 Task: Find connections with filter location Mairena del Alcor with filter topic #Partnershipwith filter profile language French with filter current company J.P. Morgan with filter school Dr. Harisingh Gaur Vishwavidyalaya, Sagar with filter industry Events Services with filter service category Financial Reporting with filter keywords title Scrum Master
Action: Mouse moved to (678, 96)
Screenshot: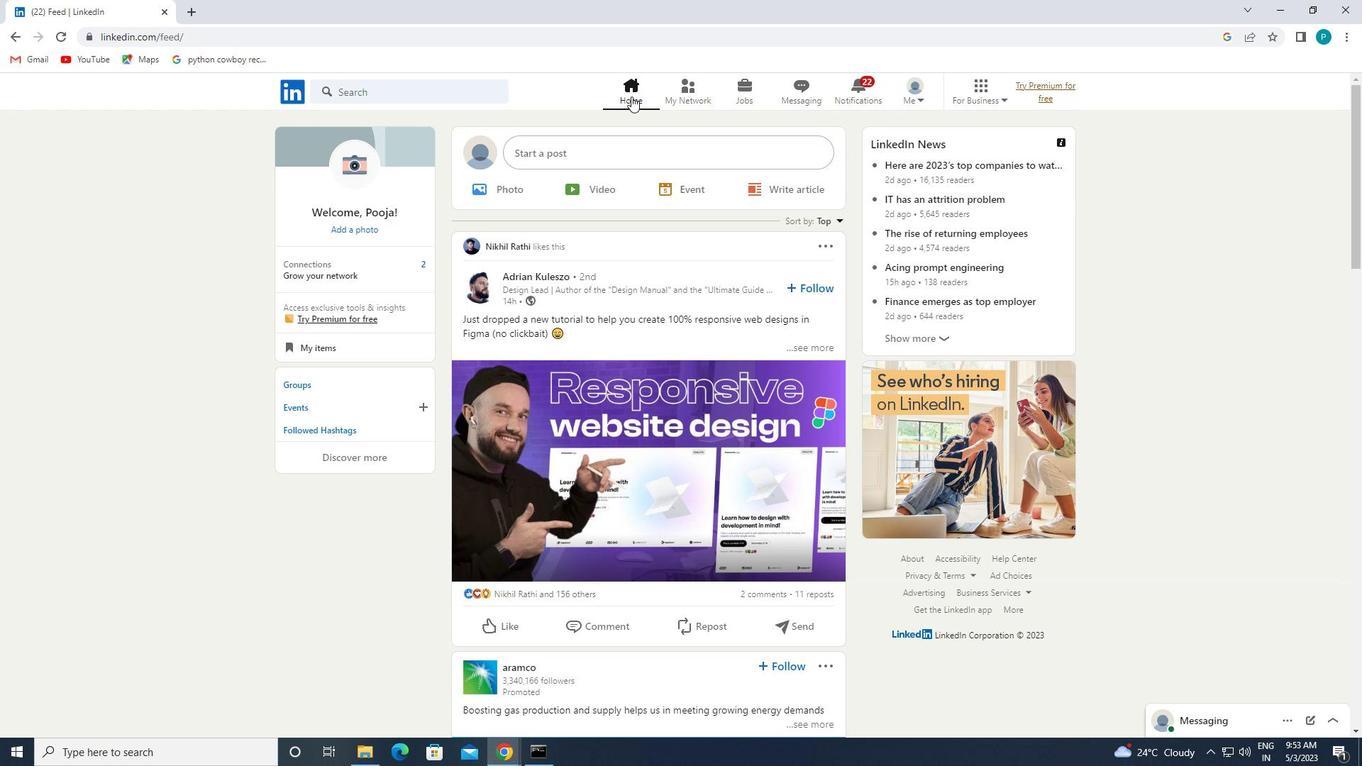 
Action: Mouse pressed left at (678, 96)
Screenshot: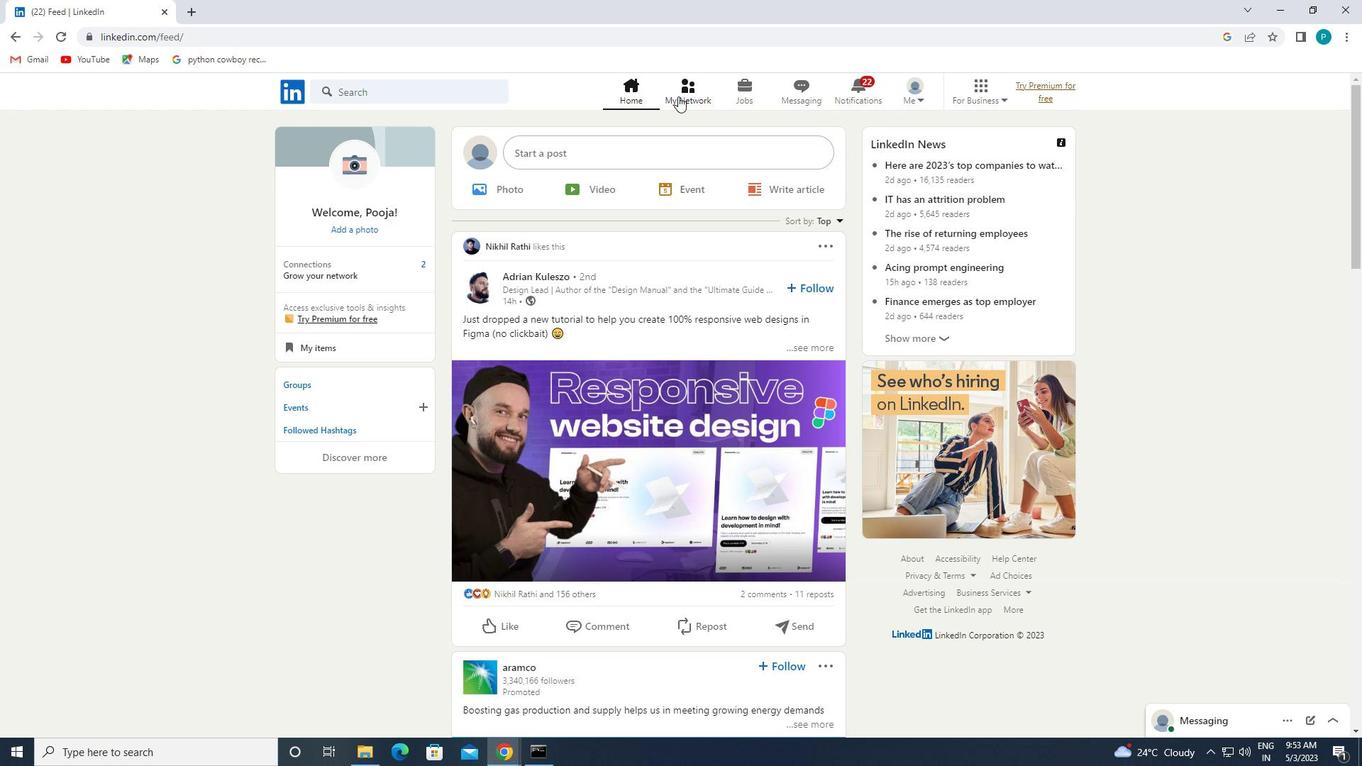 
Action: Mouse moved to (423, 160)
Screenshot: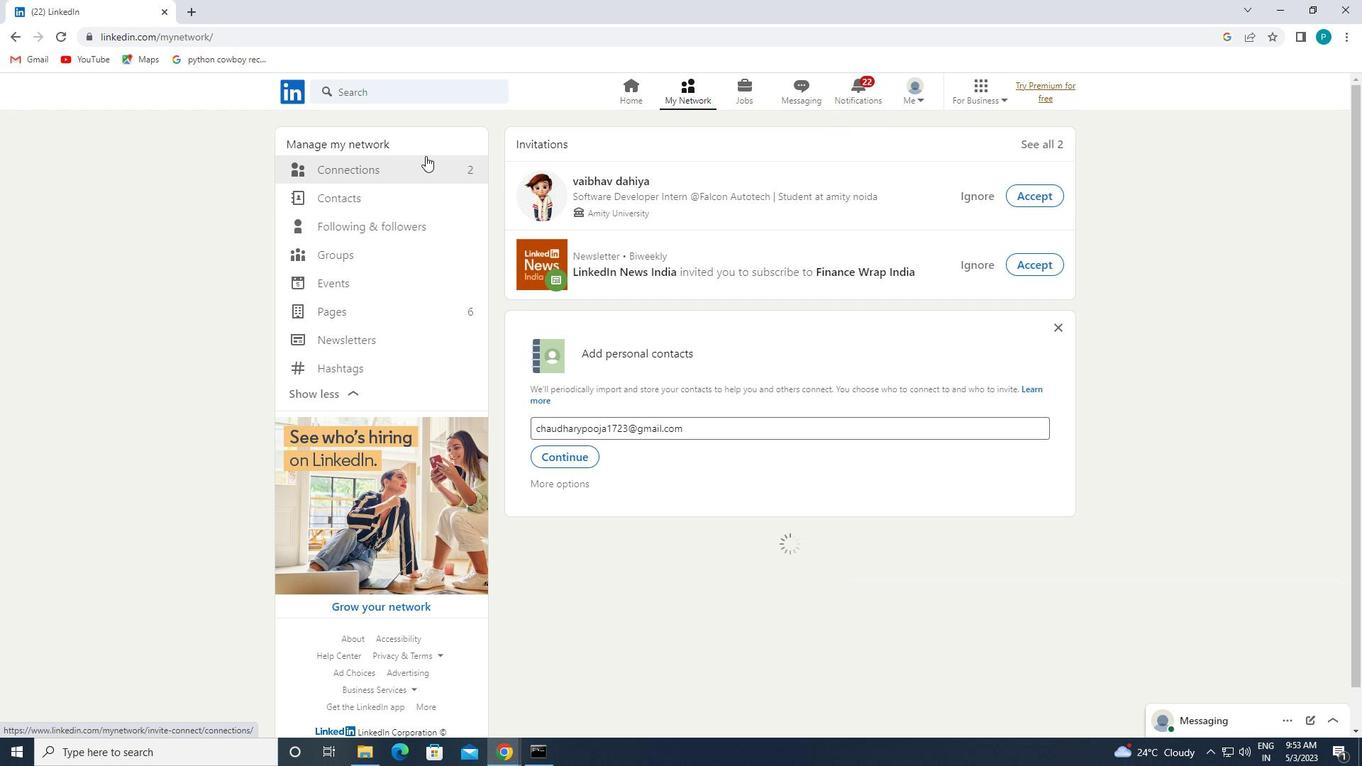 
Action: Mouse pressed left at (423, 160)
Screenshot: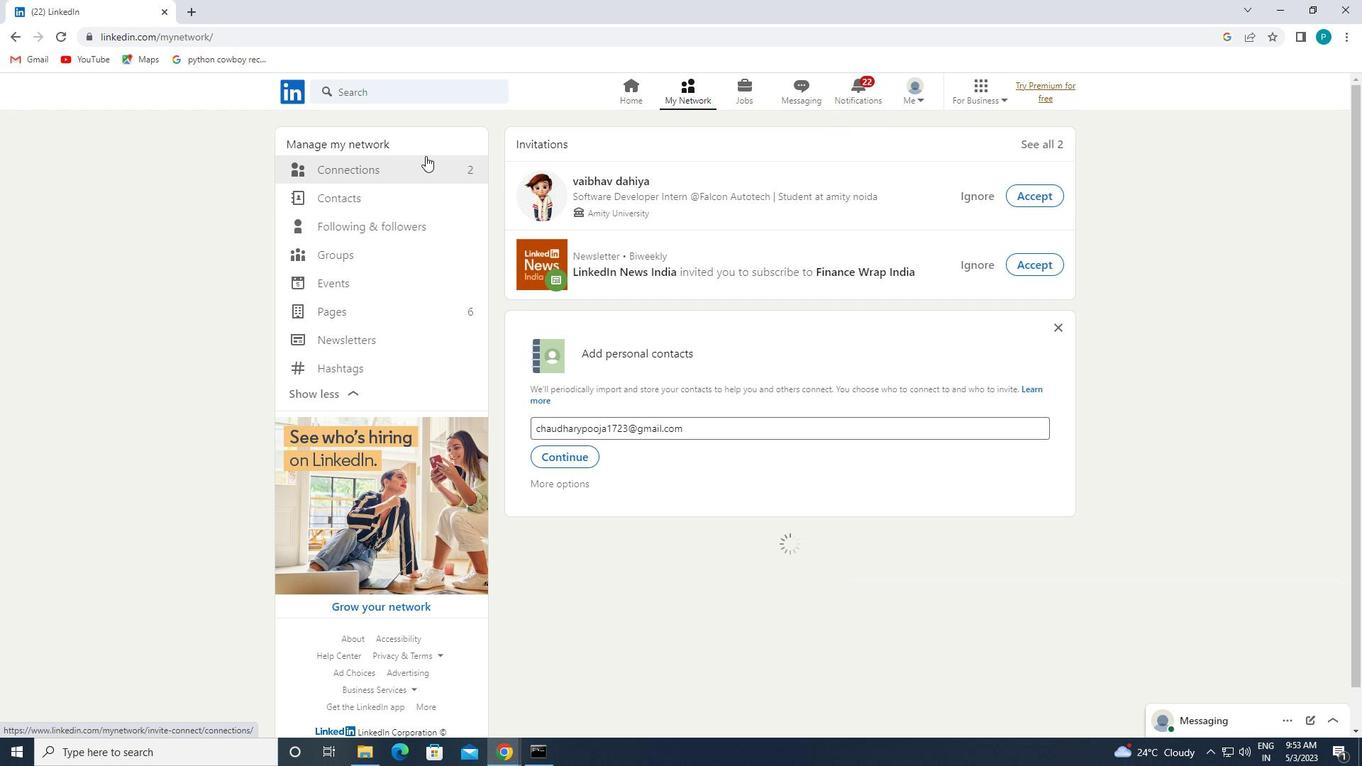 
Action: Mouse moved to (424, 169)
Screenshot: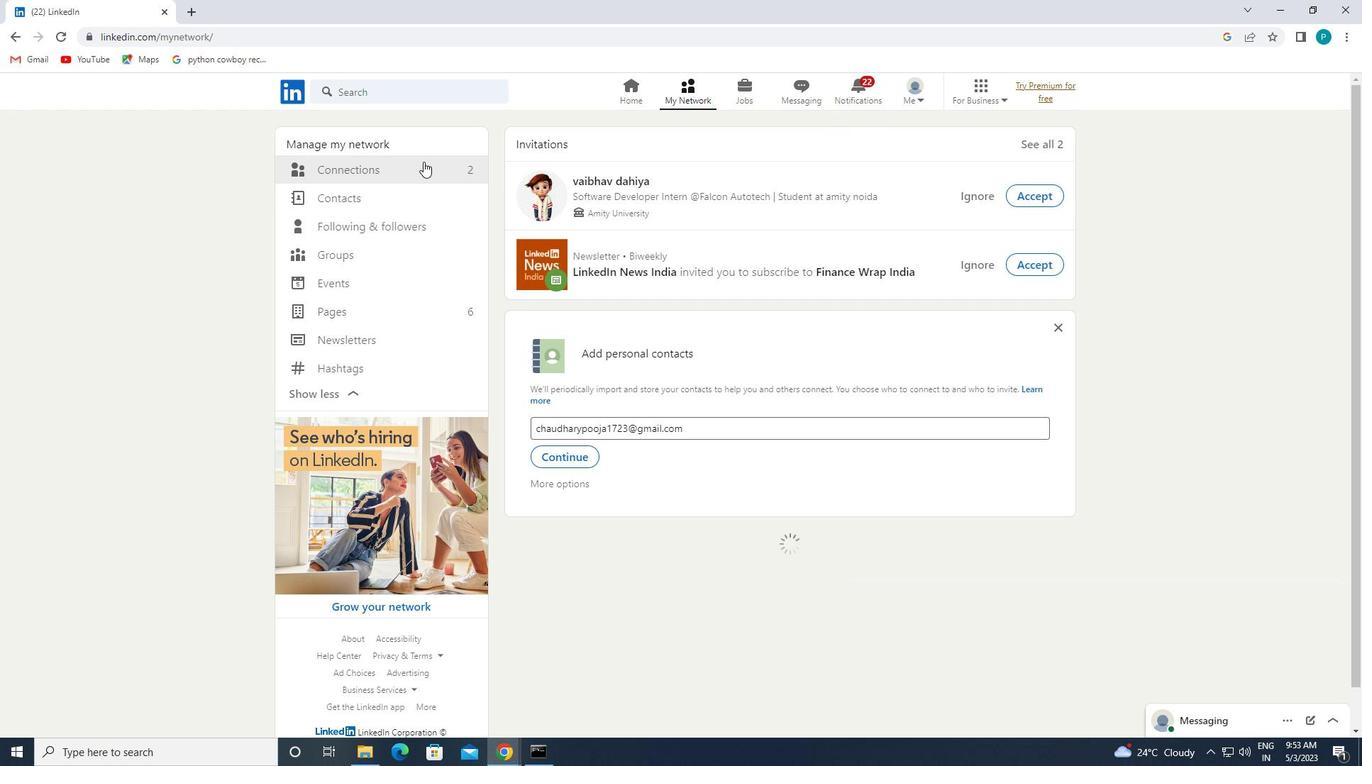 
Action: Mouse pressed left at (424, 169)
Screenshot: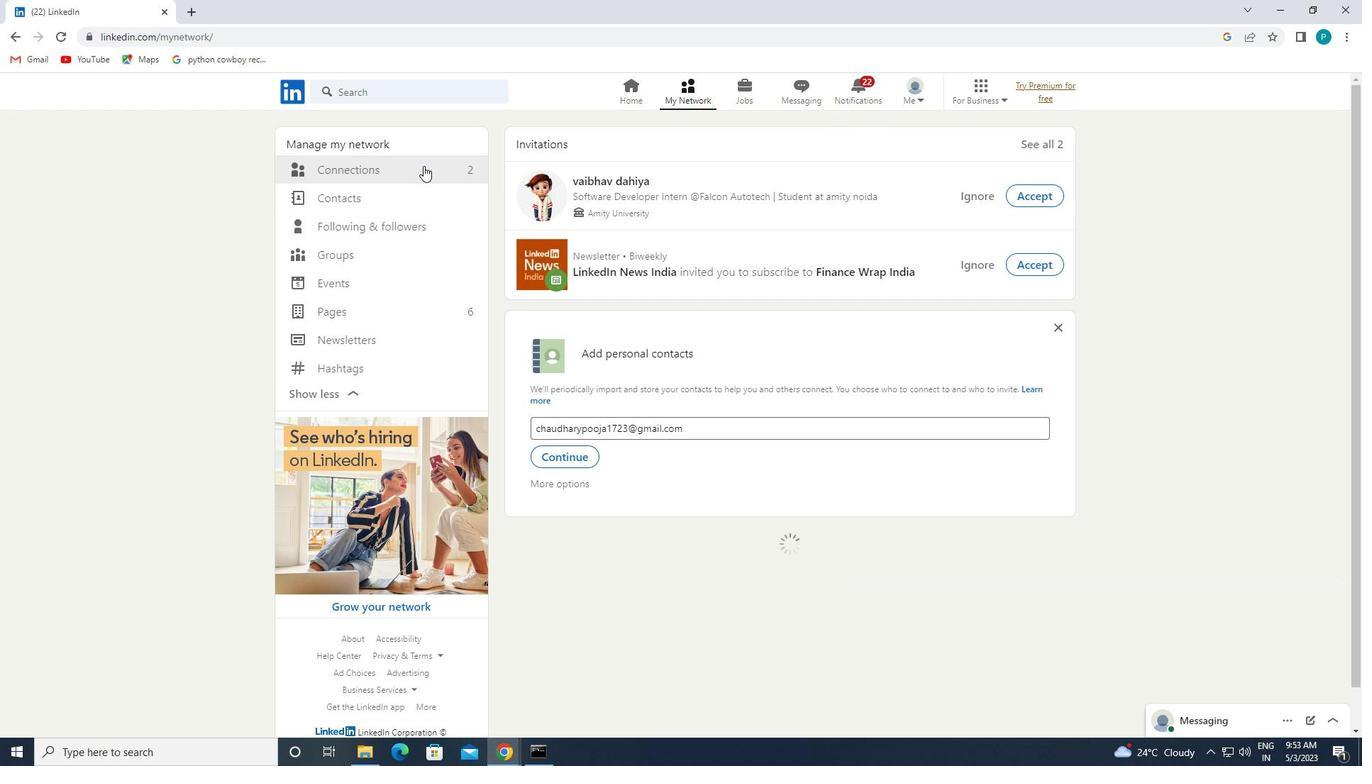 
Action: Mouse moved to (788, 177)
Screenshot: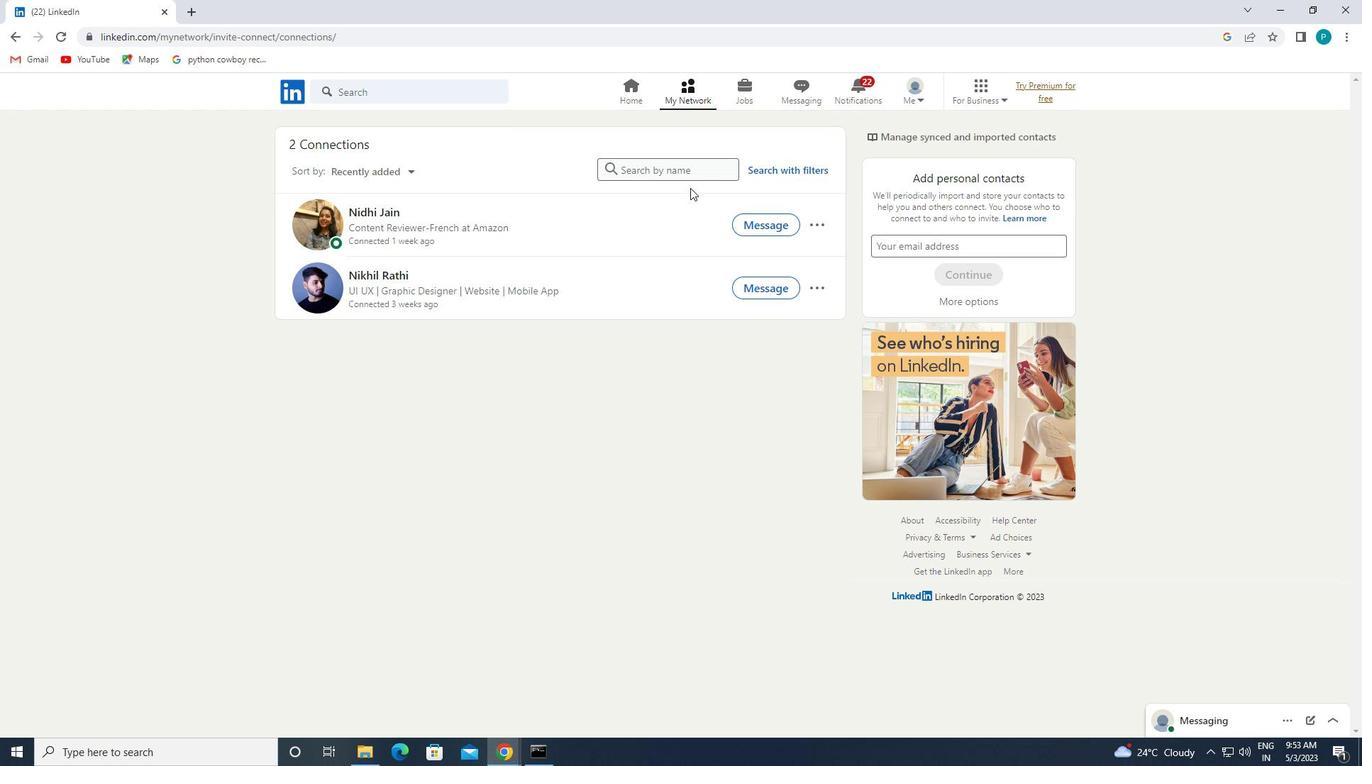 
Action: Mouse pressed left at (788, 177)
Screenshot: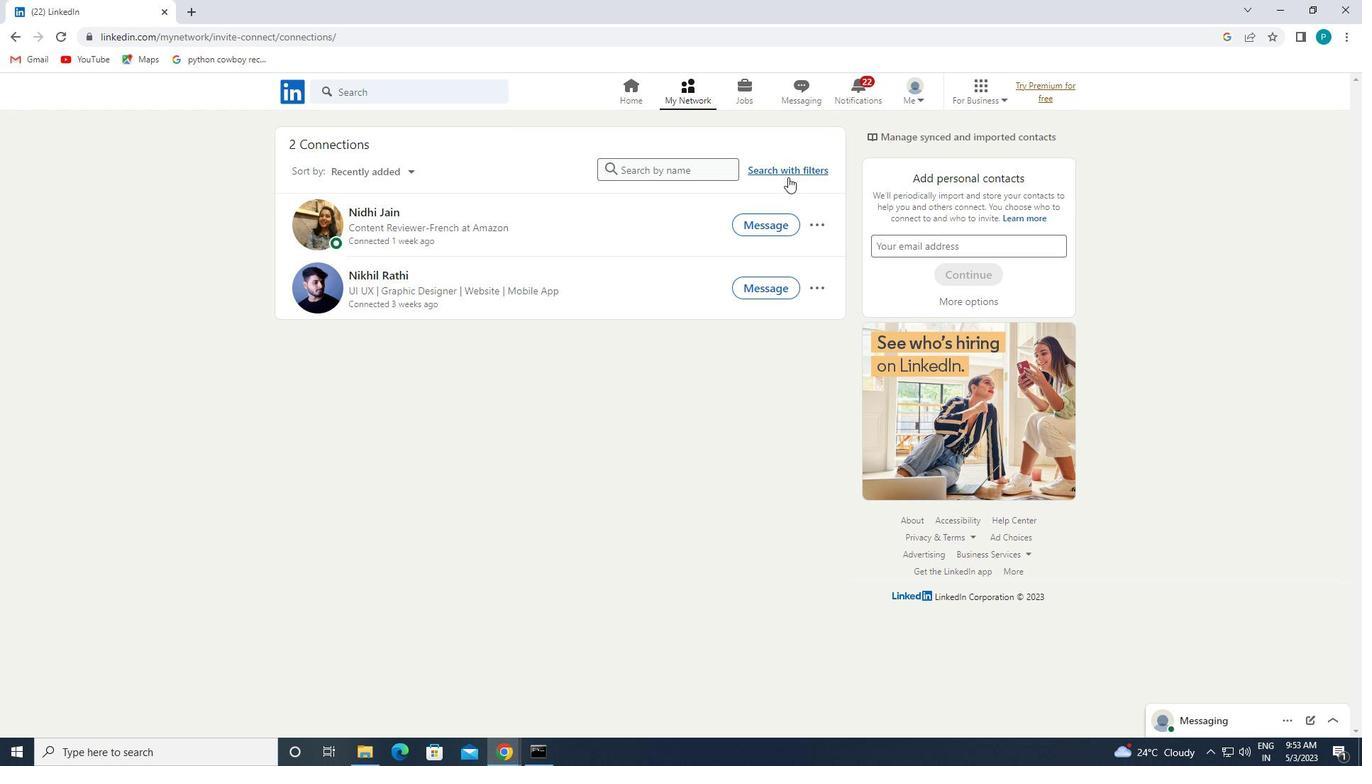 
Action: Mouse moved to (720, 135)
Screenshot: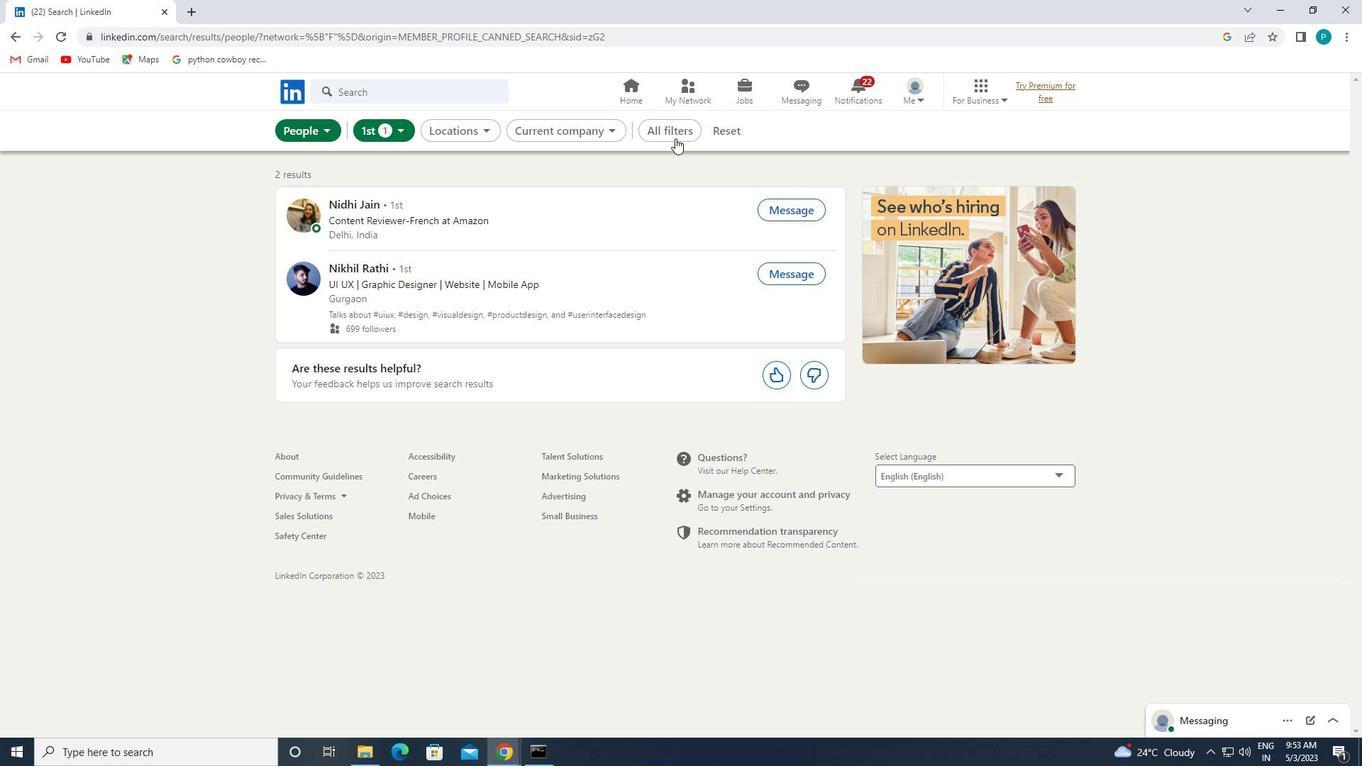 
Action: Mouse pressed left at (720, 135)
Screenshot: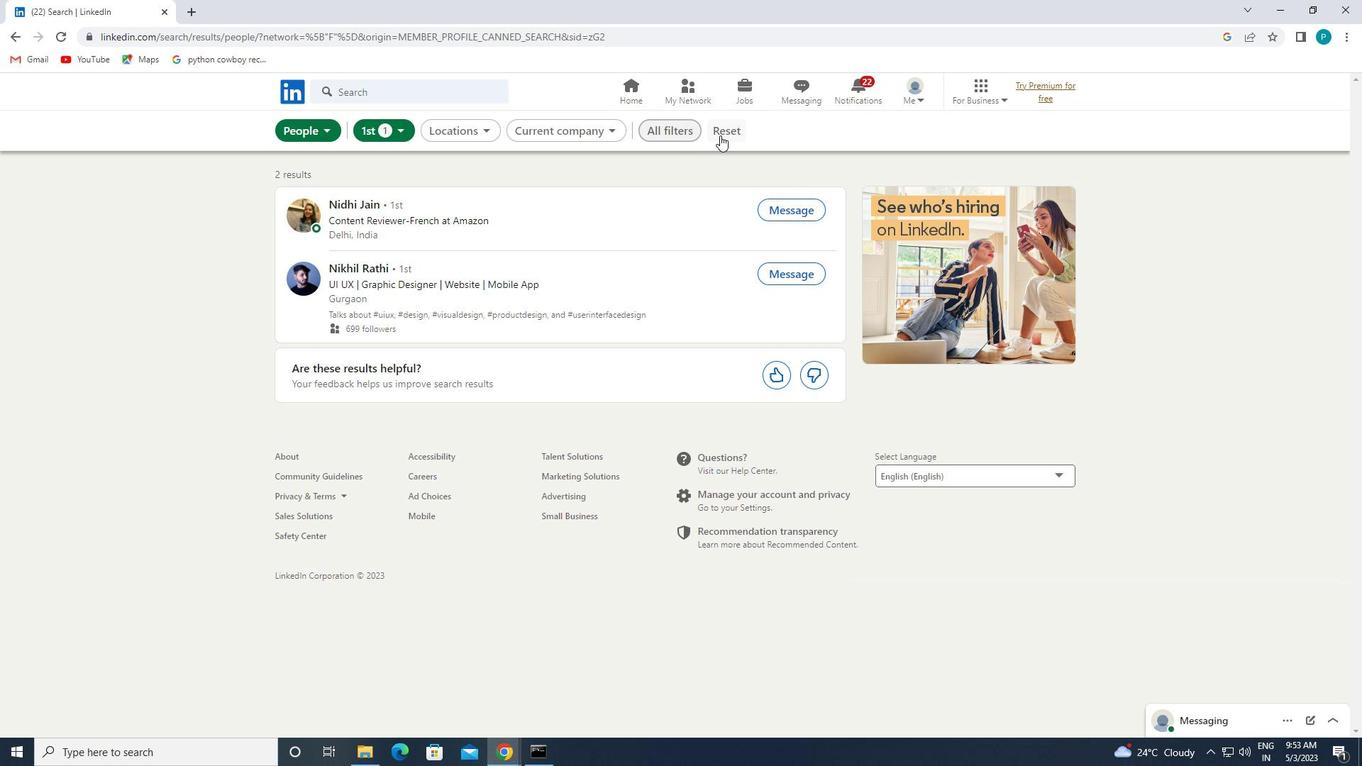 
Action: Mouse pressed left at (720, 135)
Screenshot: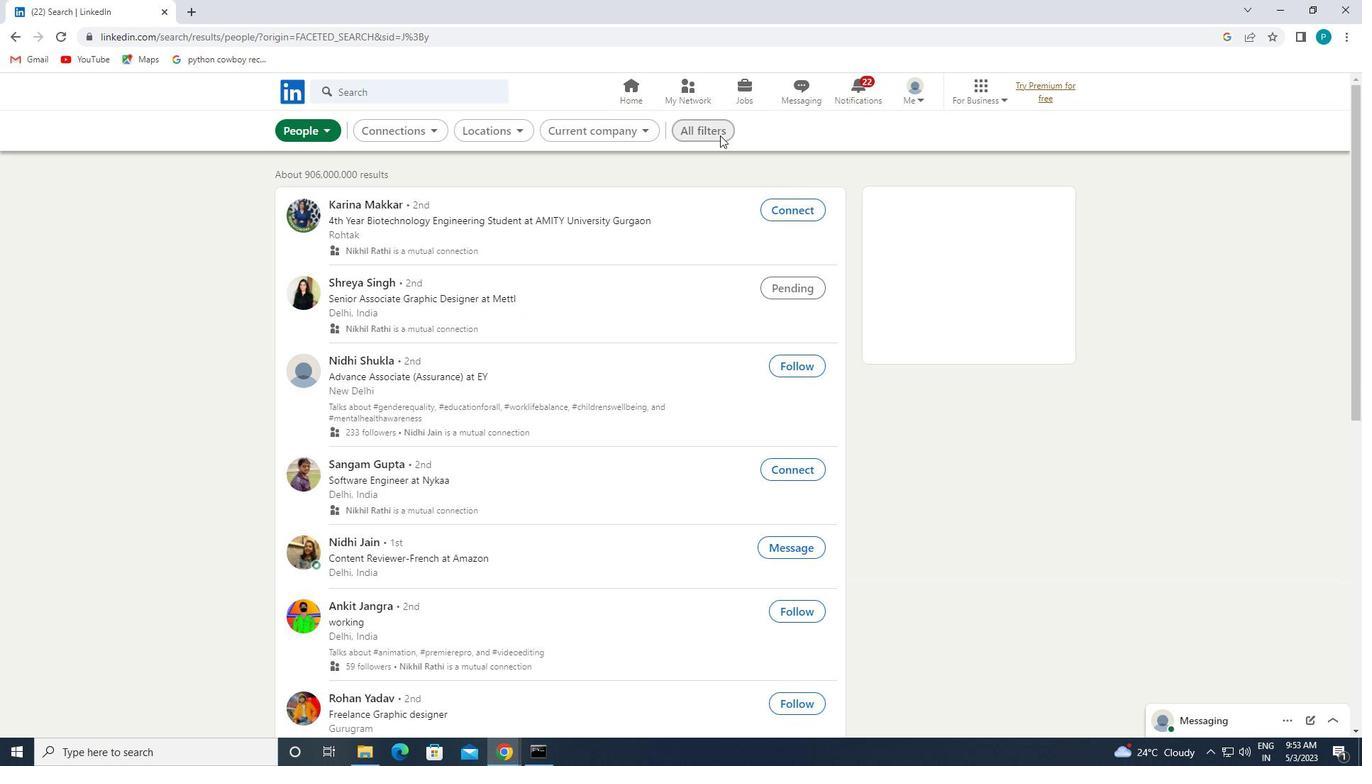
Action: Mouse moved to (1317, 454)
Screenshot: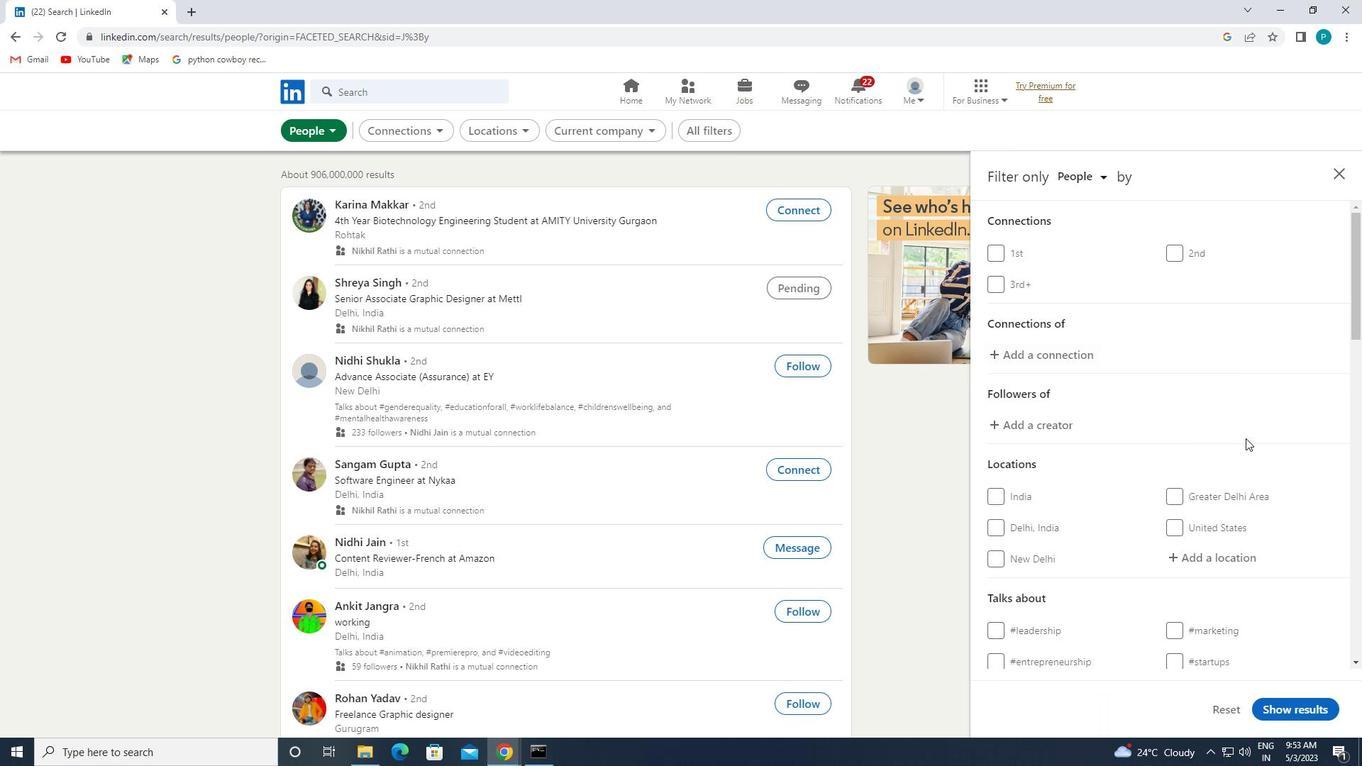 
Action: Mouse scrolled (1317, 454) with delta (0, 0)
Screenshot: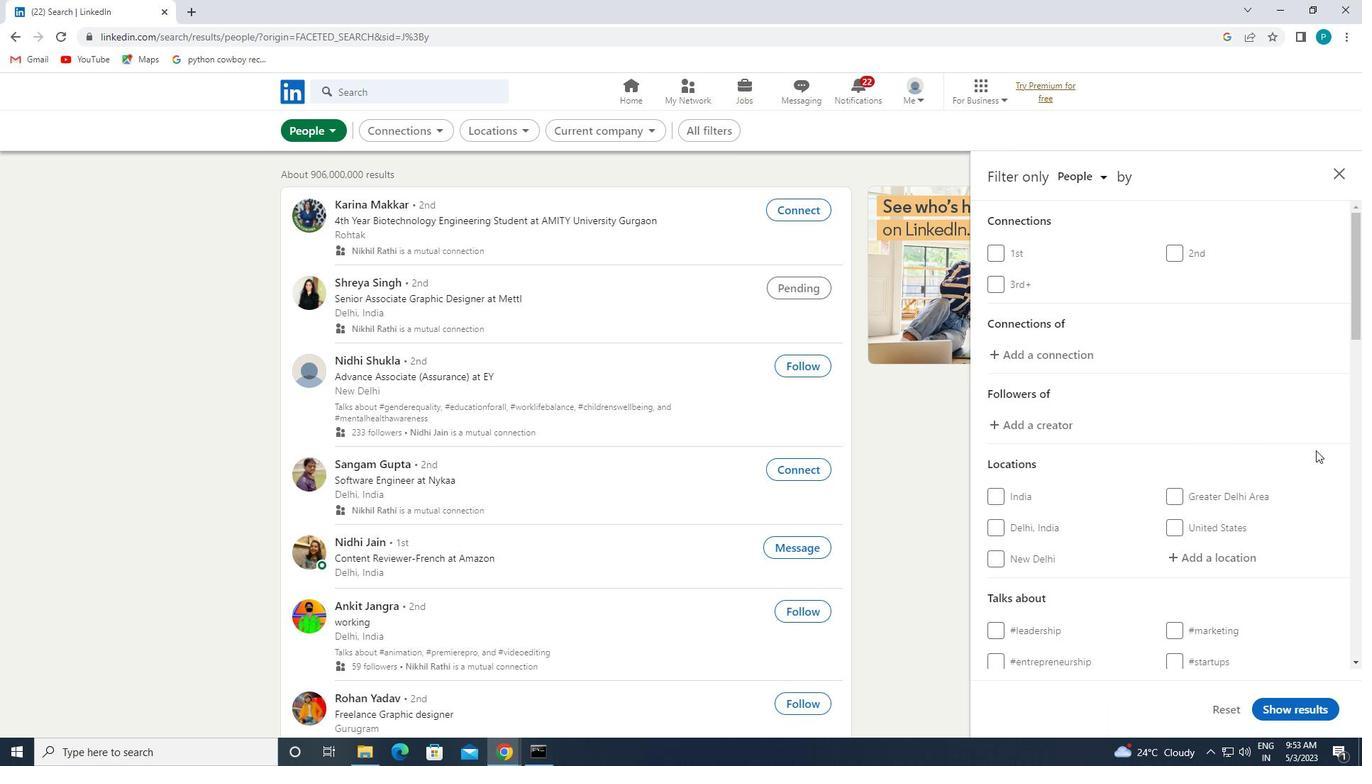 
Action: Mouse scrolled (1317, 454) with delta (0, 0)
Screenshot: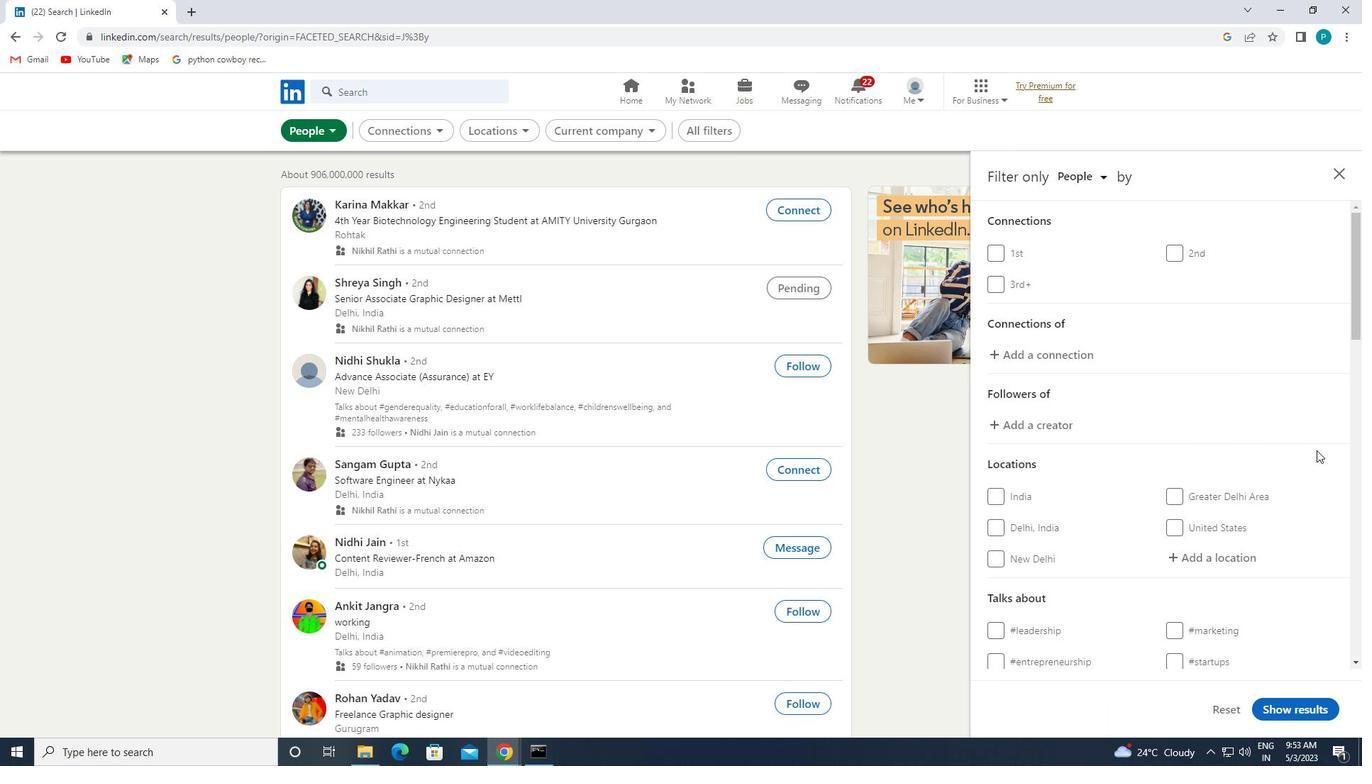 
Action: Mouse moved to (1230, 419)
Screenshot: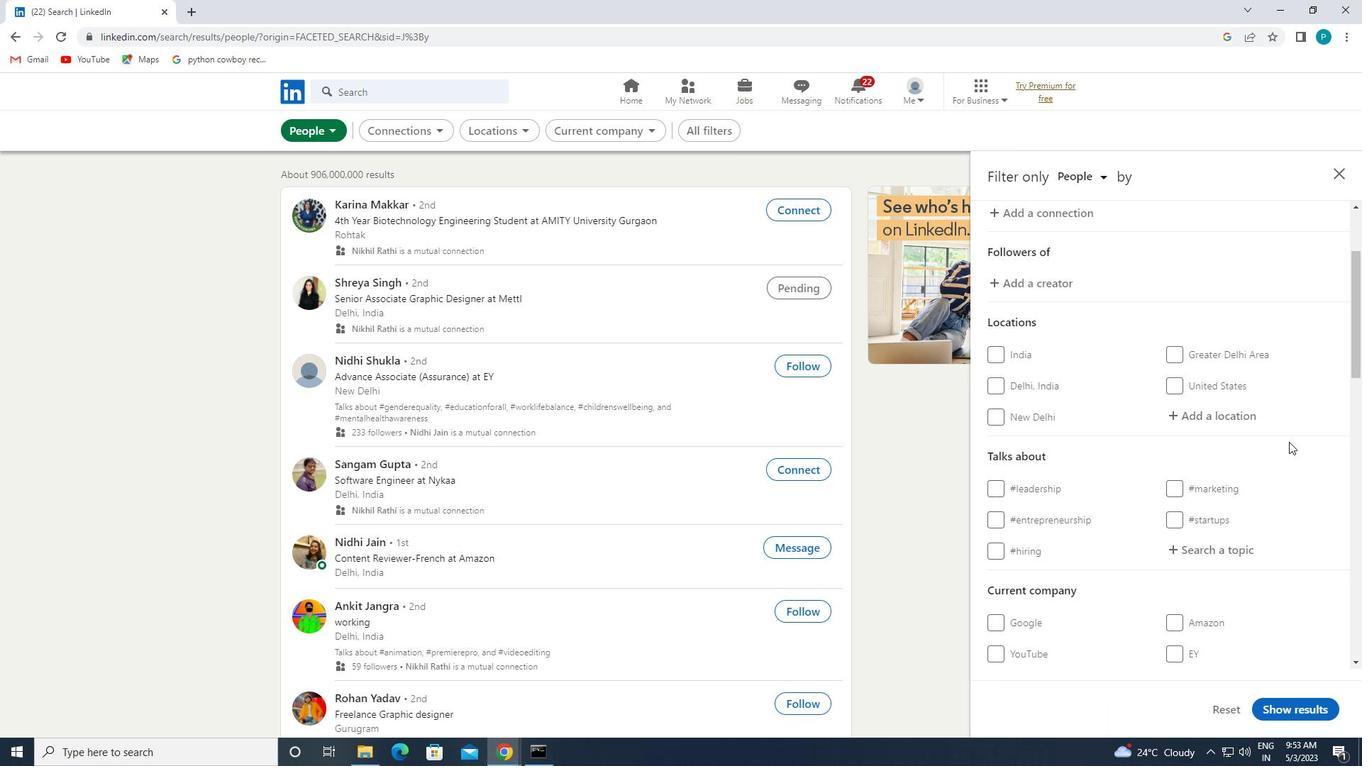 
Action: Mouse pressed left at (1230, 419)
Screenshot: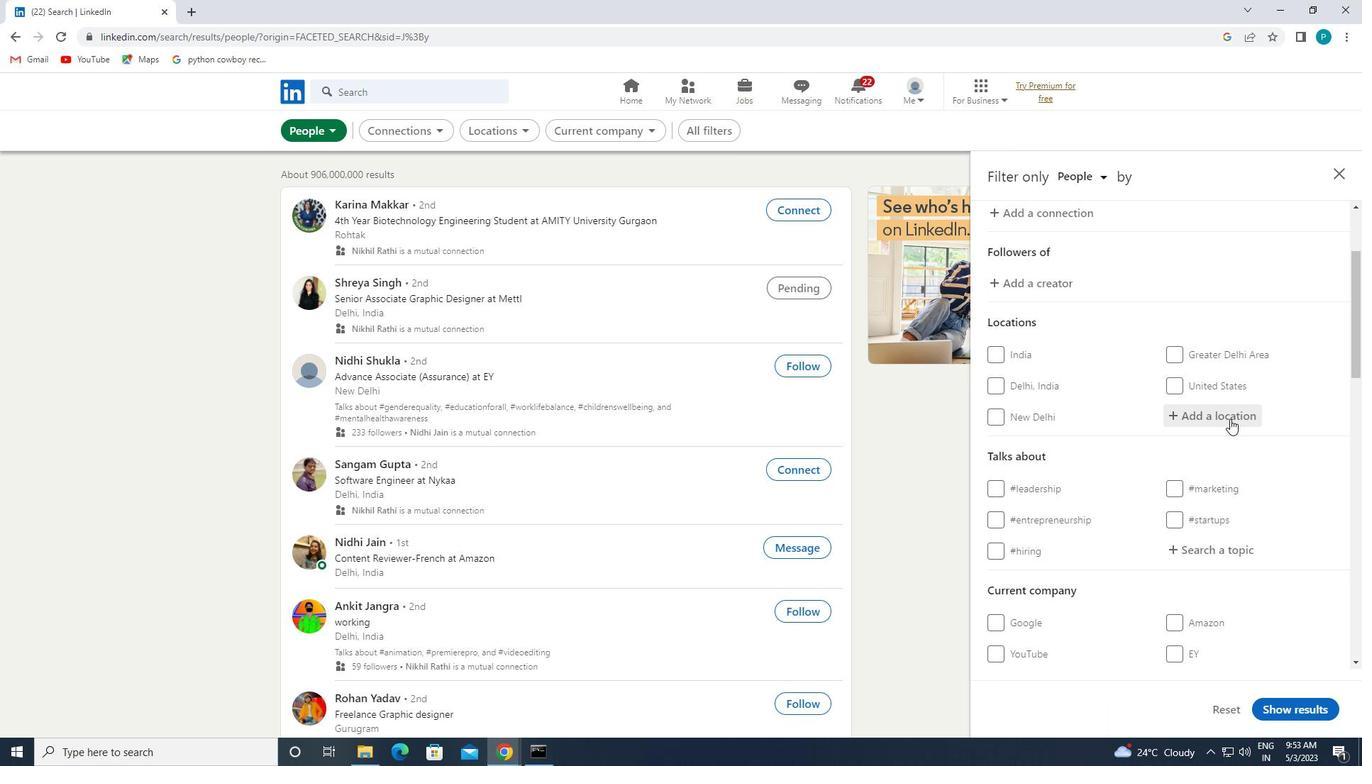 
Action: Mouse moved to (1228, 418)
Screenshot: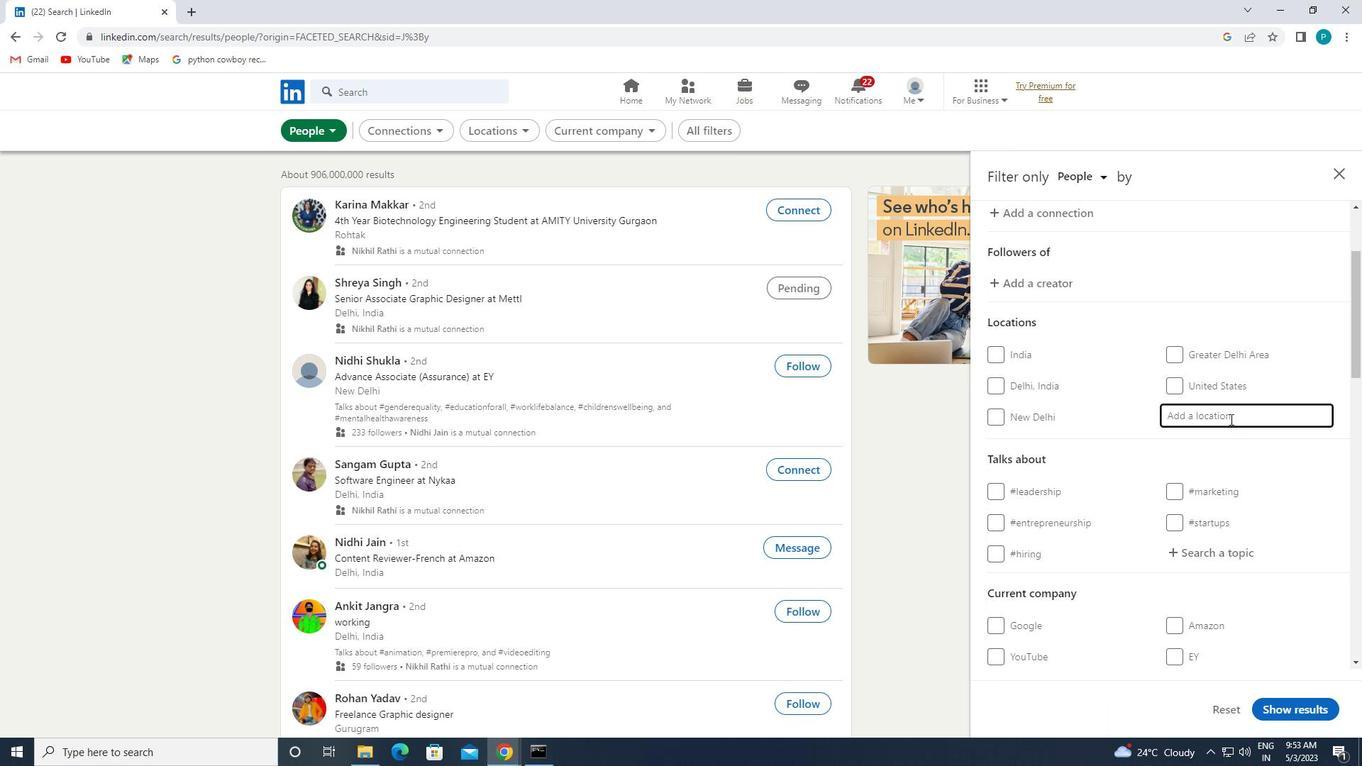 
Action: Key pressed <Key.caps_lock>m<Key.caps_lock>ar<Key.backspace><Key.backspace><Key.backspace>m<Key.caps_lock>aire
Screenshot: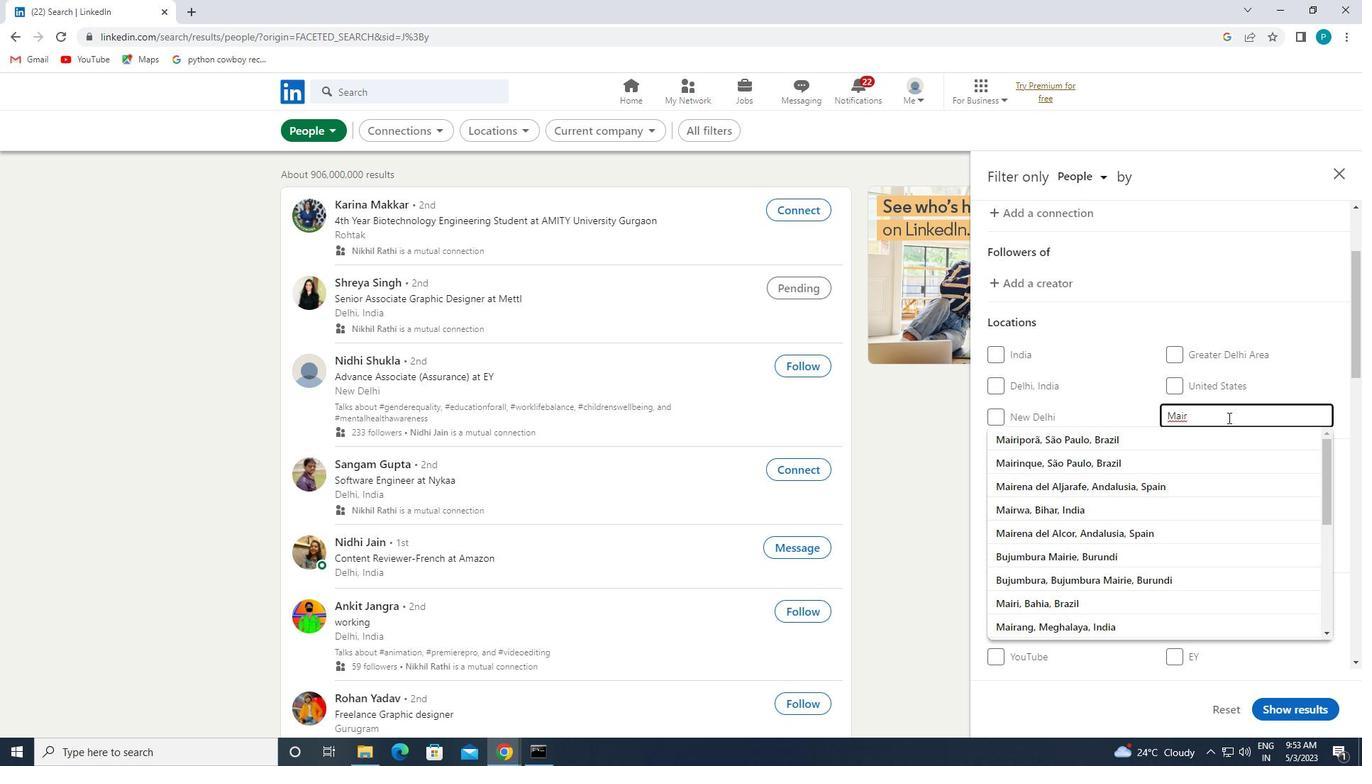 
Action: Mouse moved to (1167, 458)
Screenshot: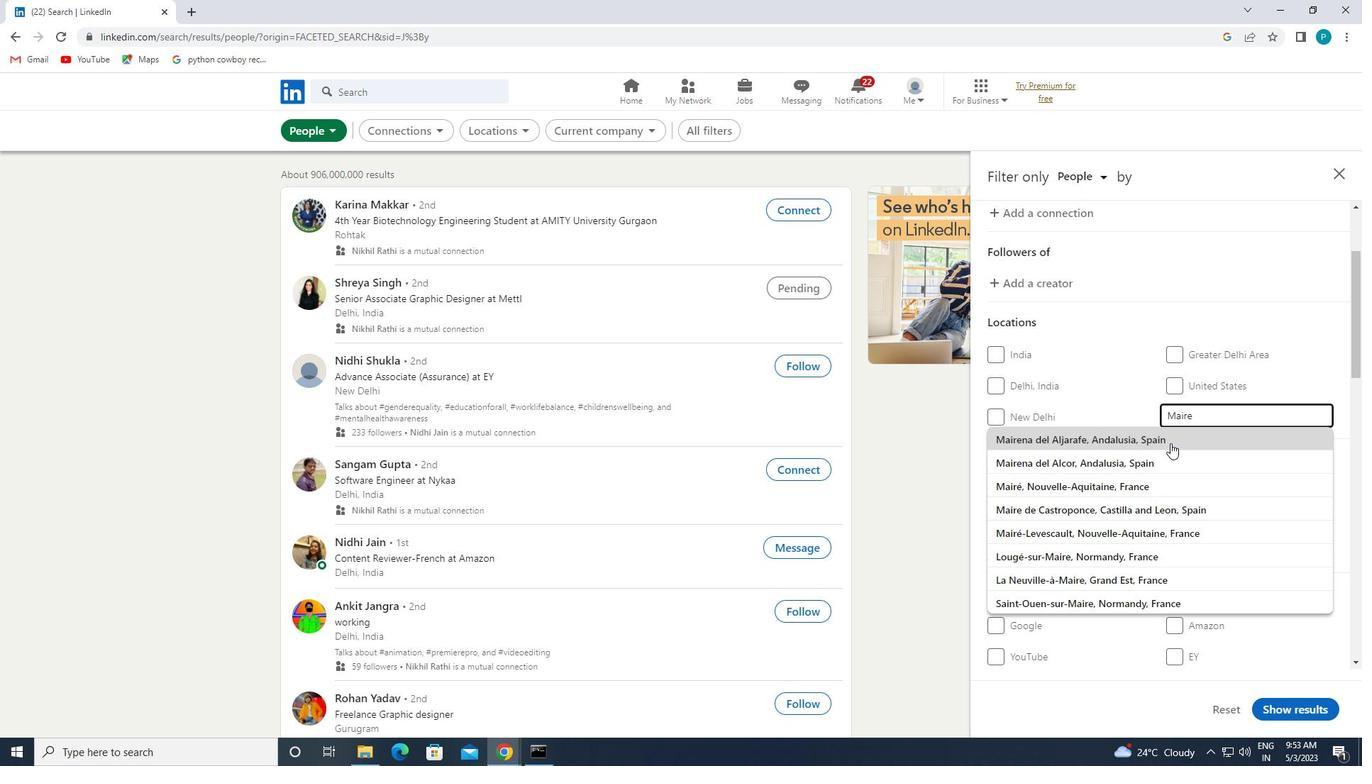 
Action: Mouse pressed left at (1167, 458)
Screenshot: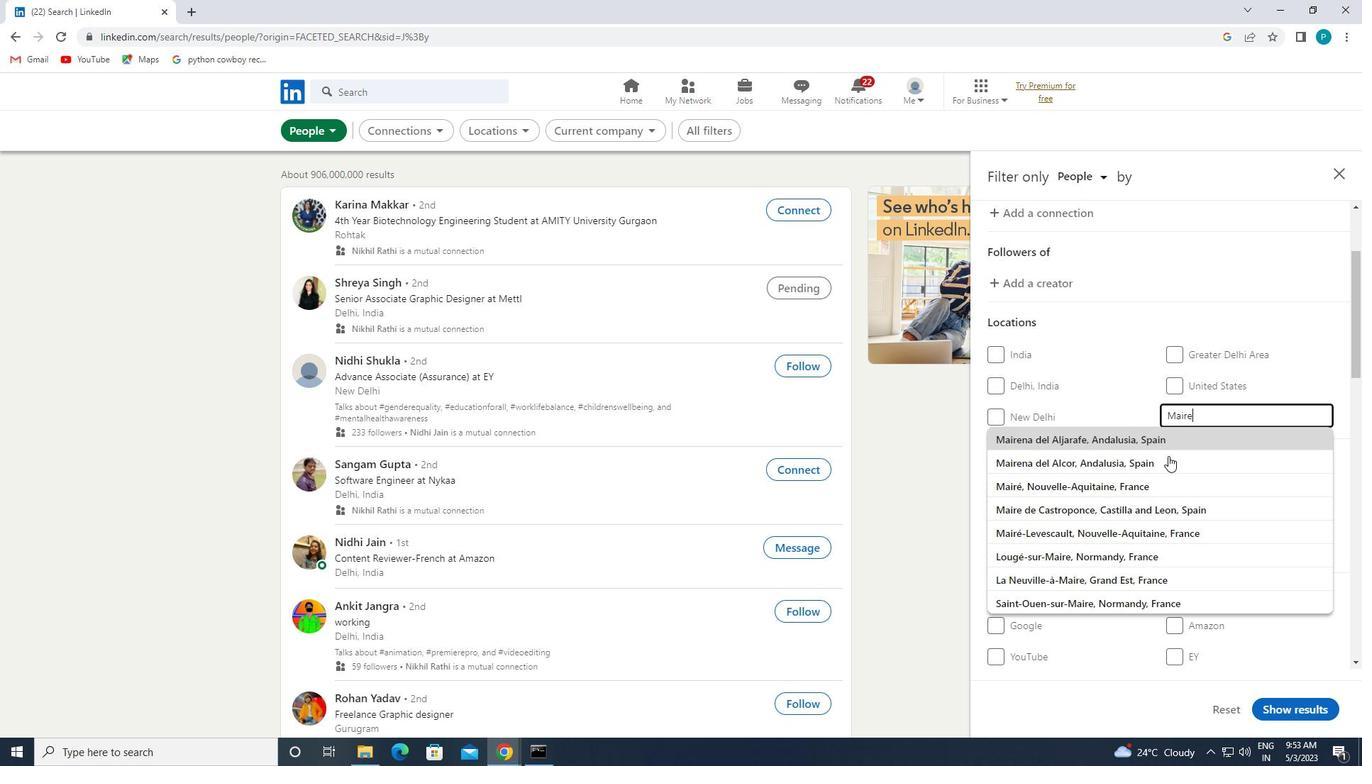 
Action: Mouse moved to (1170, 471)
Screenshot: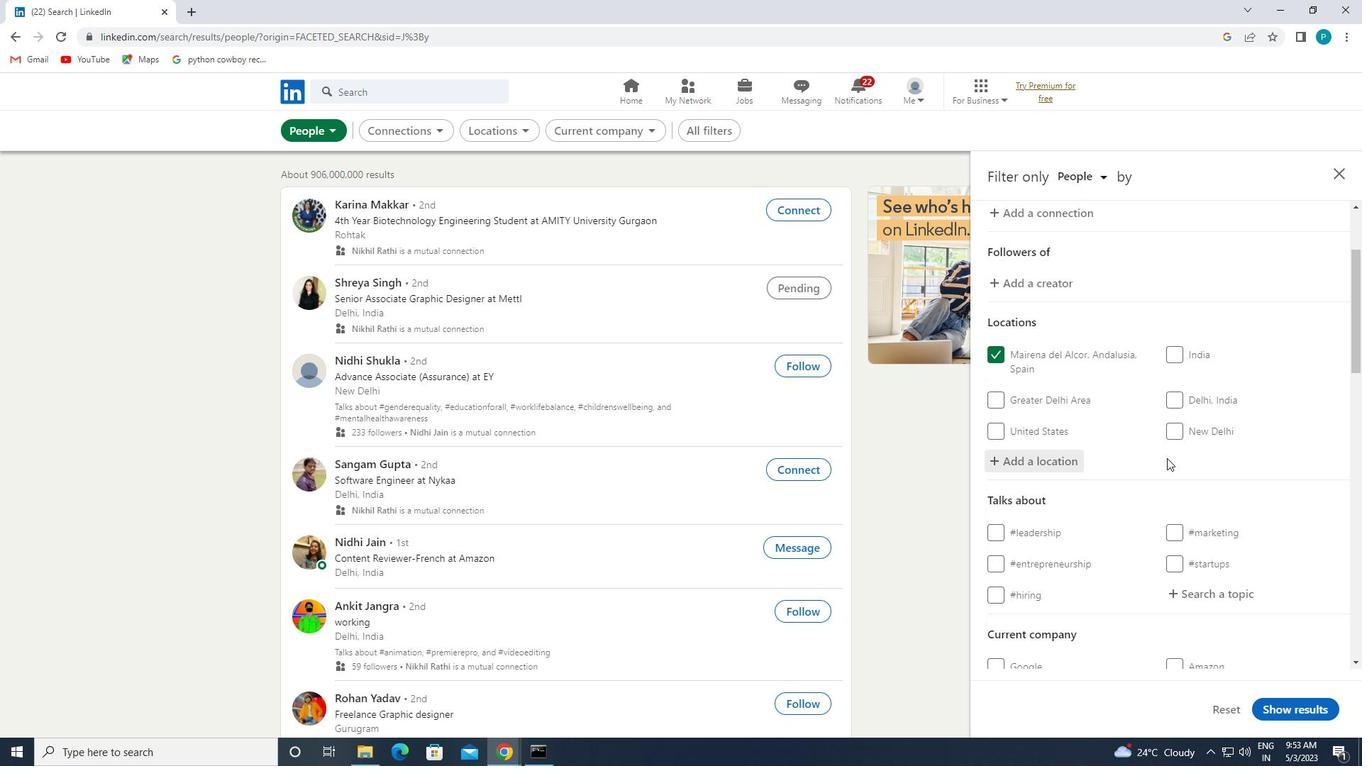 
Action: Mouse scrolled (1170, 471) with delta (0, 0)
Screenshot: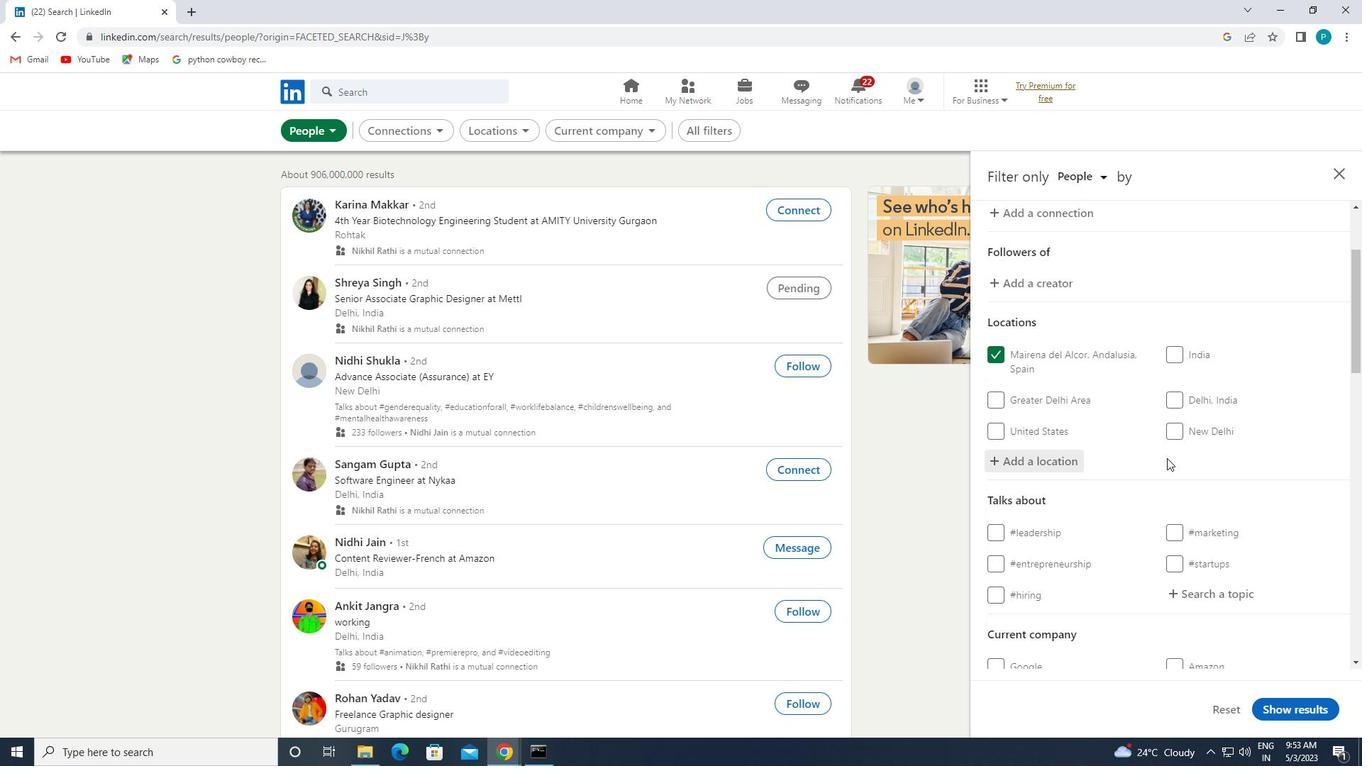 
Action: Mouse moved to (1171, 474)
Screenshot: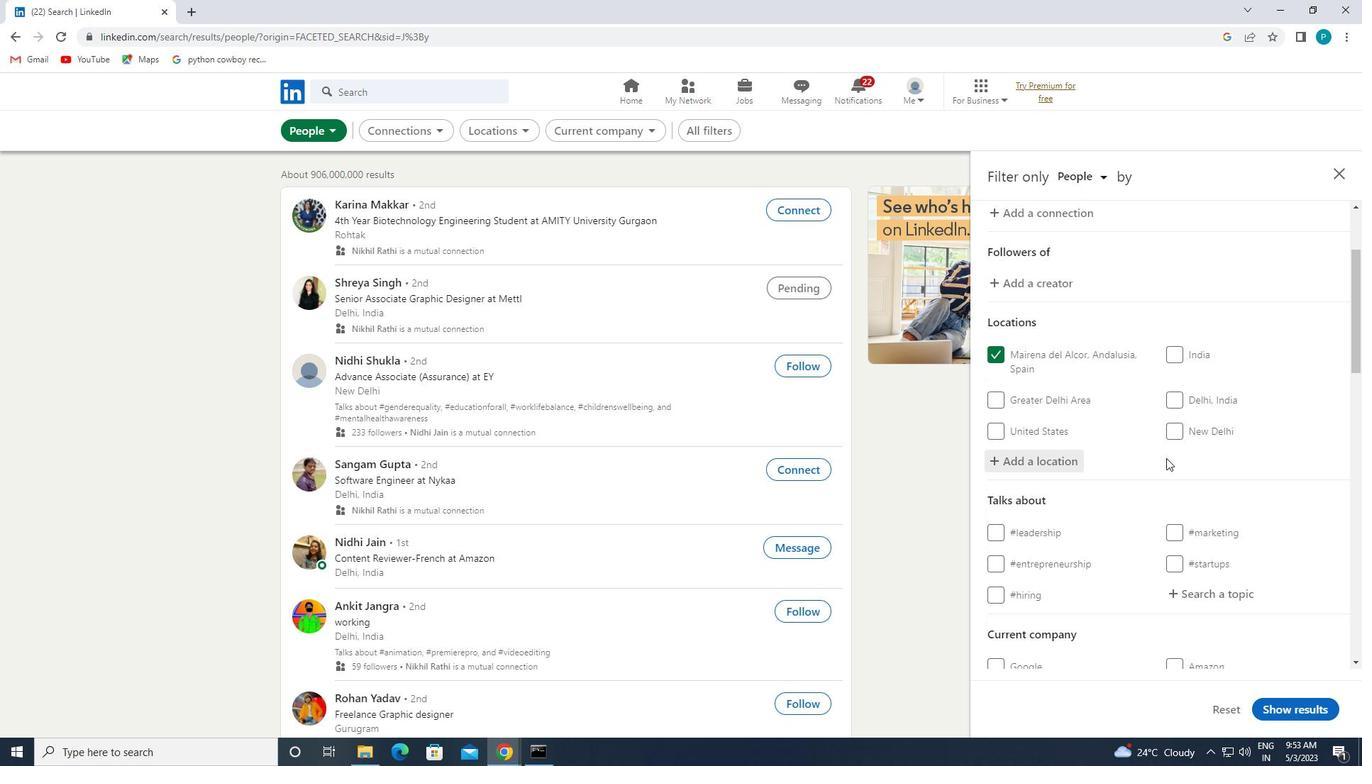 
Action: Mouse scrolled (1171, 473) with delta (0, 0)
Screenshot: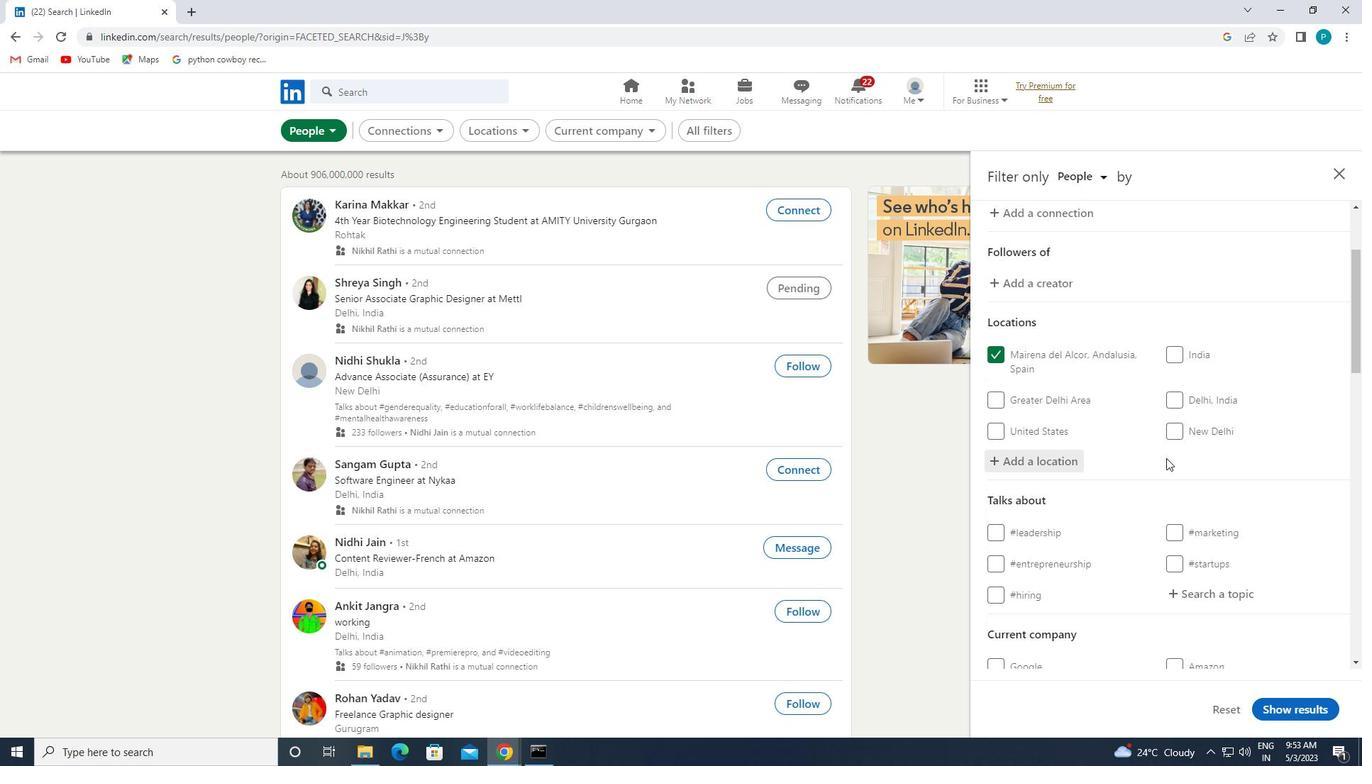 
Action: Mouse moved to (1179, 462)
Screenshot: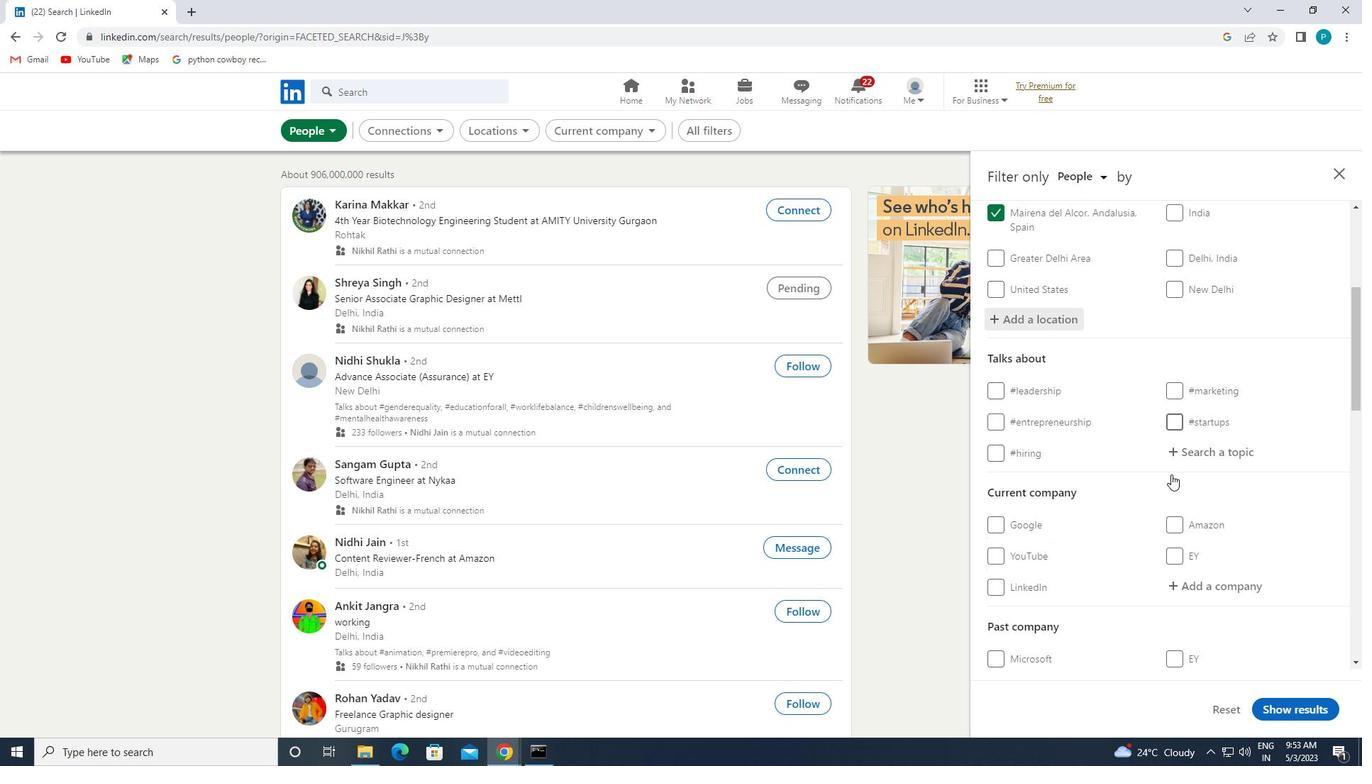 
Action: Mouse pressed left at (1179, 462)
Screenshot: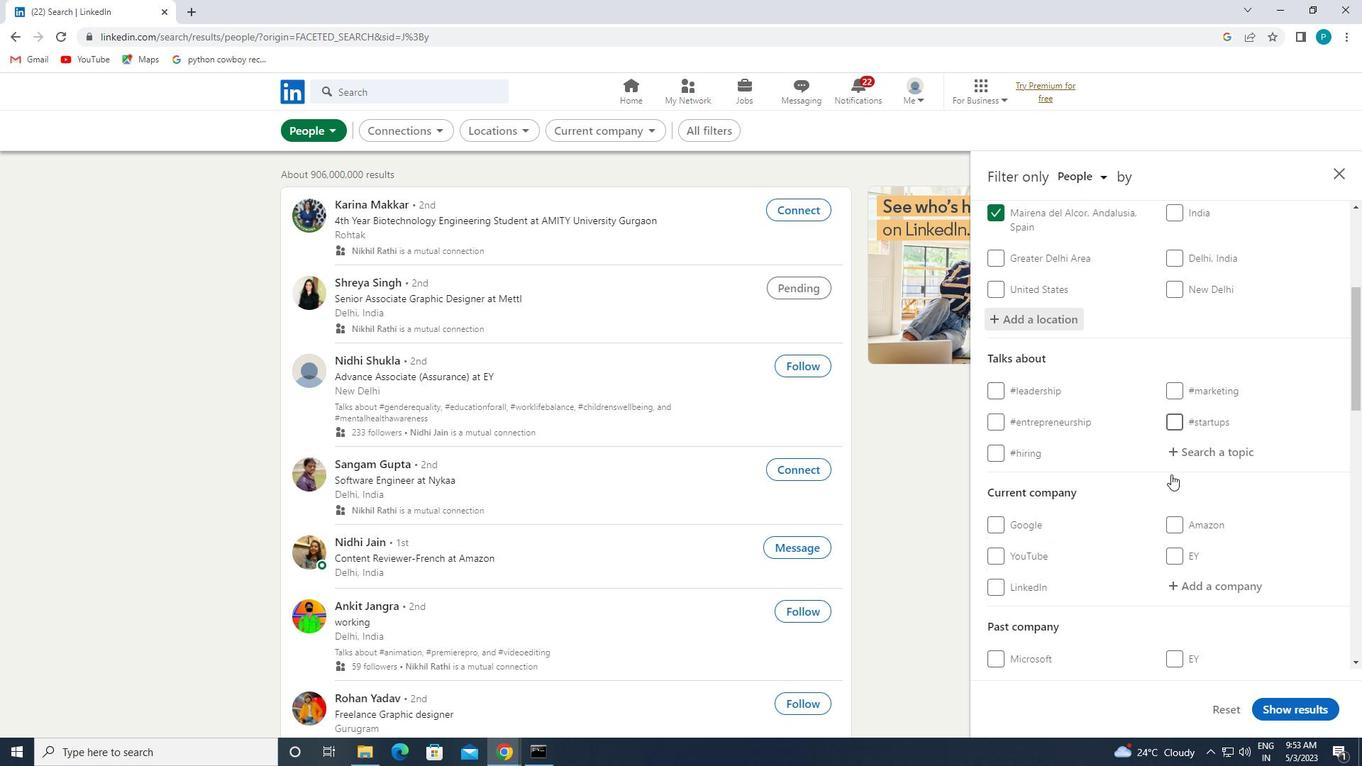 
Action: Mouse scrolled (1179, 461) with delta (0, 0)
Screenshot: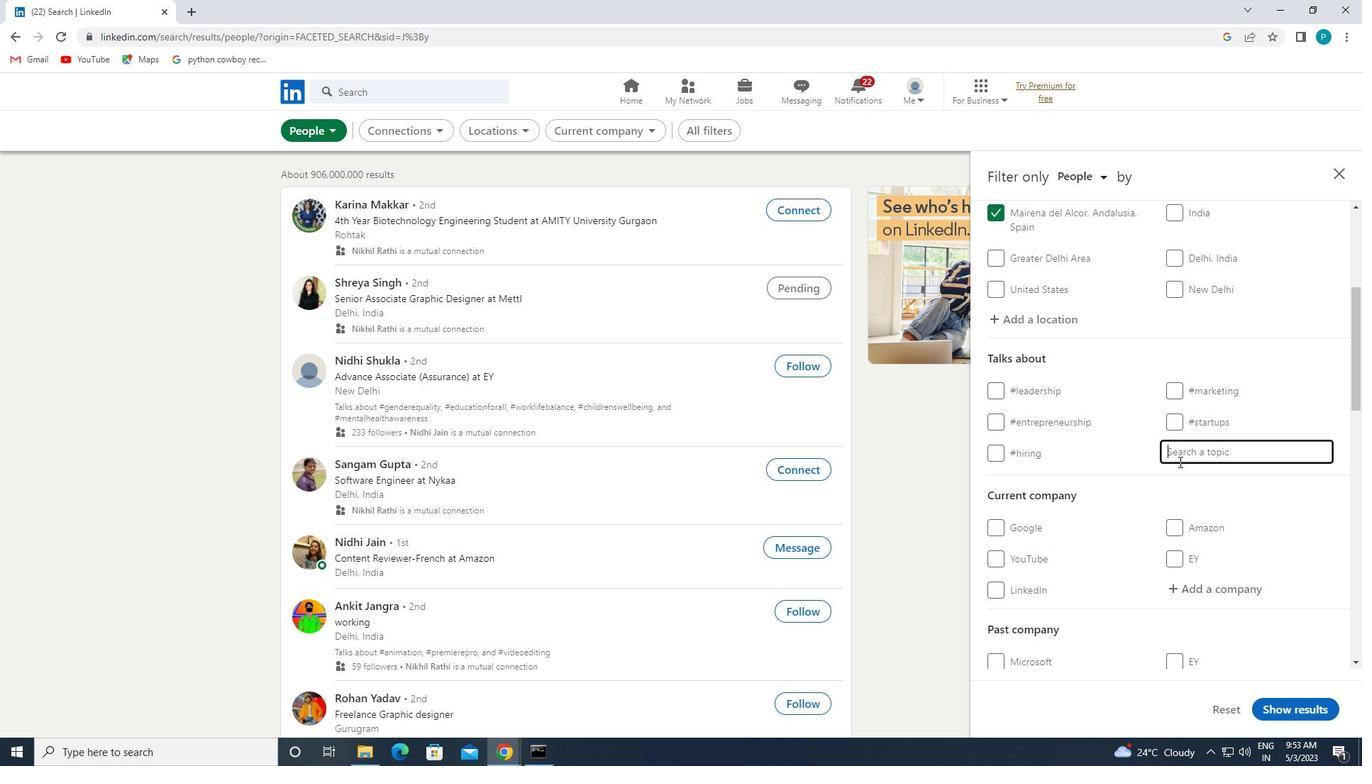 
Action: Key pressed <Key.shift><Key.shift><Key.shift><Key.shift>#<Key.caps_lock>P<Key.caps_lock>ARTNERSHIP
Screenshot: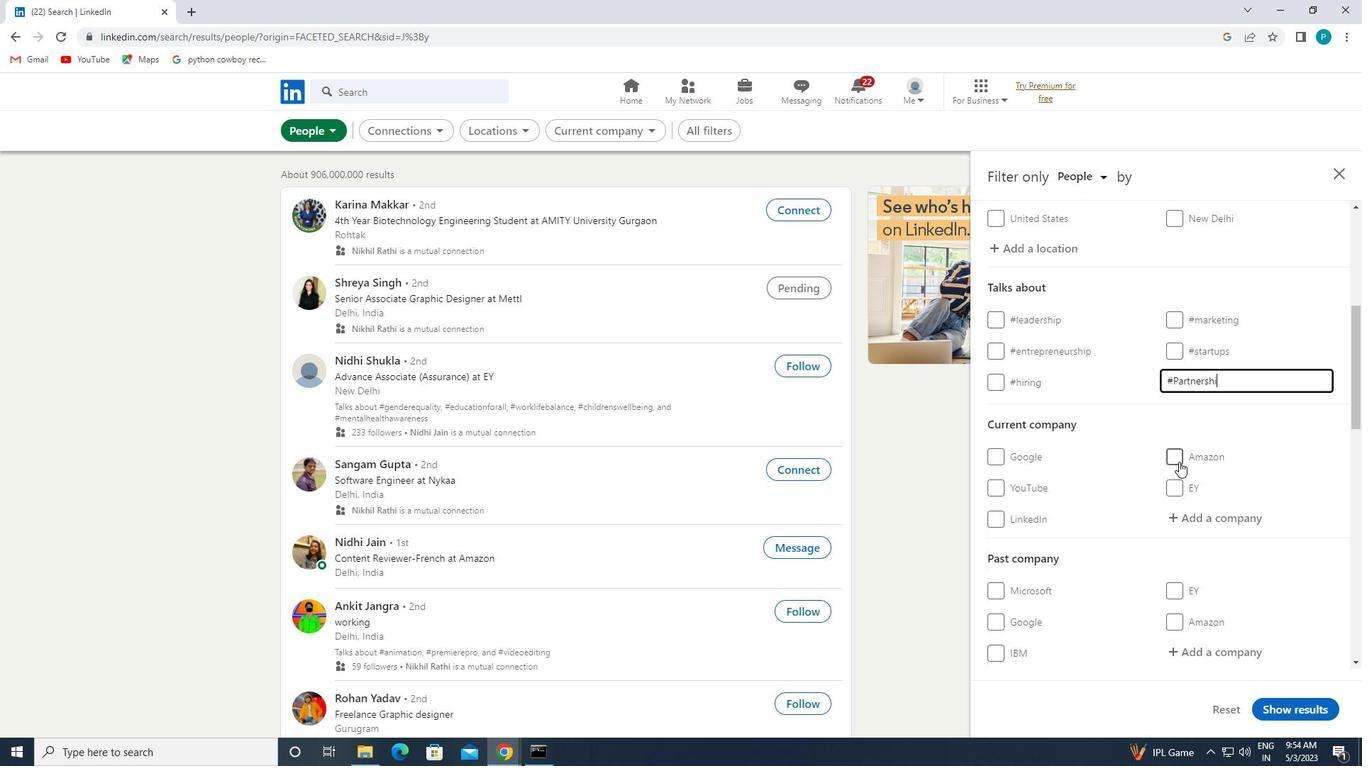 
Action: Mouse moved to (1118, 429)
Screenshot: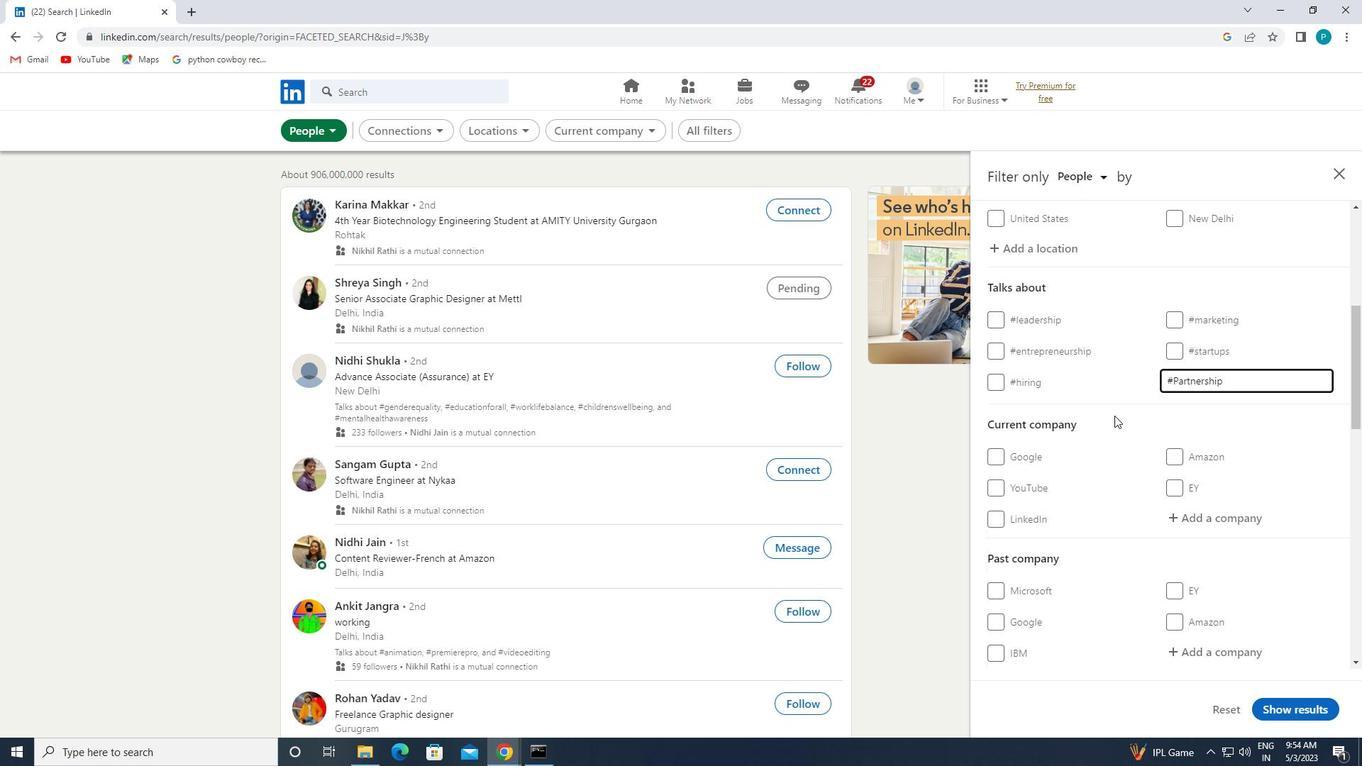 
Action: Mouse scrolled (1118, 428) with delta (0, 0)
Screenshot: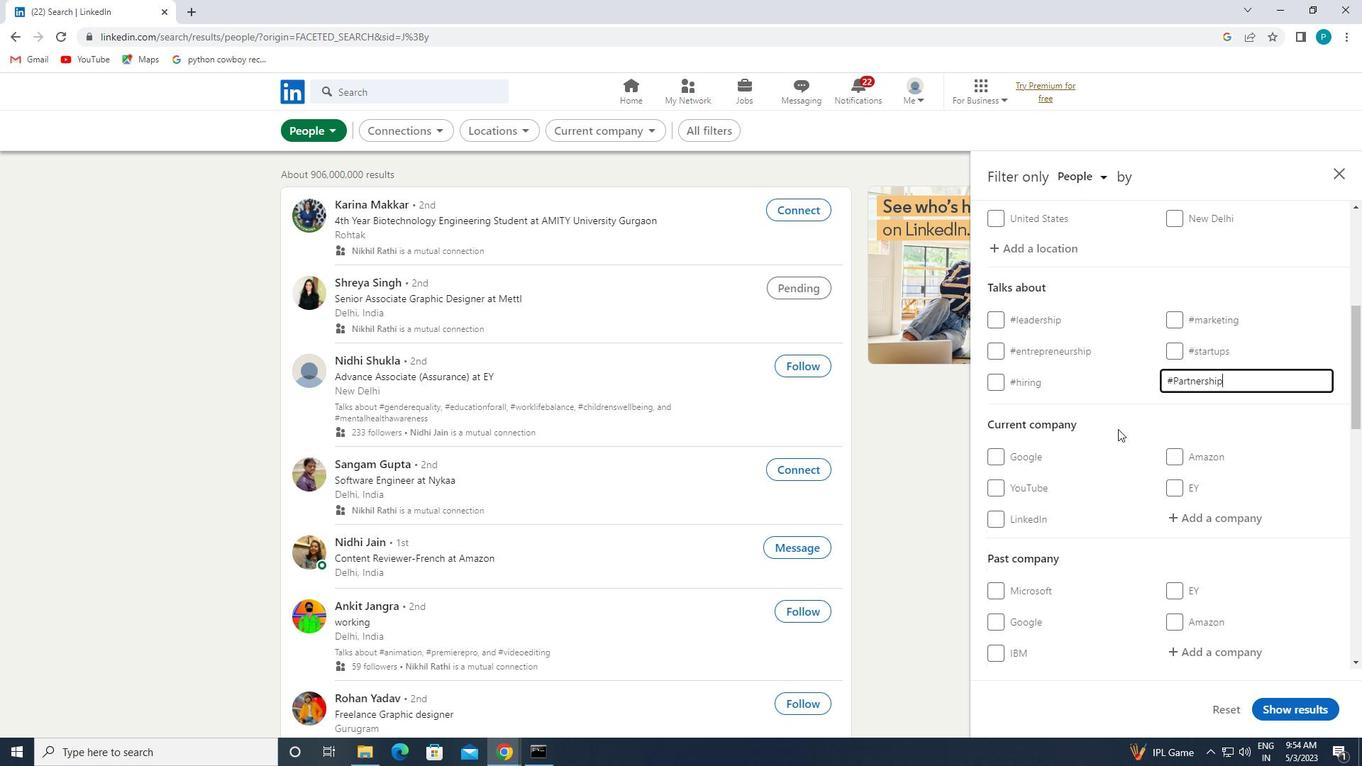 
Action: Mouse scrolled (1118, 428) with delta (0, 0)
Screenshot: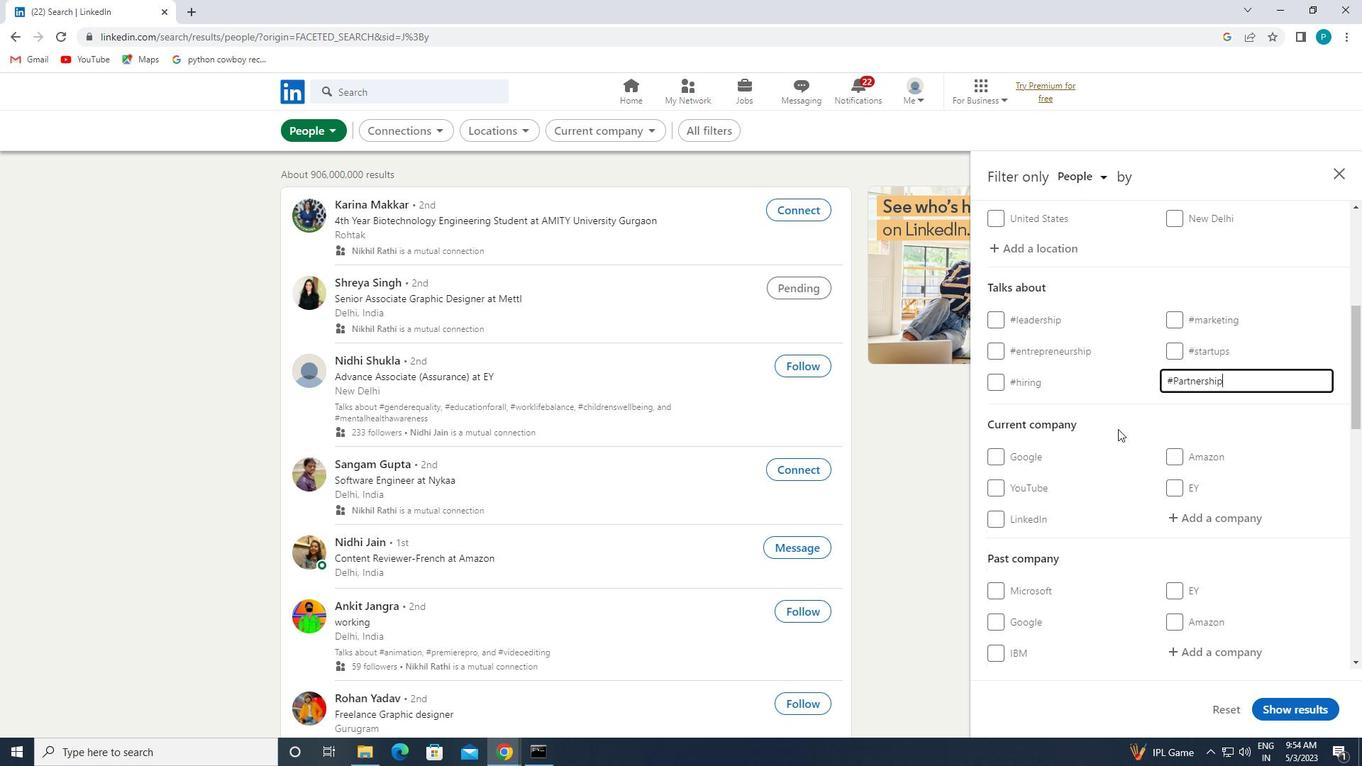 
Action: Mouse scrolled (1118, 428) with delta (0, 0)
Screenshot: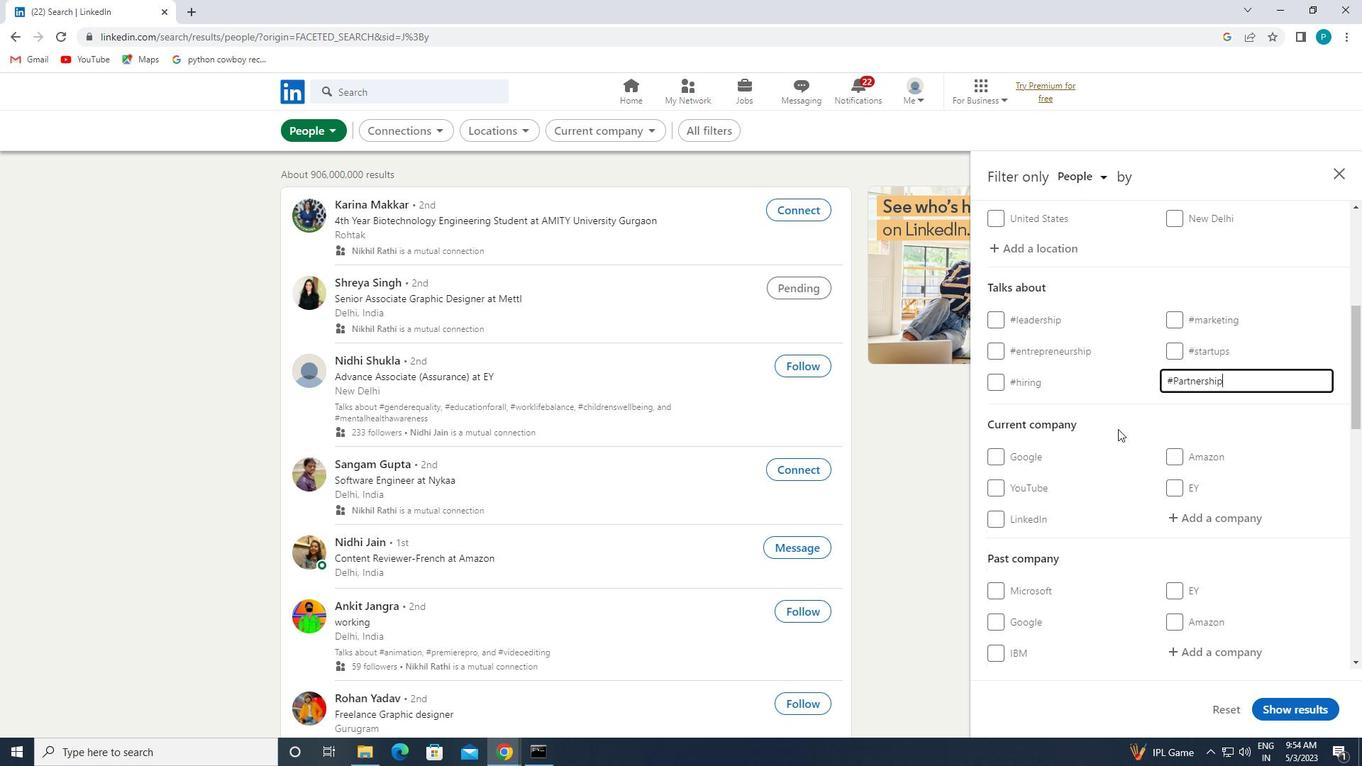 
Action: Mouse scrolled (1118, 428) with delta (0, 0)
Screenshot: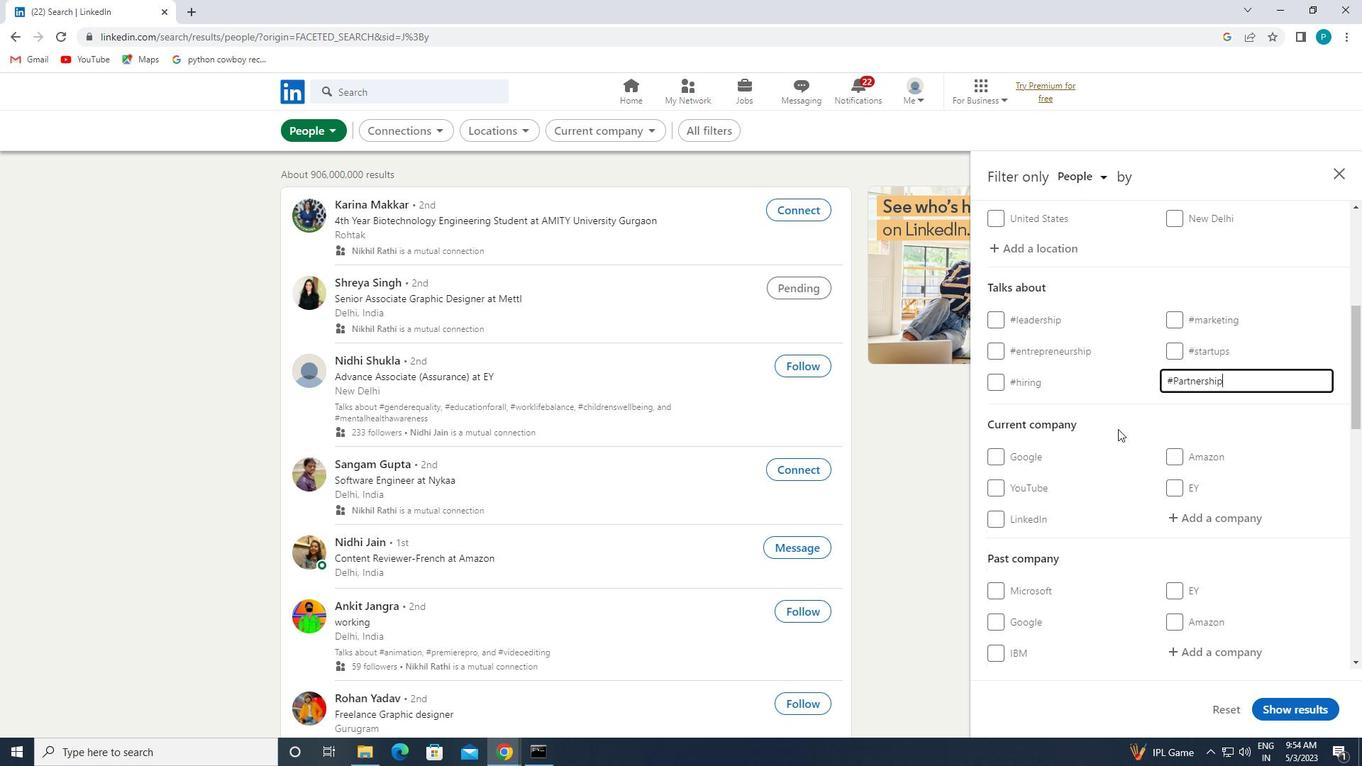 
Action: Mouse scrolled (1118, 428) with delta (0, 0)
Screenshot: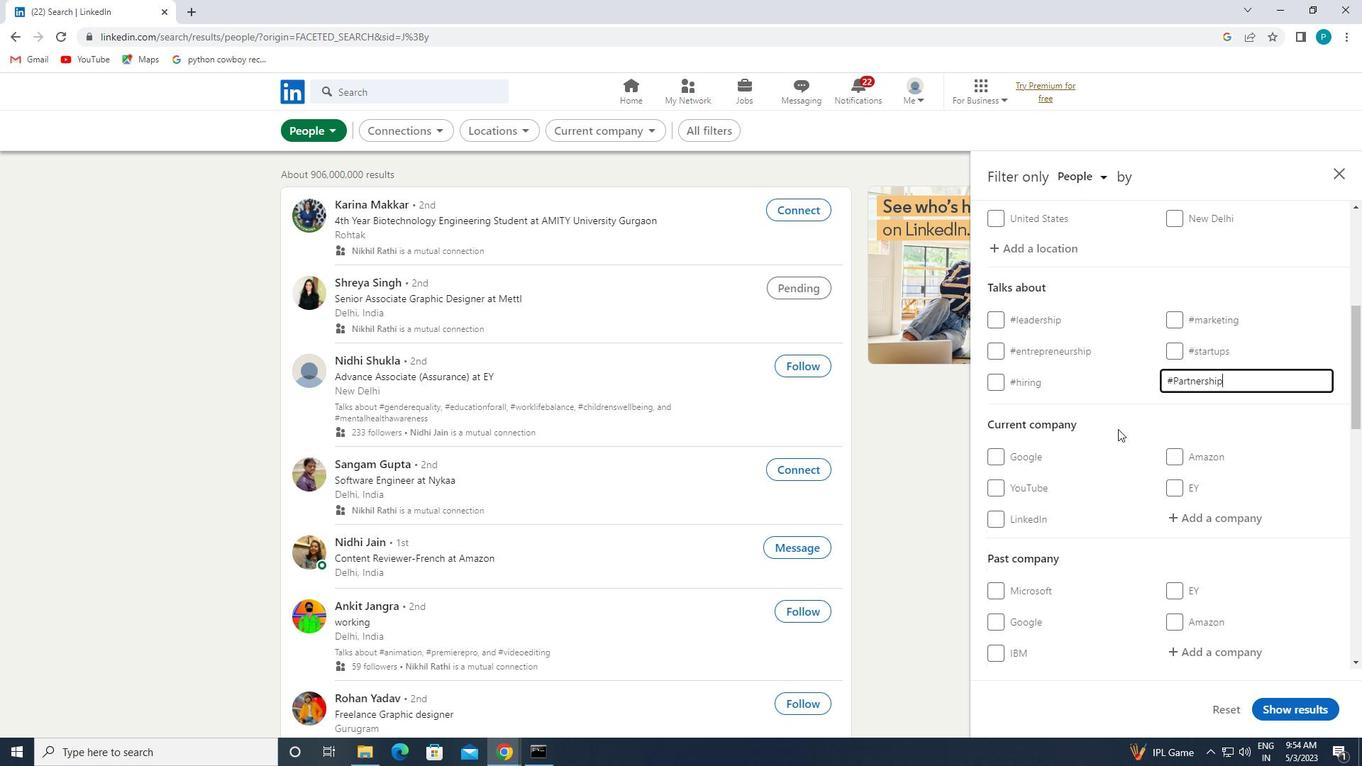 
Action: Mouse moved to (1119, 450)
Screenshot: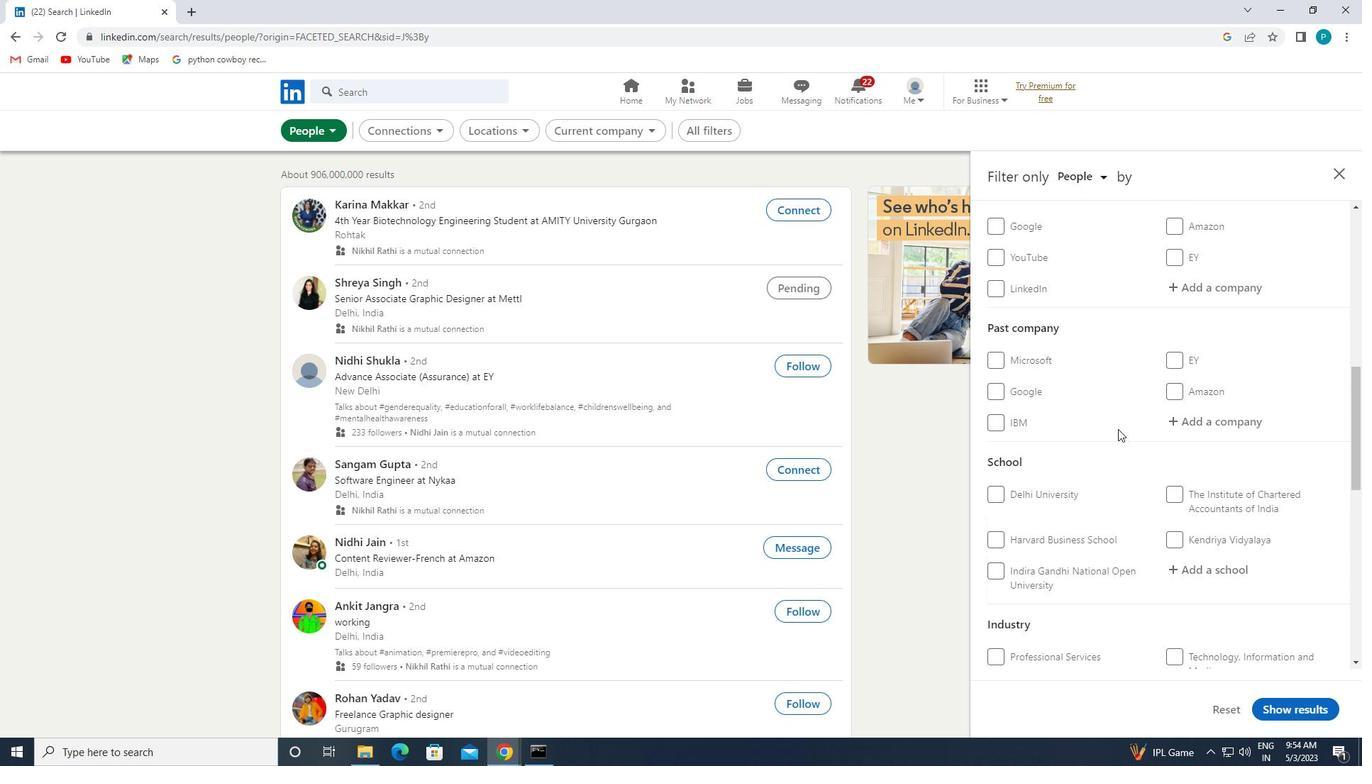 
Action: Mouse scrolled (1119, 449) with delta (0, 0)
Screenshot: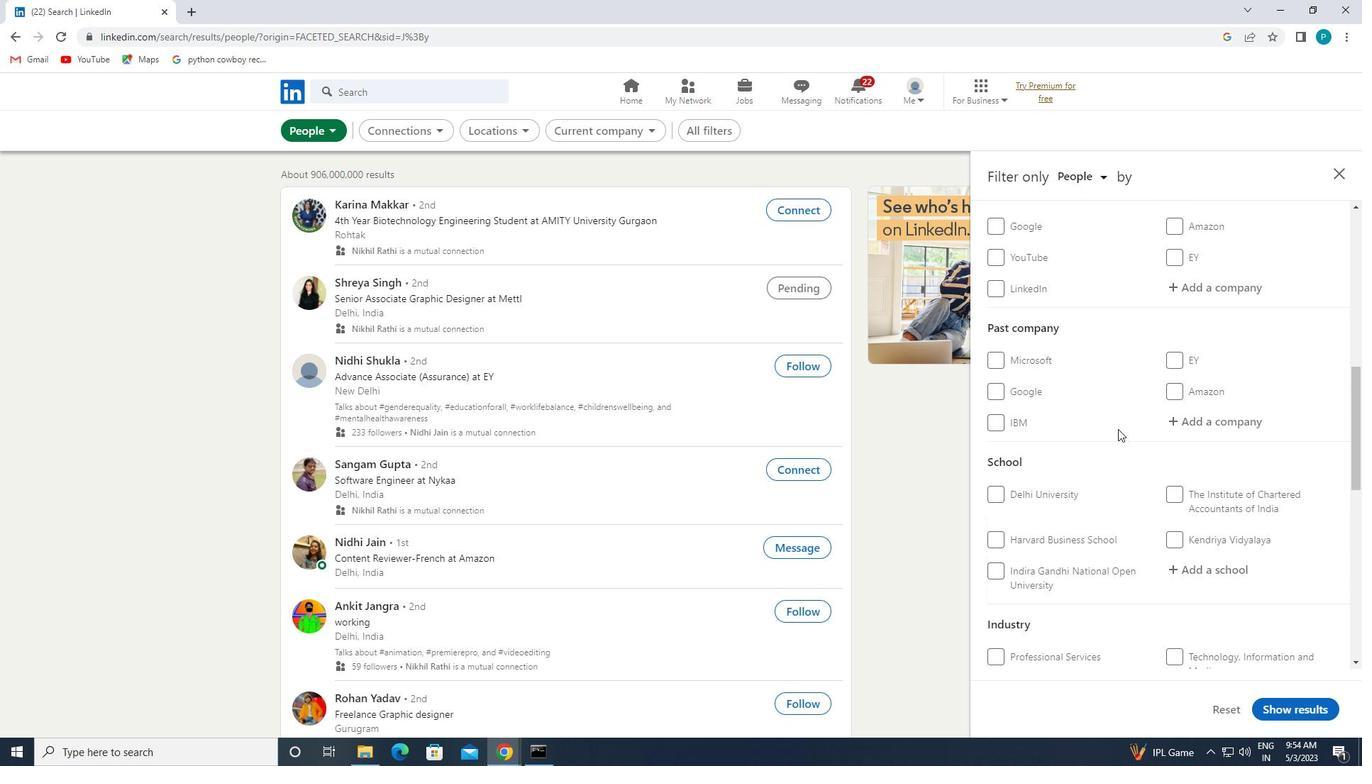 
Action: Mouse moved to (1119, 459)
Screenshot: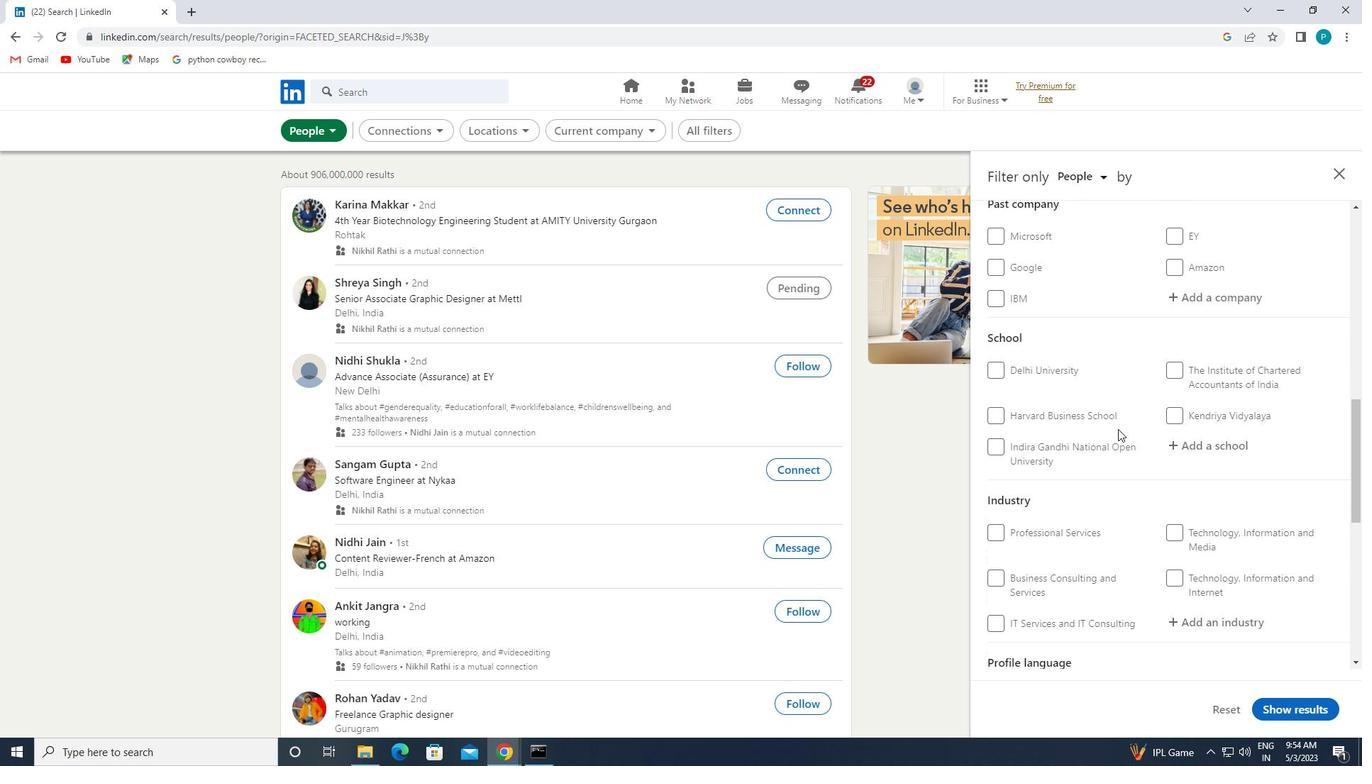 
Action: Mouse scrolled (1119, 459) with delta (0, 0)
Screenshot: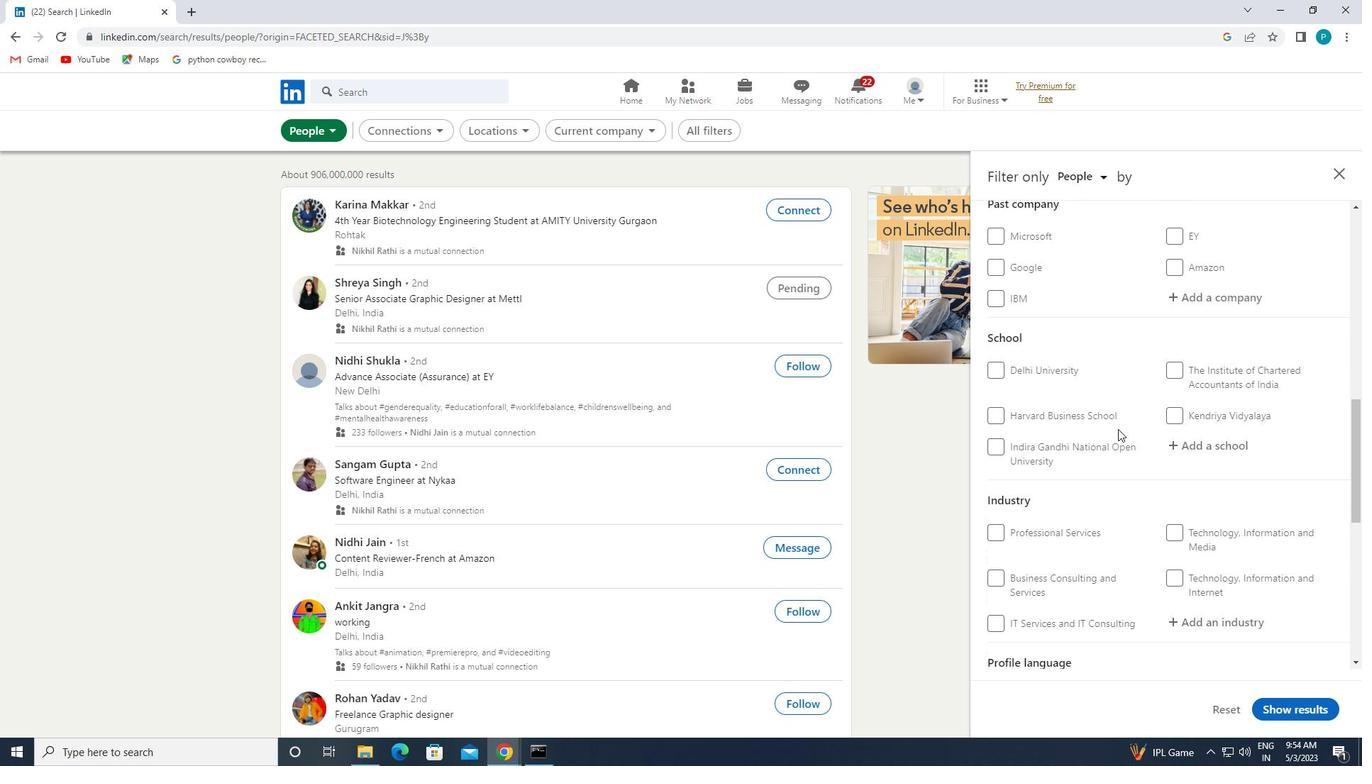 
Action: Mouse moved to (1121, 520)
Screenshot: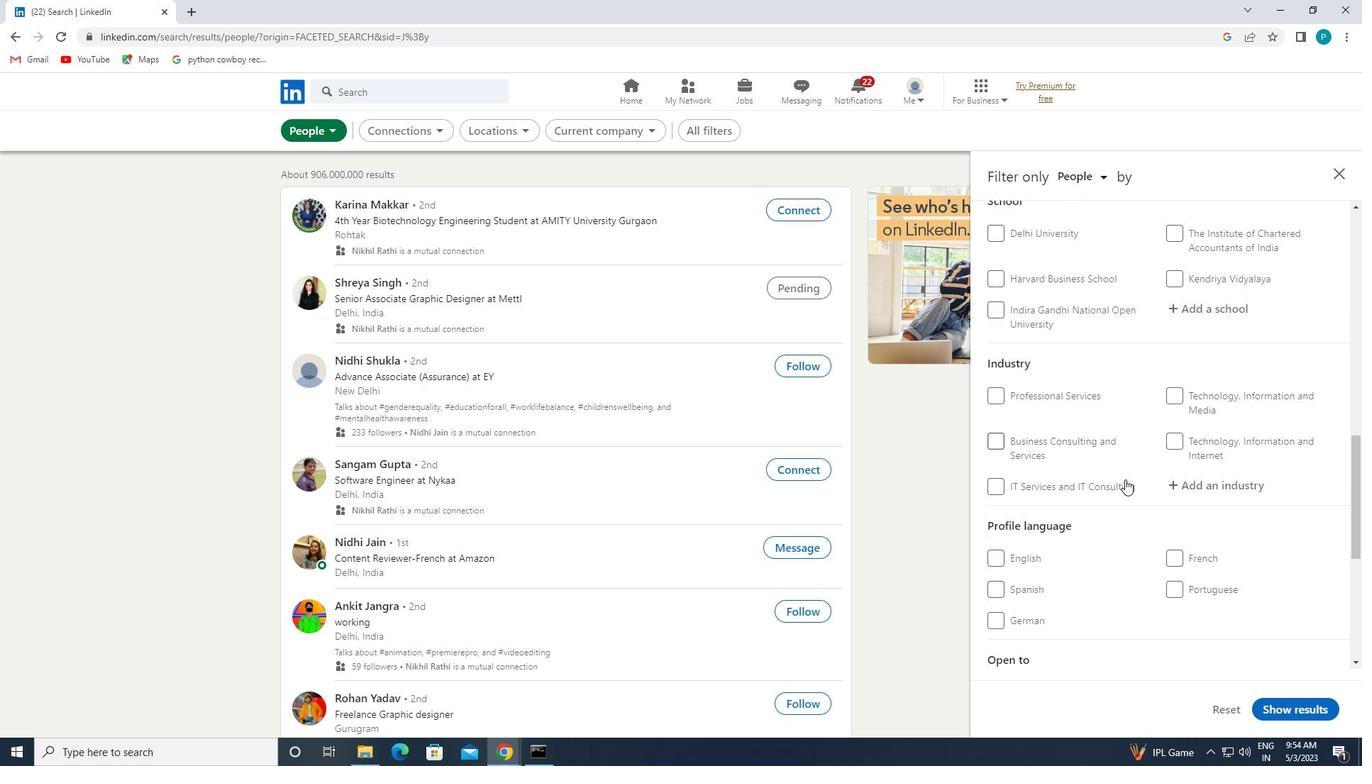 
Action: Mouse scrolled (1121, 519) with delta (0, 0)
Screenshot: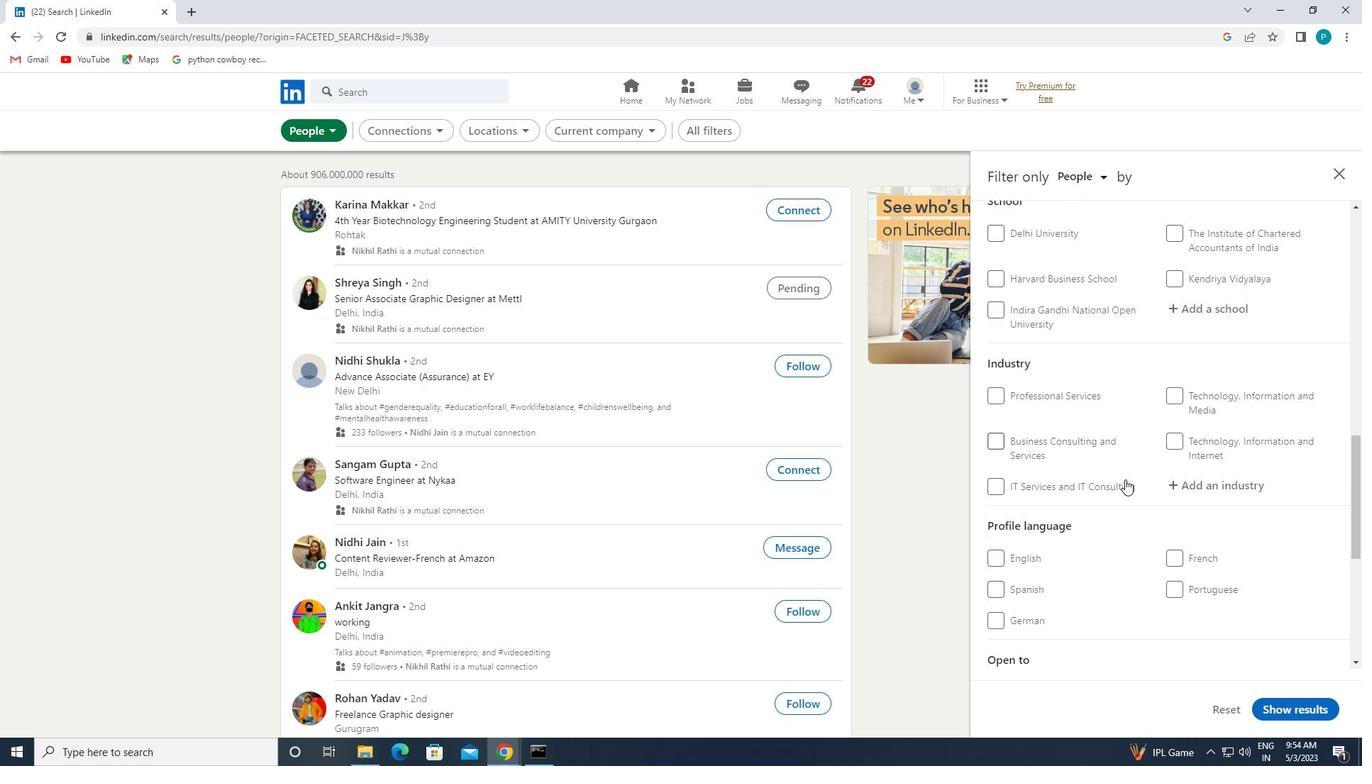 
Action: Mouse scrolled (1121, 519) with delta (0, 0)
Screenshot: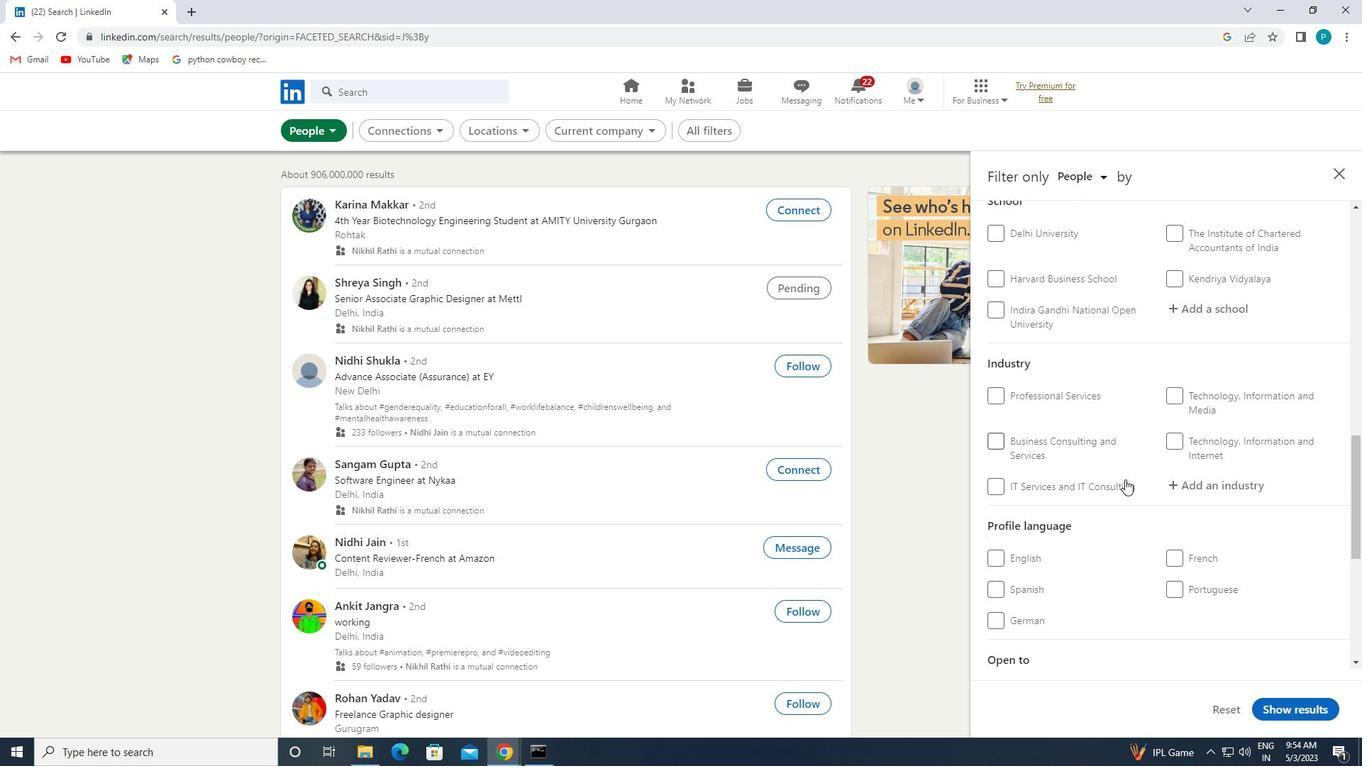 
Action: Mouse moved to (1176, 419)
Screenshot: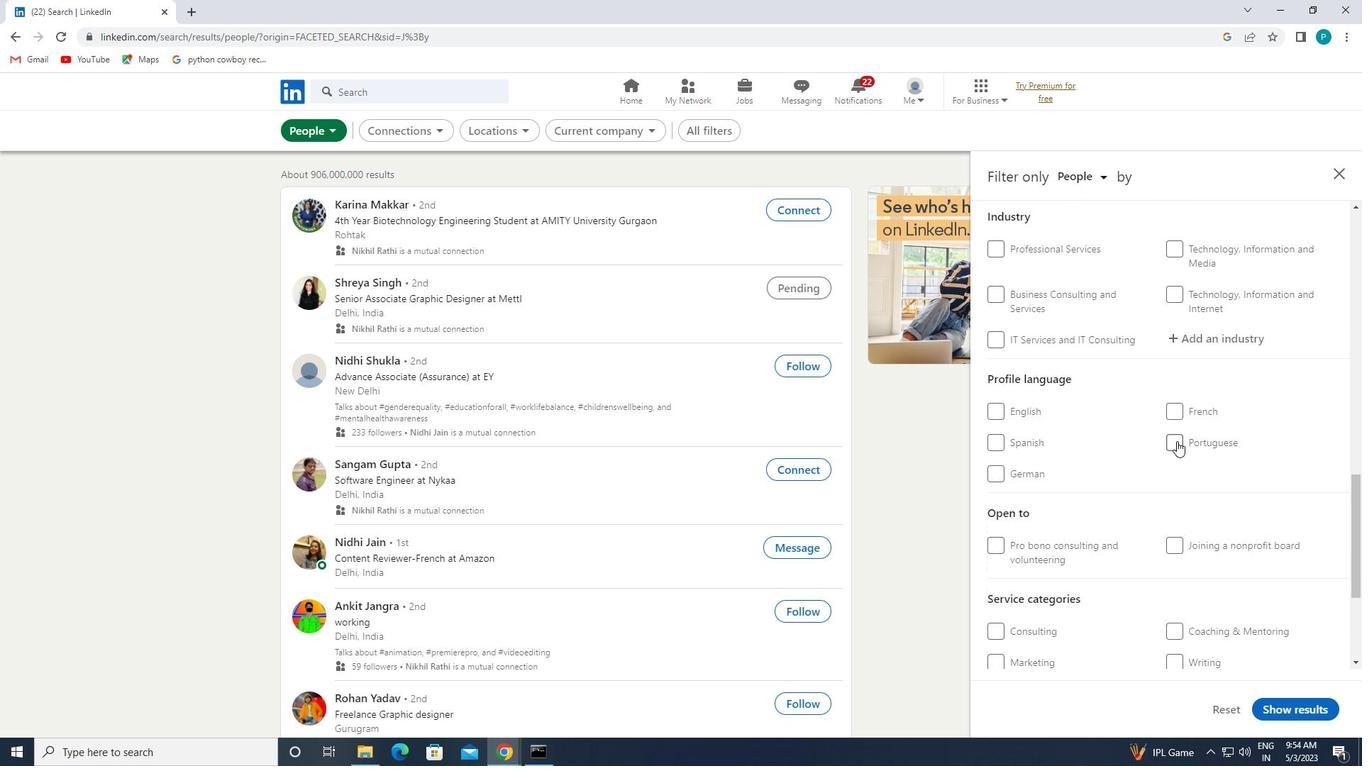 
Action: Mouse pressed left at (1176, 419)
Screenshot: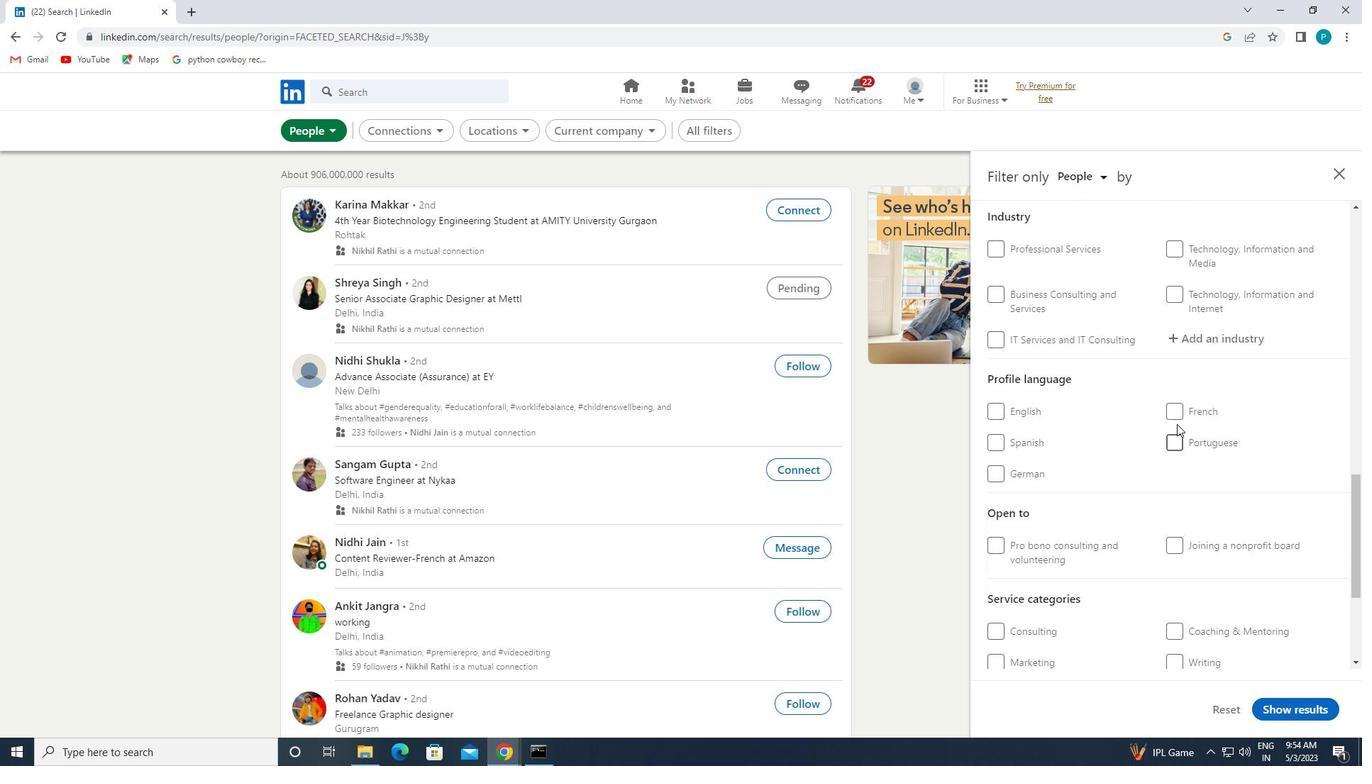 
Action: Mouse moved to (1204, 426)
Screenshot: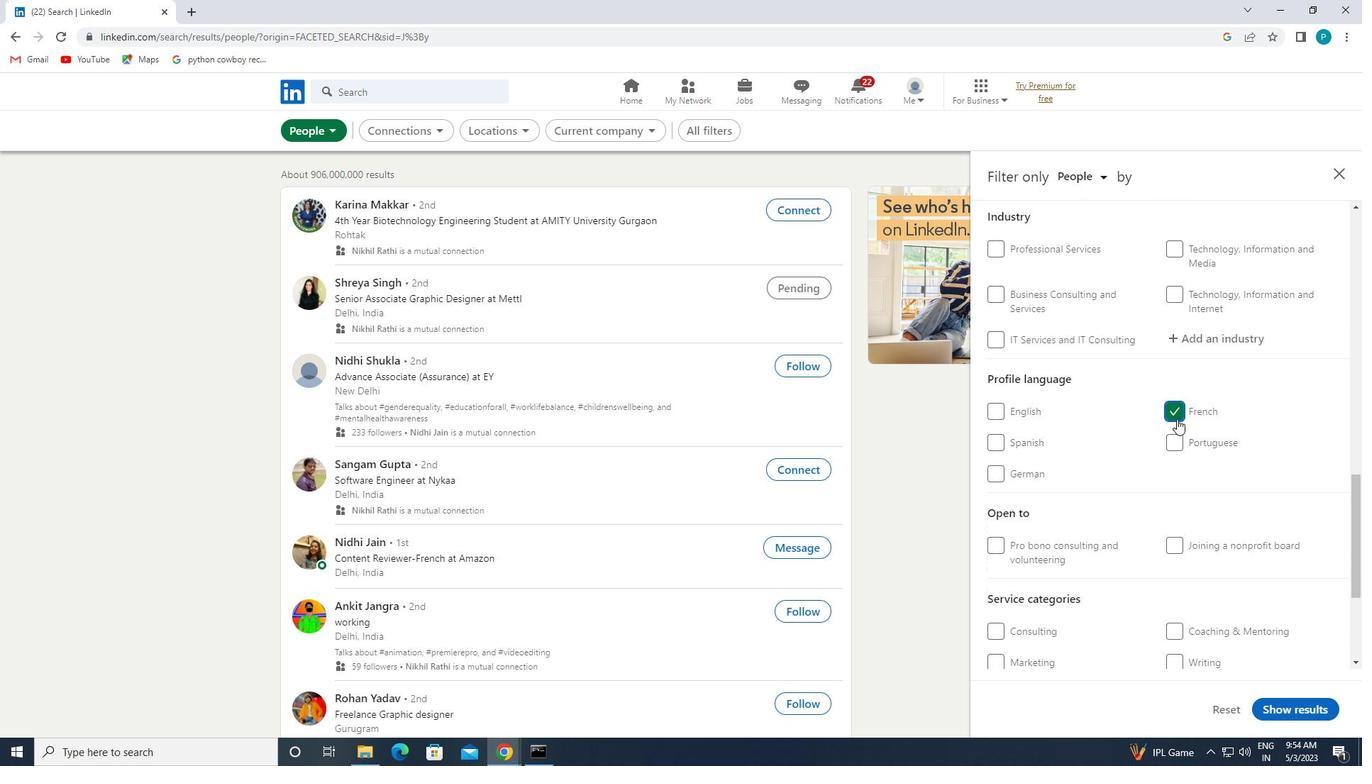 
Action: Mouse scrolled (1204, 427) with delta (0, 0)
Screenshot: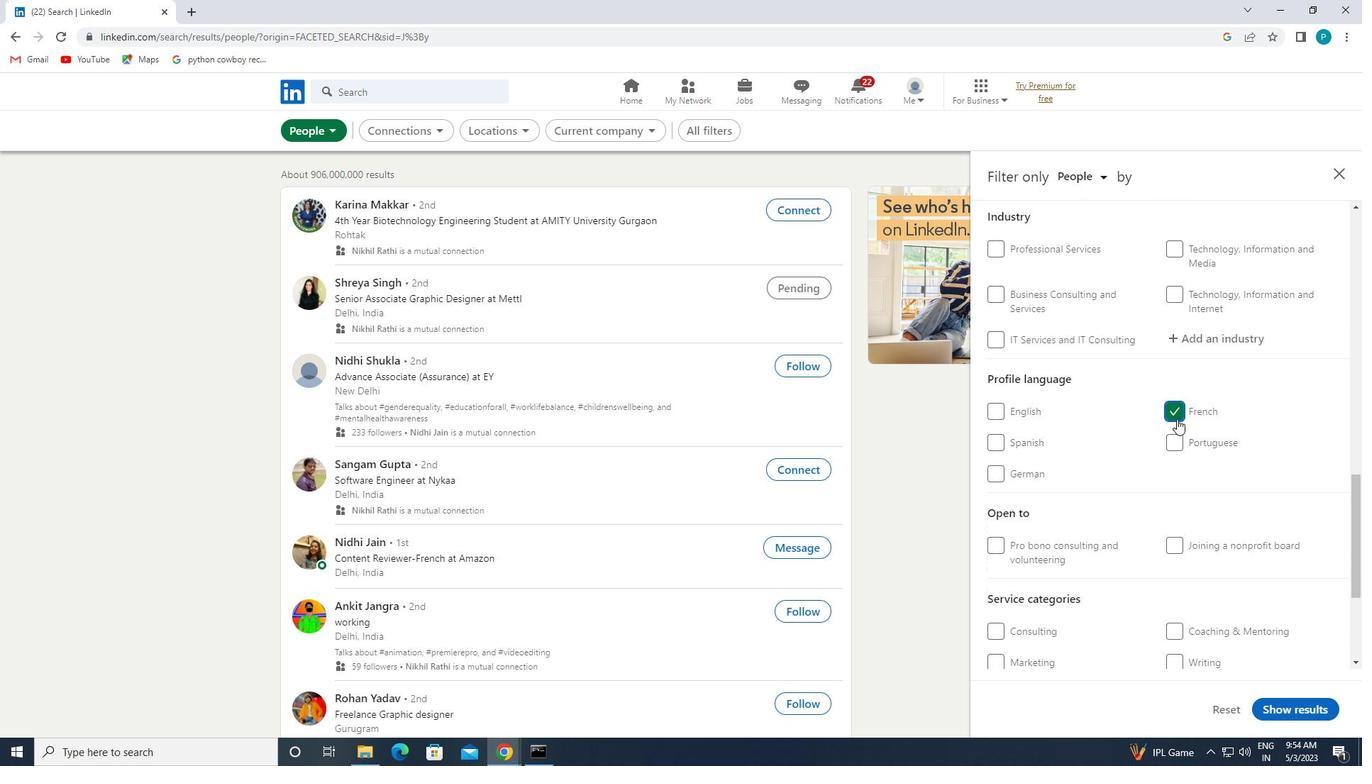
Action: Mouse scrolled (1204, 427) with delta (0, 0)
Screenshot: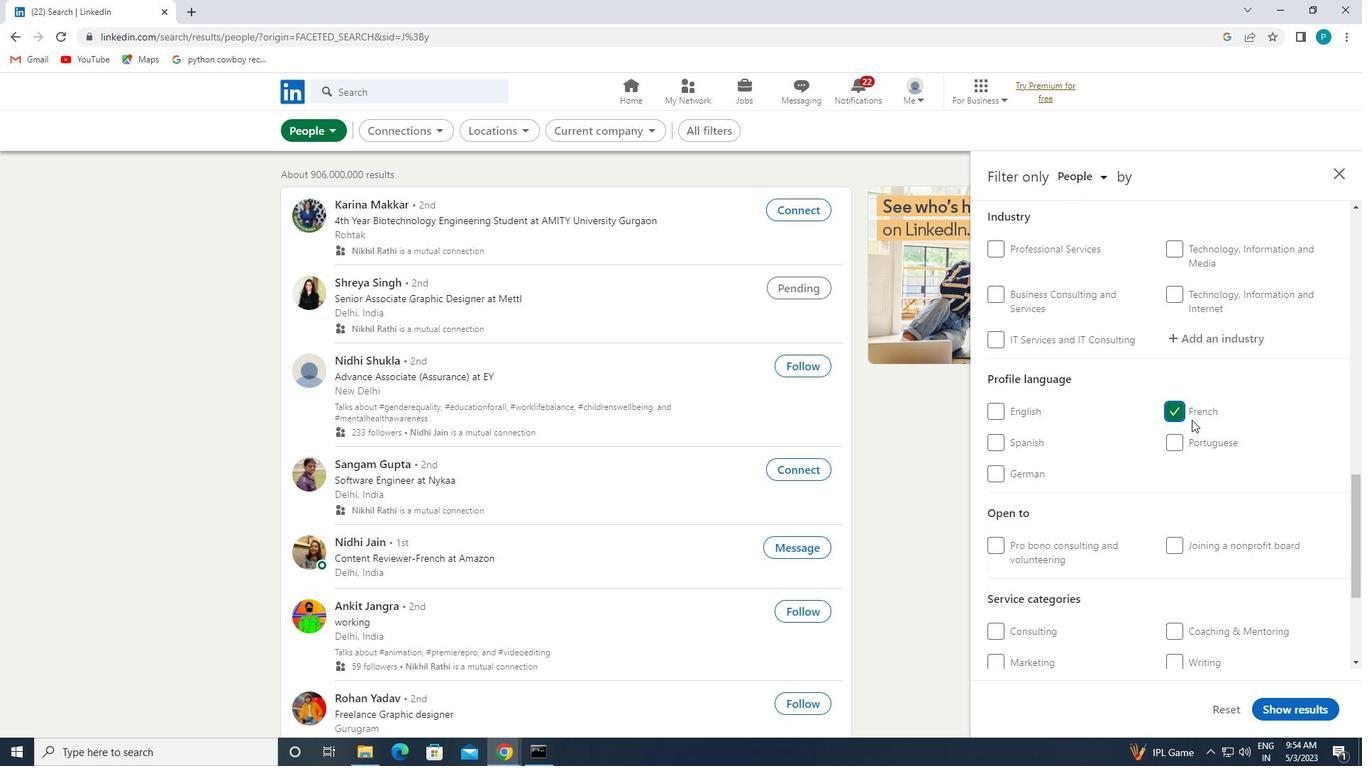 
Action: Mouse scrolled (1204, 427) with delta (0, 0)
Screenshot: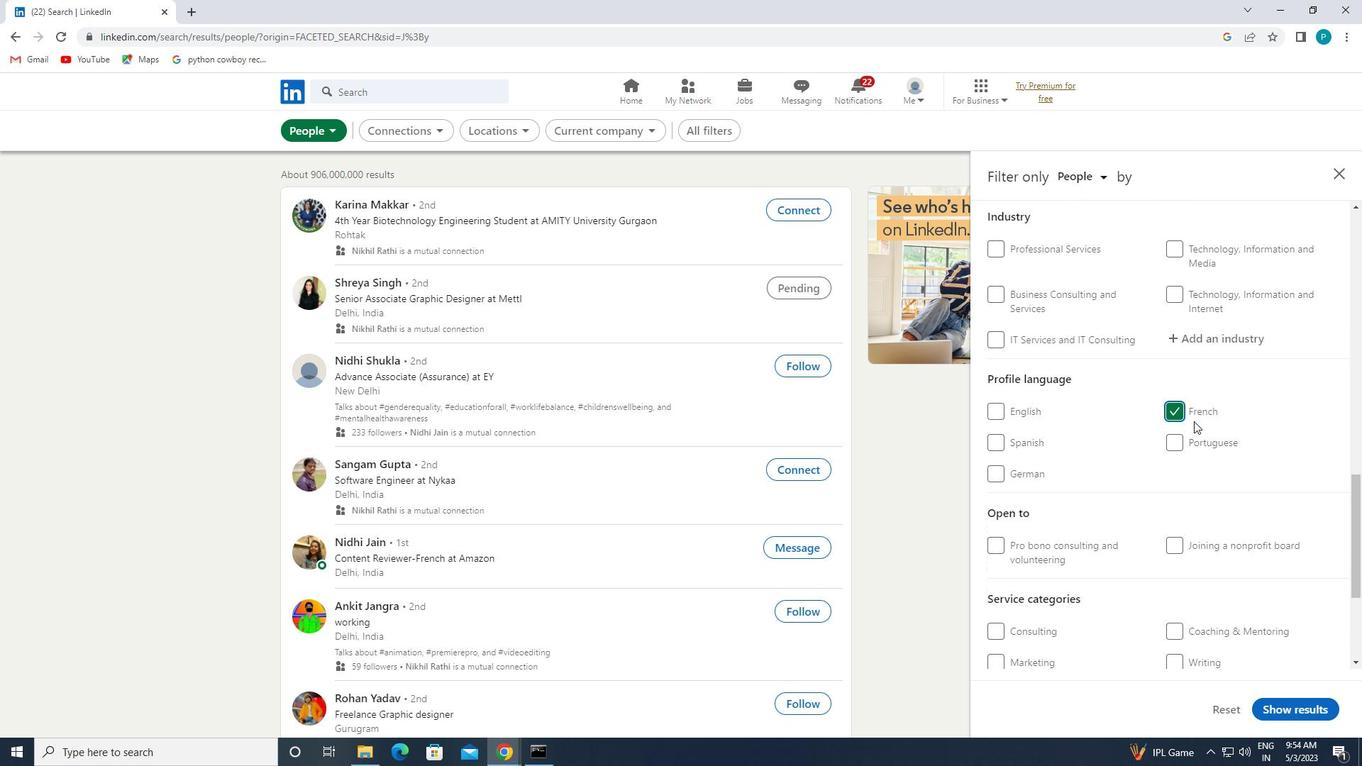 
Action: Mouse scrolled (1204, 427) with delta (0, 0)
Screenshot: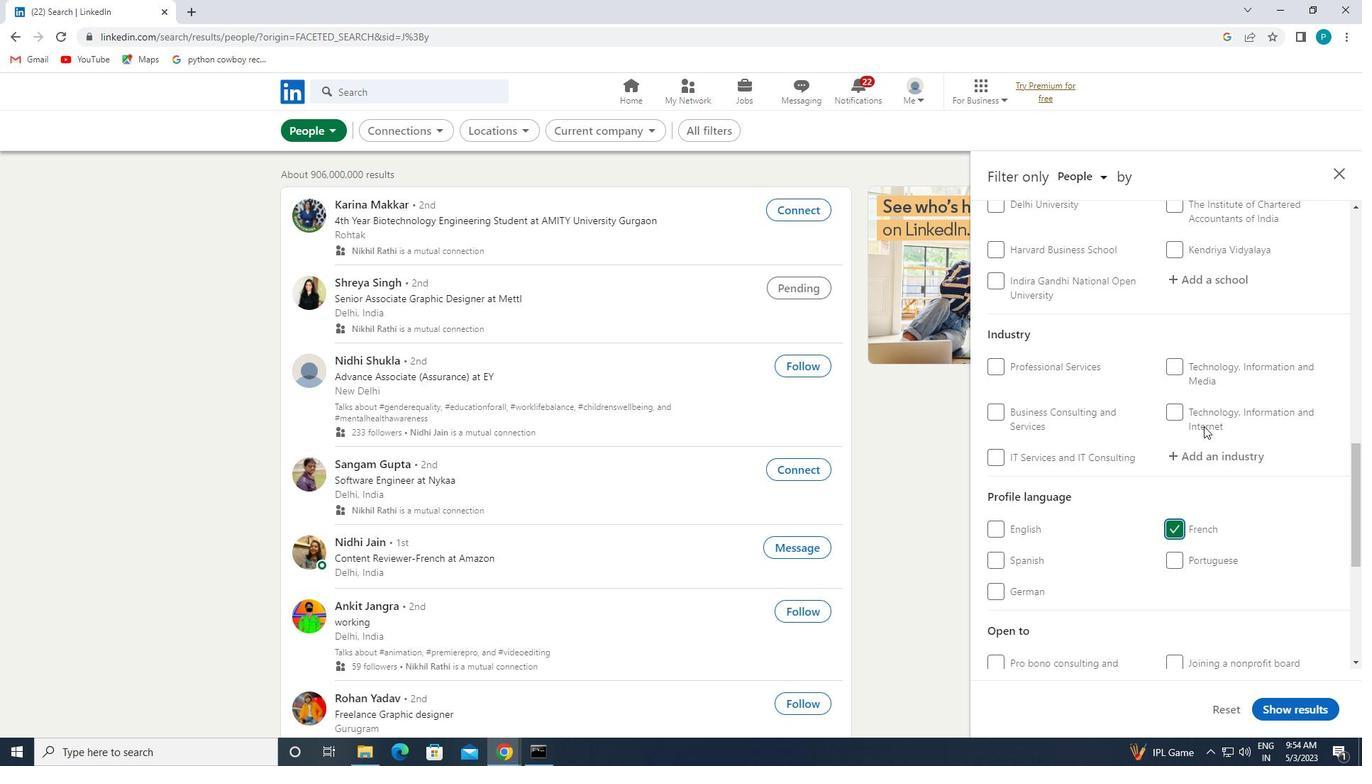 
Action: Mouse scrolled (1204, 427) with delta (0, 0)
Screenshot: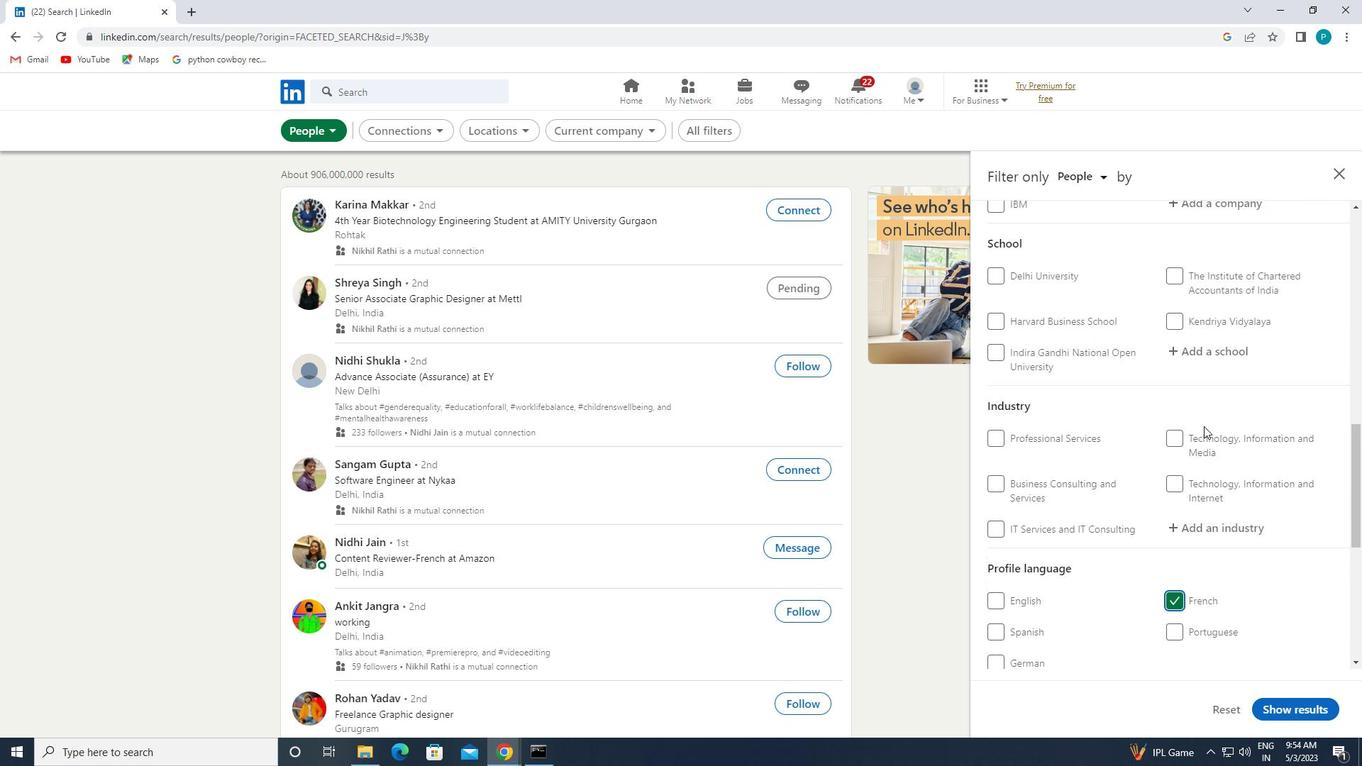 
Action: Mouse scrolled (1204, 427) with delta (0, 0)
Screenshot: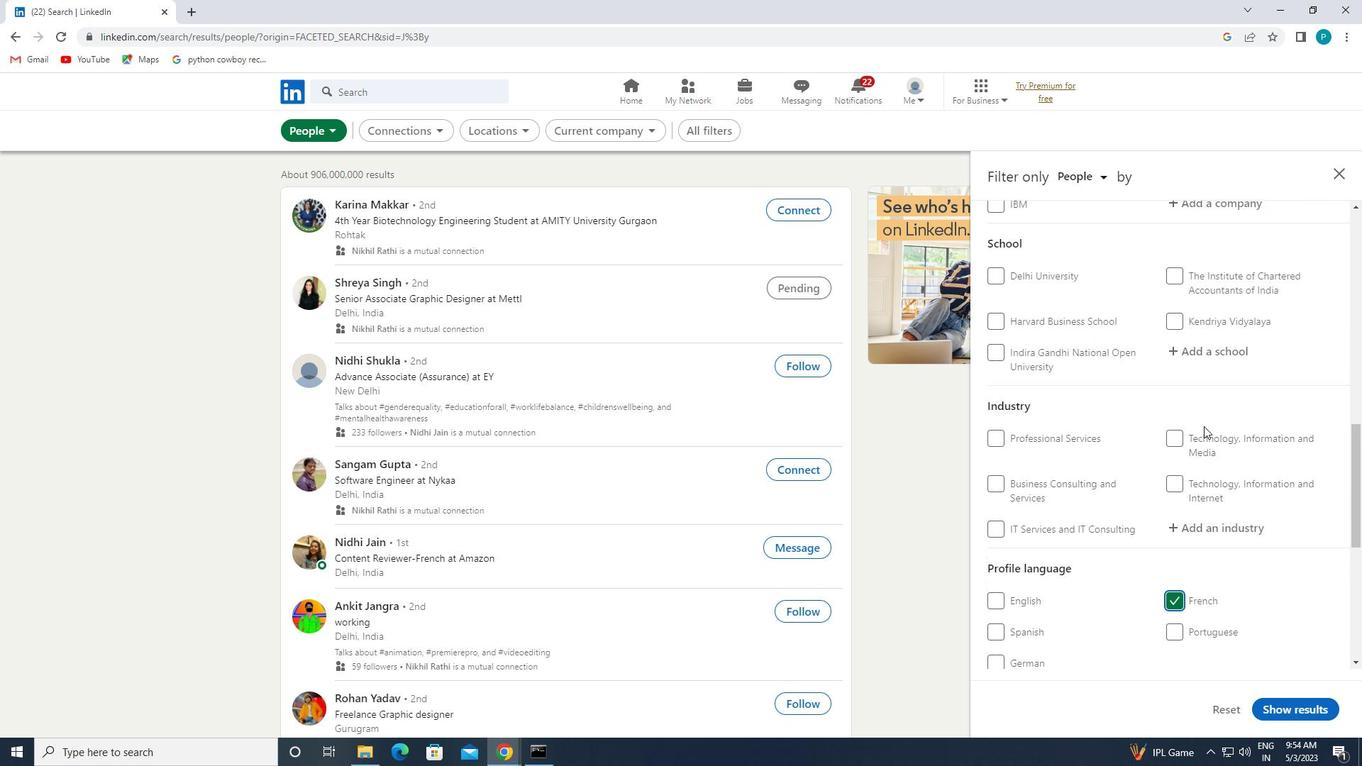 
Action: Mouse moved to (1180, 295)
Screenshot: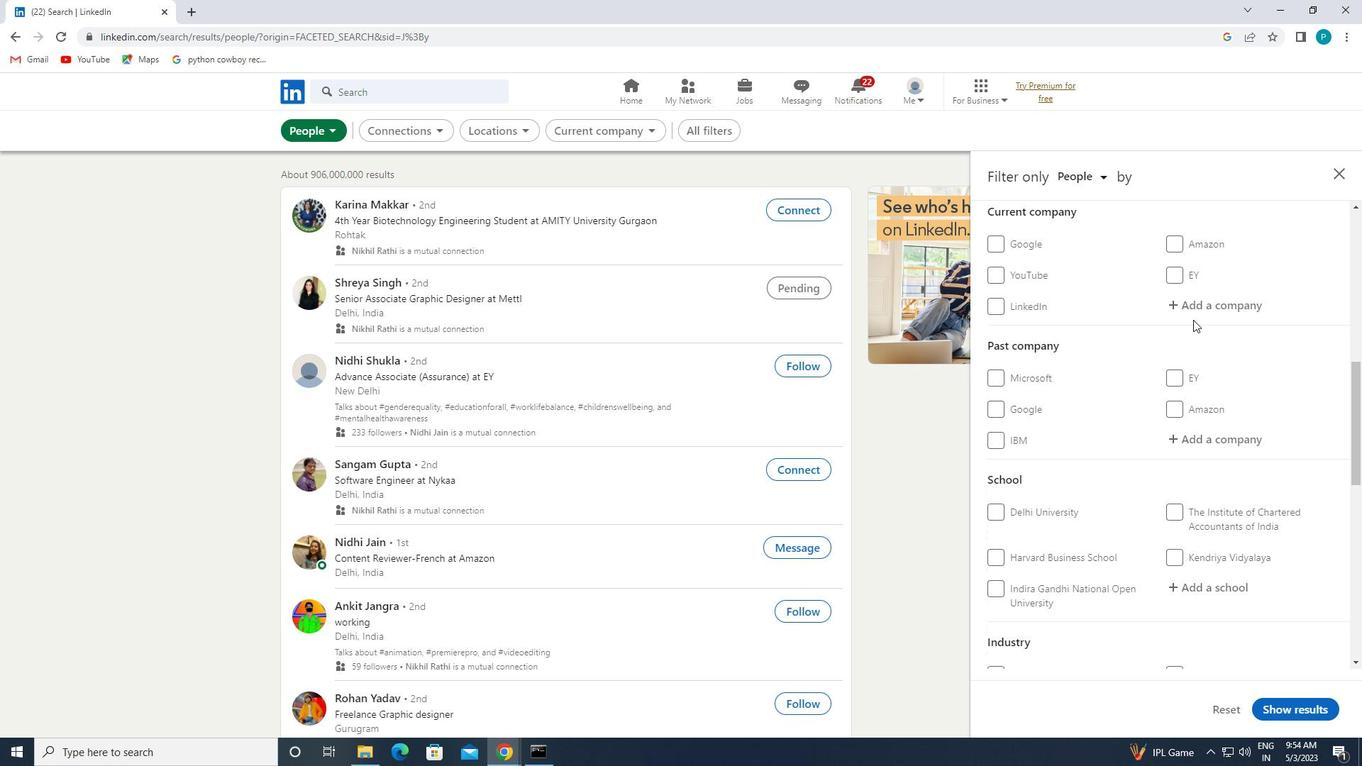 
Action: Mouse pressed left at (1180, 295)
Screenshot: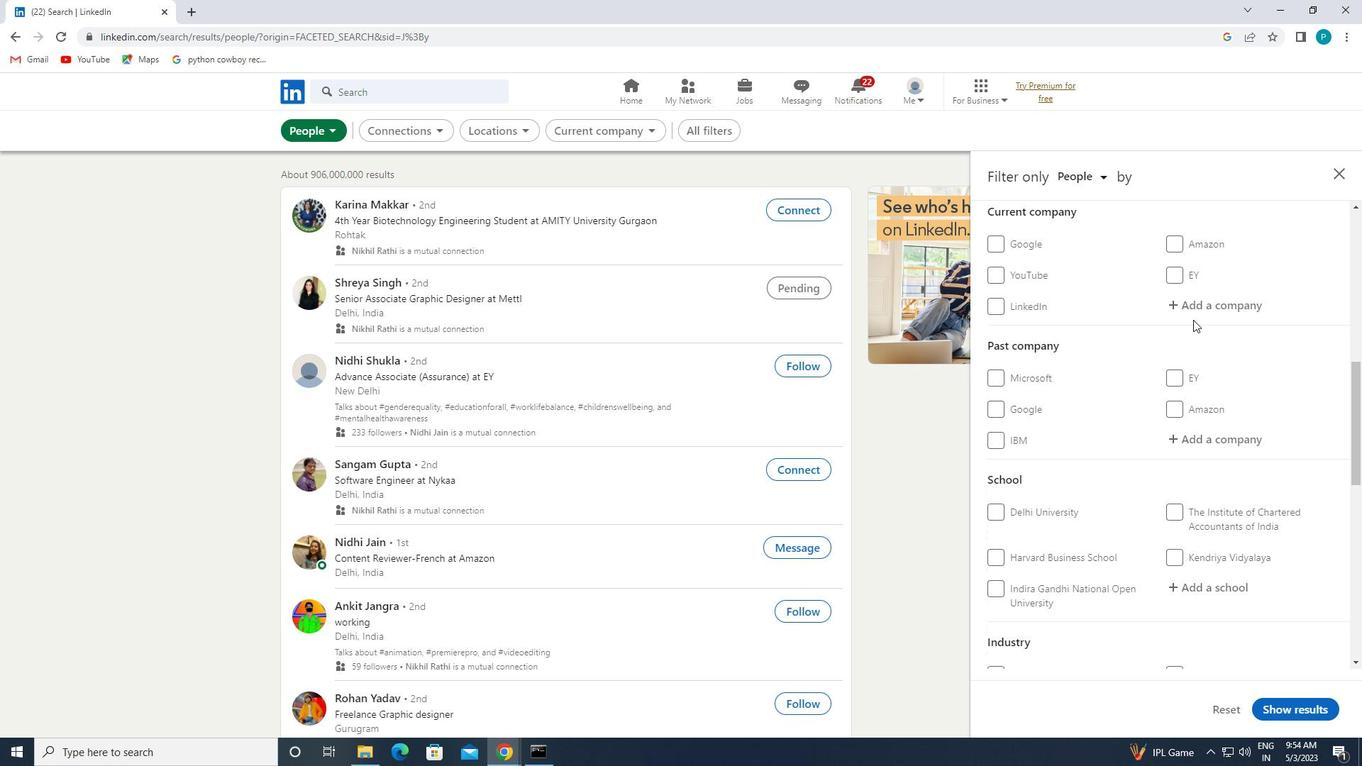 
Action: Mouse moved to (1180, 295)
Screenshot: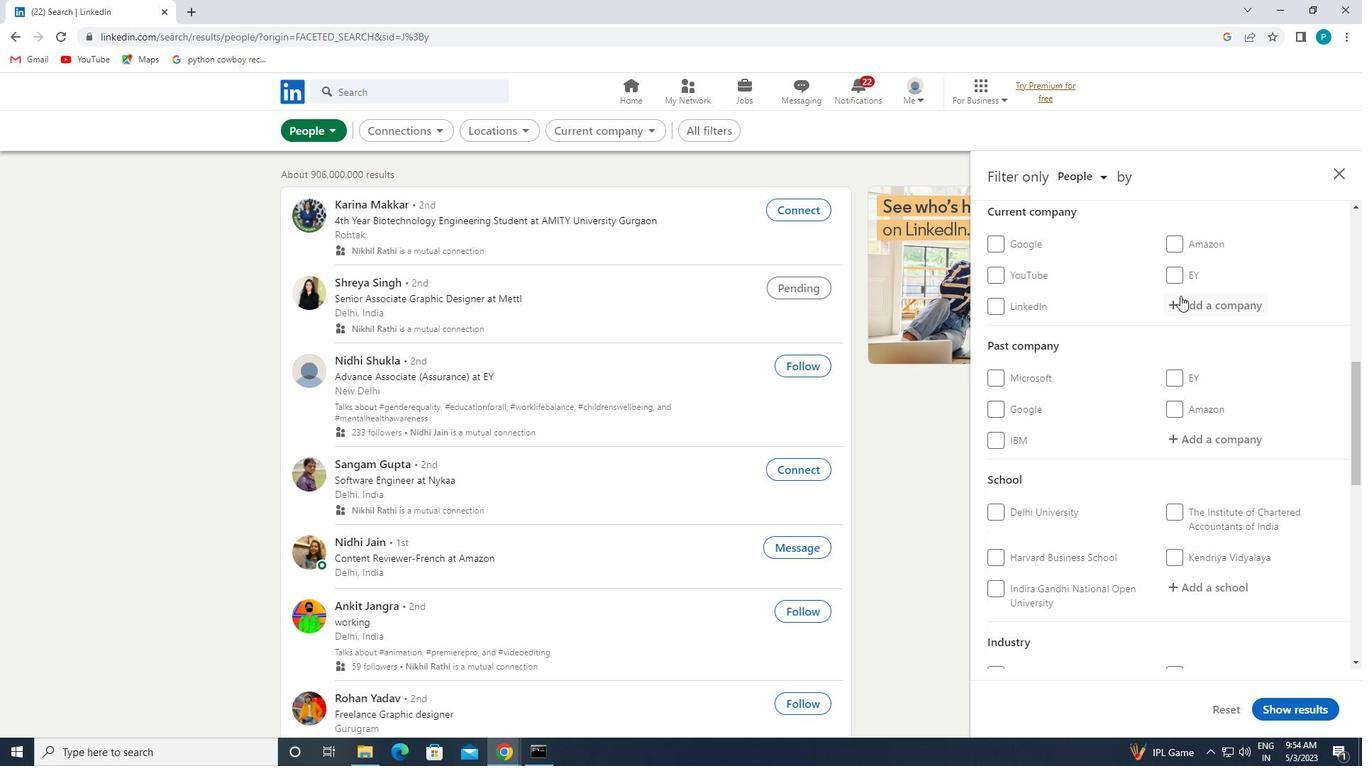 
Action: Key pressed <Key.caps_lock>J.P
Screenshot: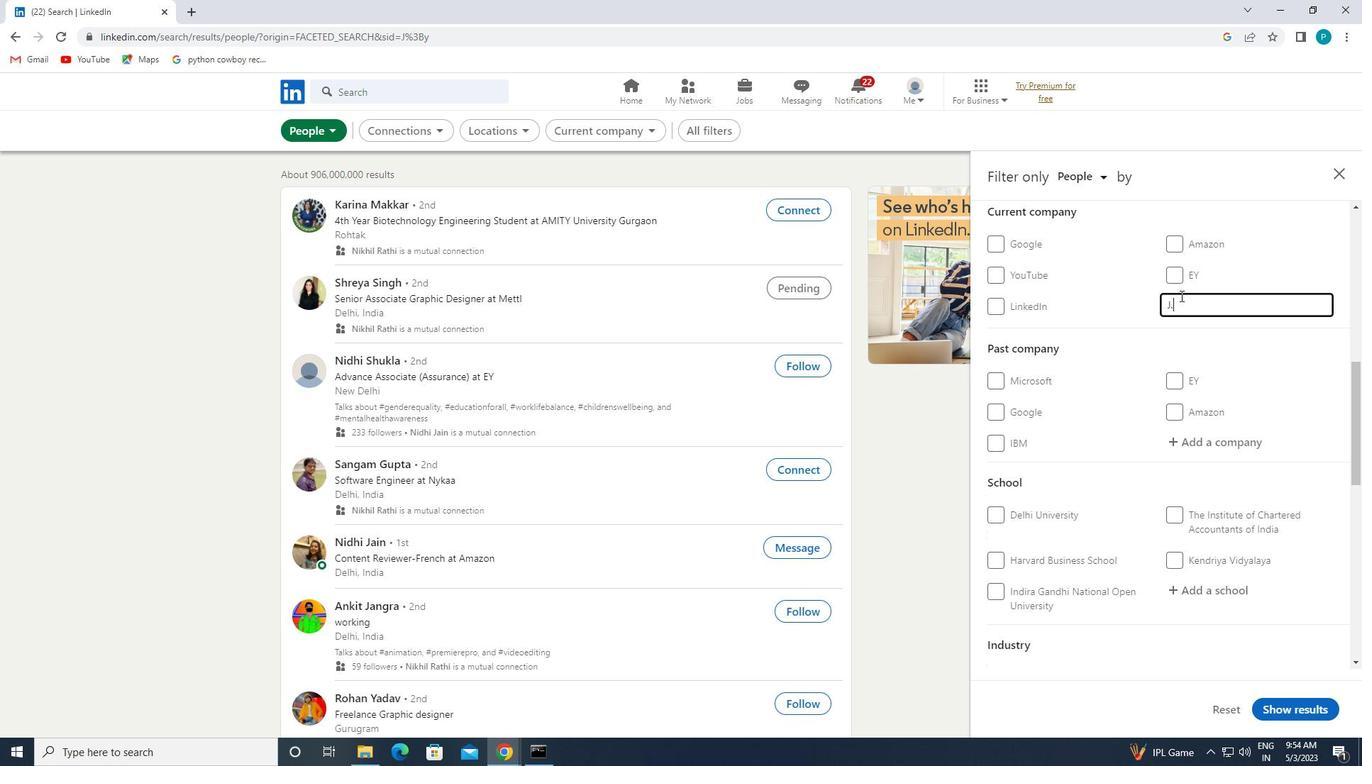 
Action: Mouse moved to (1158, 333)
Screenshot: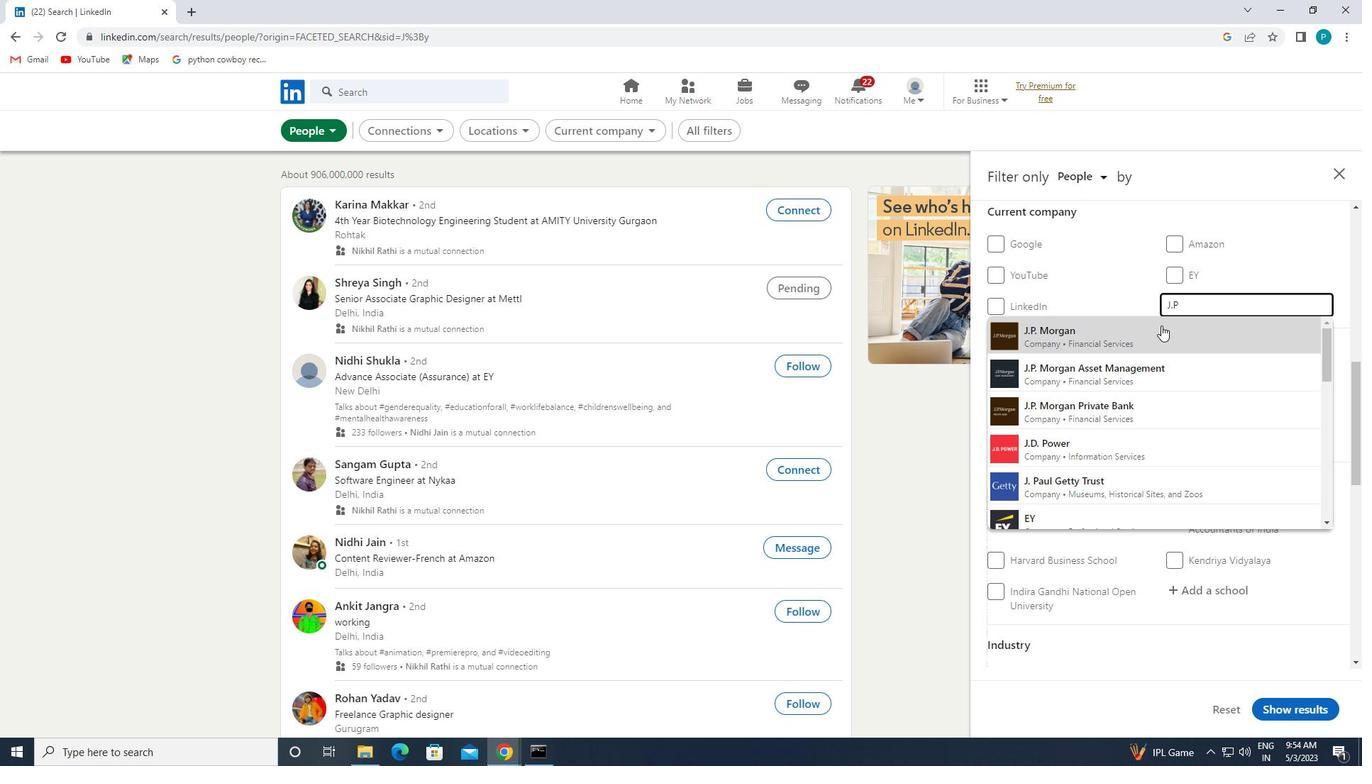 
Action: Mouse pressed left at (1158, 333)
Screenshot: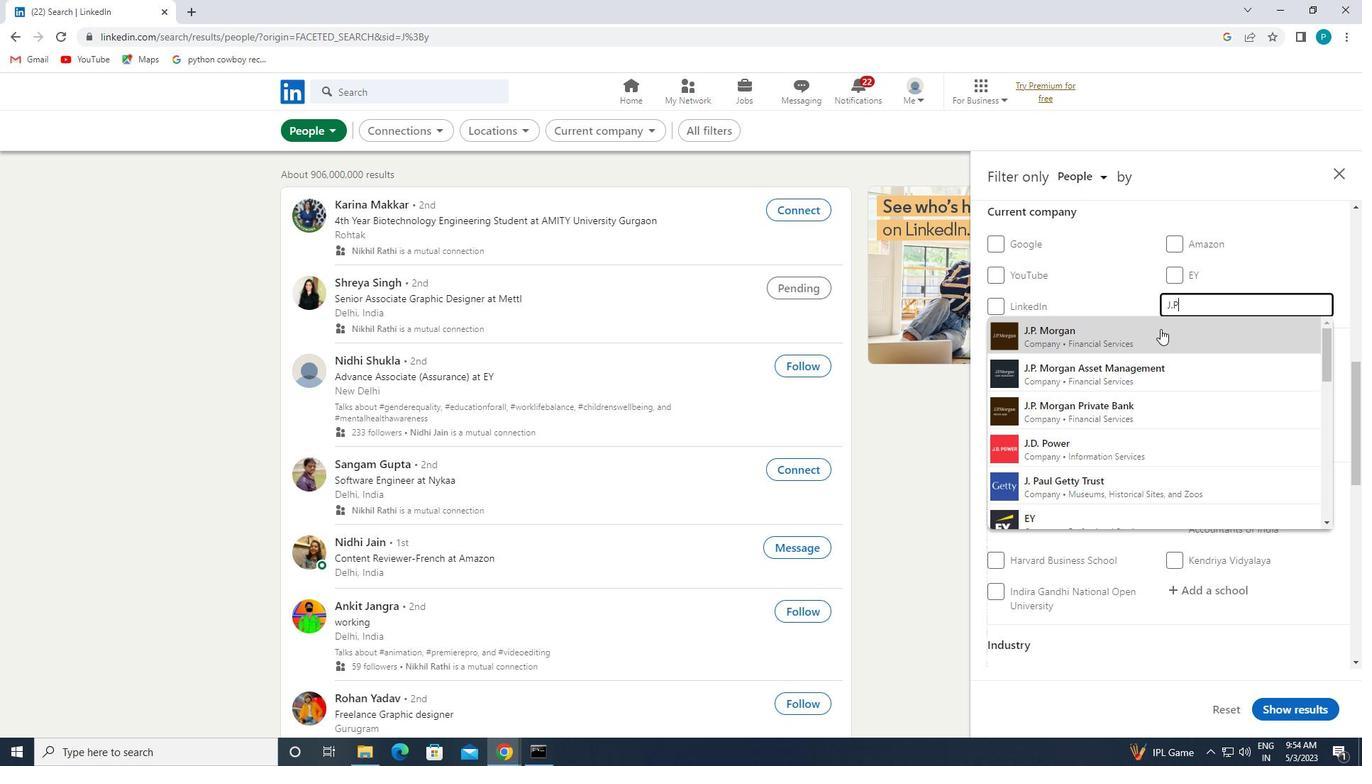 
Action: Mouse moved to (1166, 339)
Screenshot: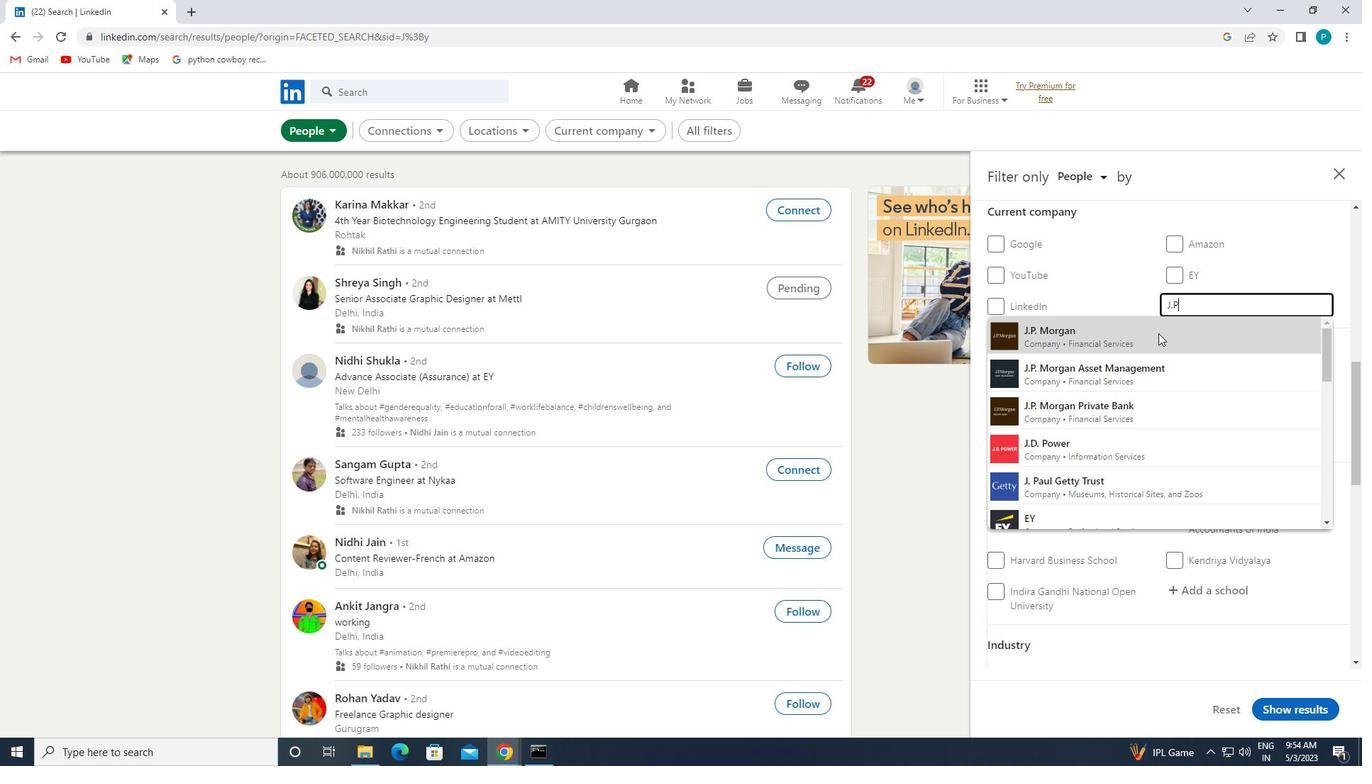 
Action: Mouse scrolled (1166, 339) with delta (0, 0)
Screenshot: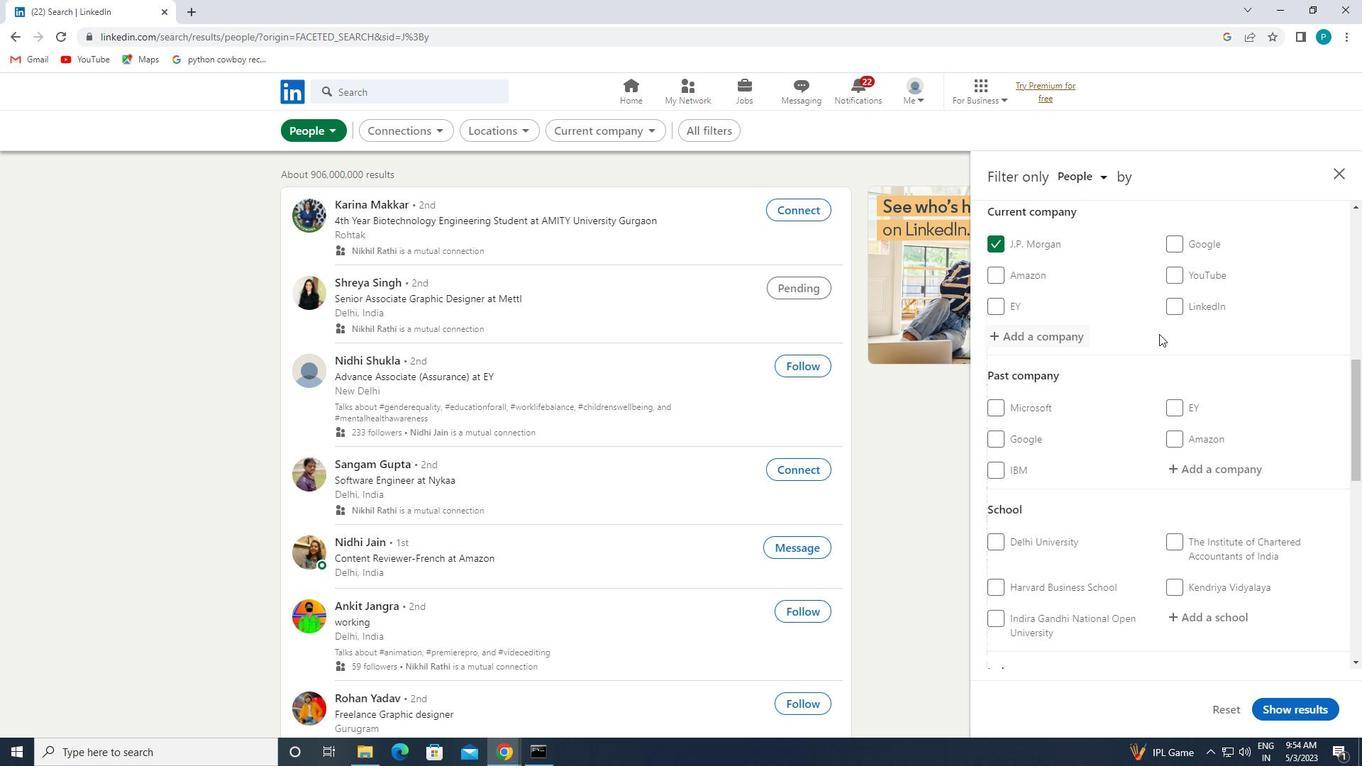 
Action: Mouse moved to (1166, 339)
Screenshot: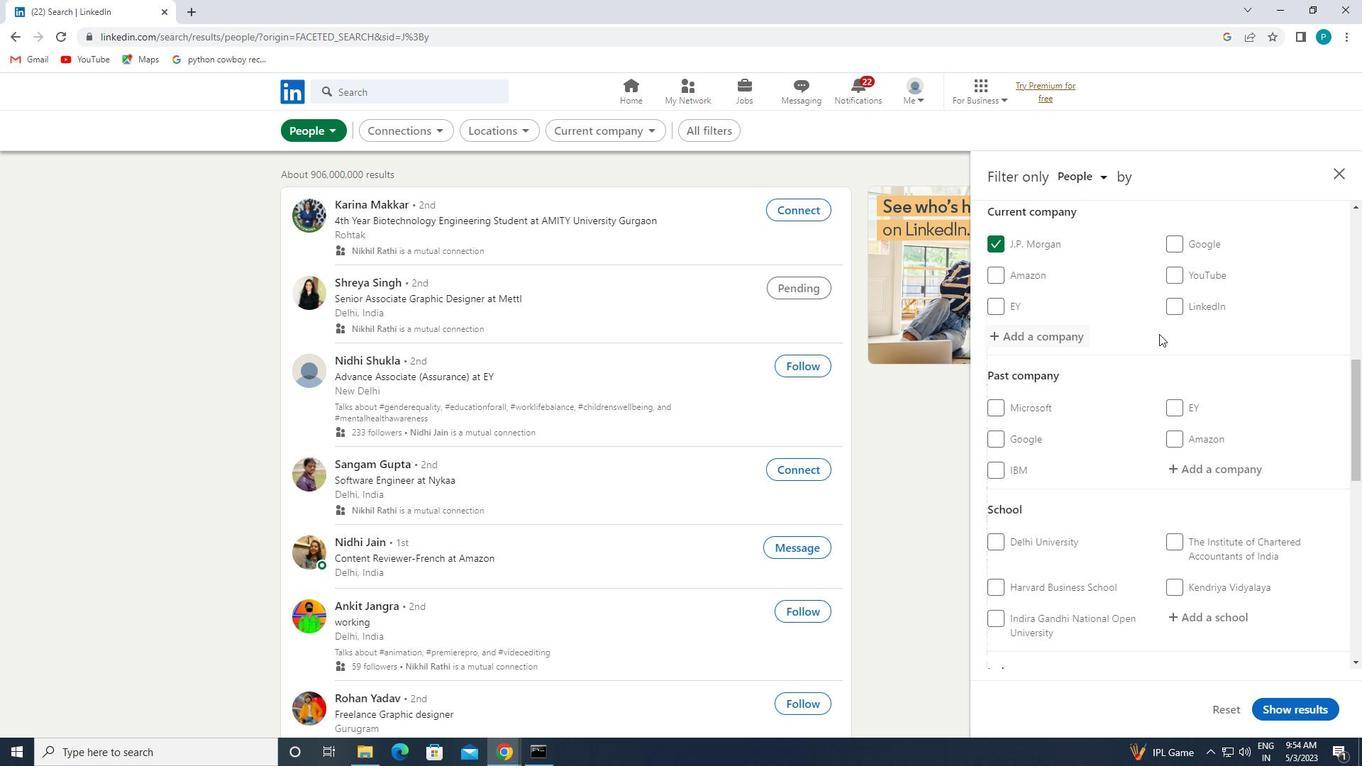 
Action: Mouse scrolled (1166, 339) with delta (0, 0)
Screenshot: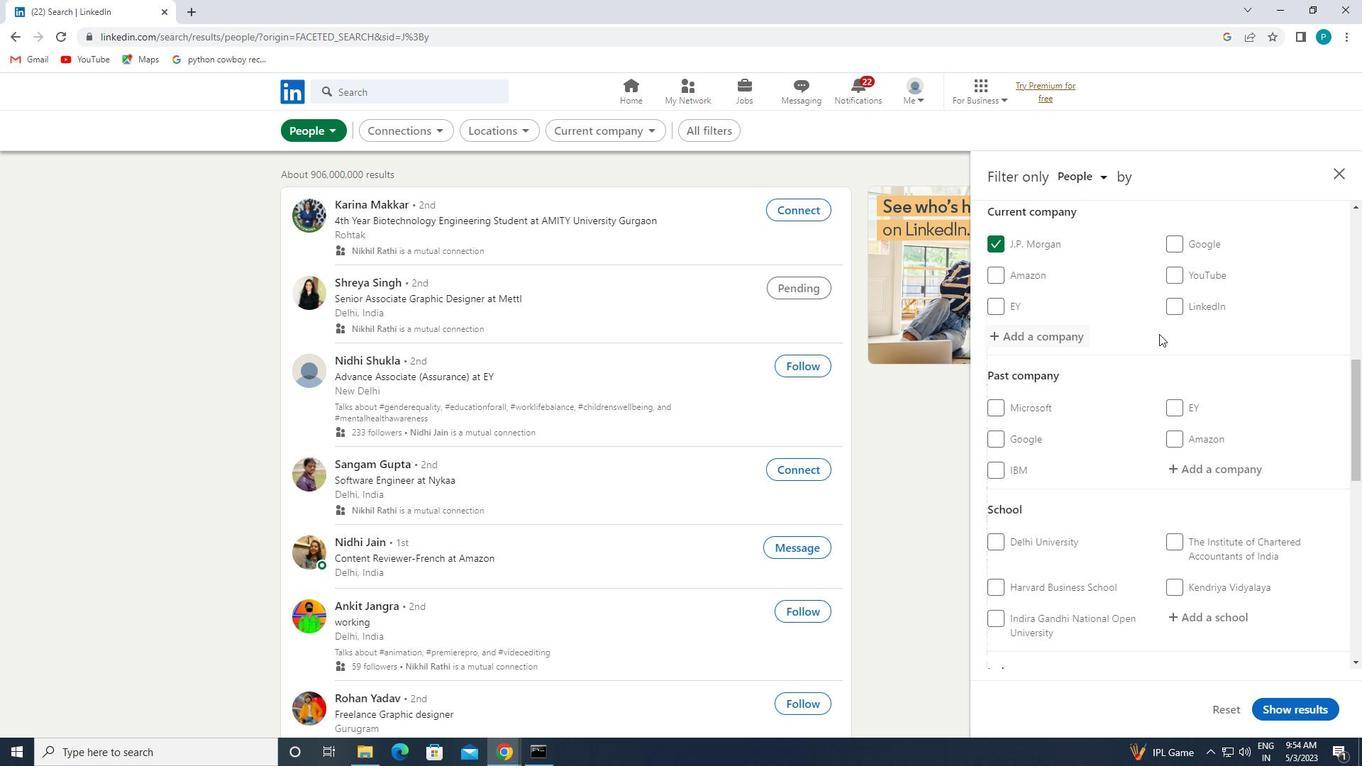 
Action: Mouse moved to (1201, 468)
Screenshot: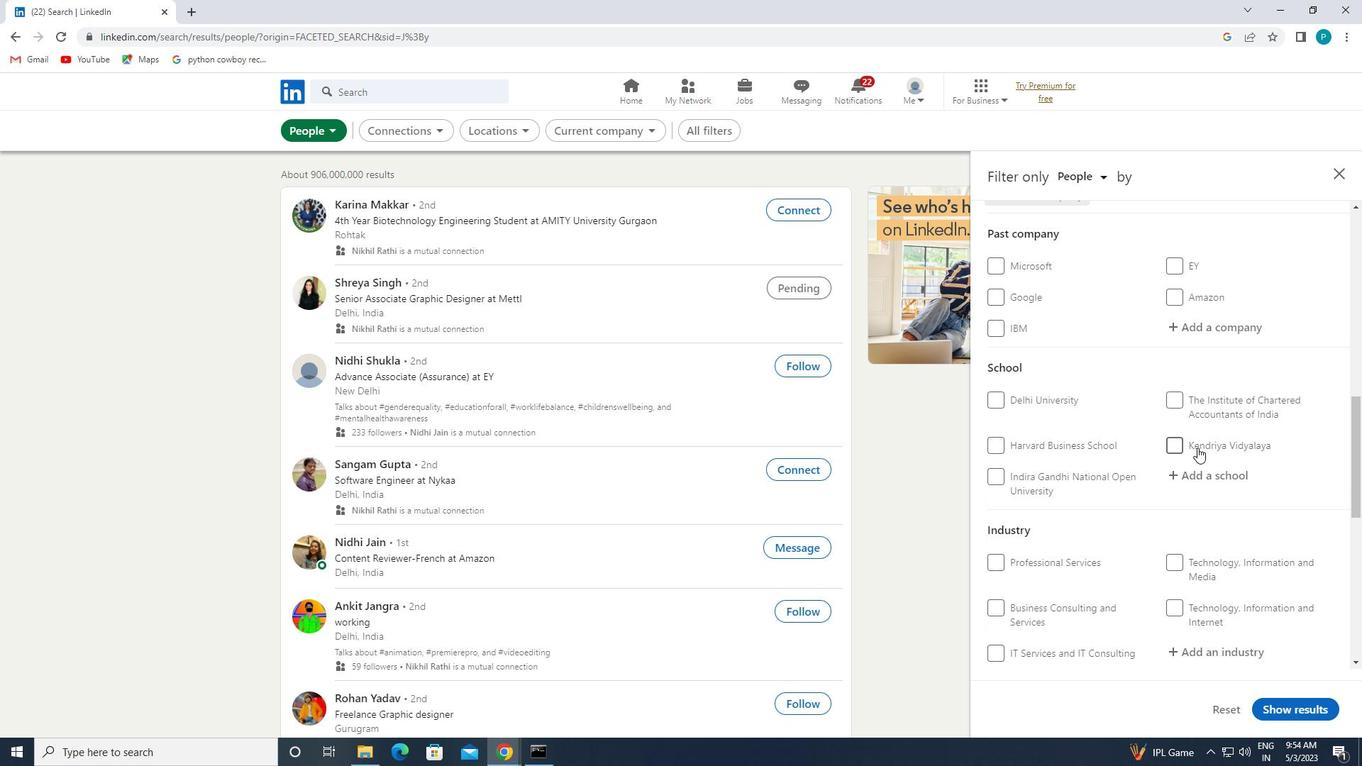 
Action: Mouse pressed left at (1201, 468)
Screenshot: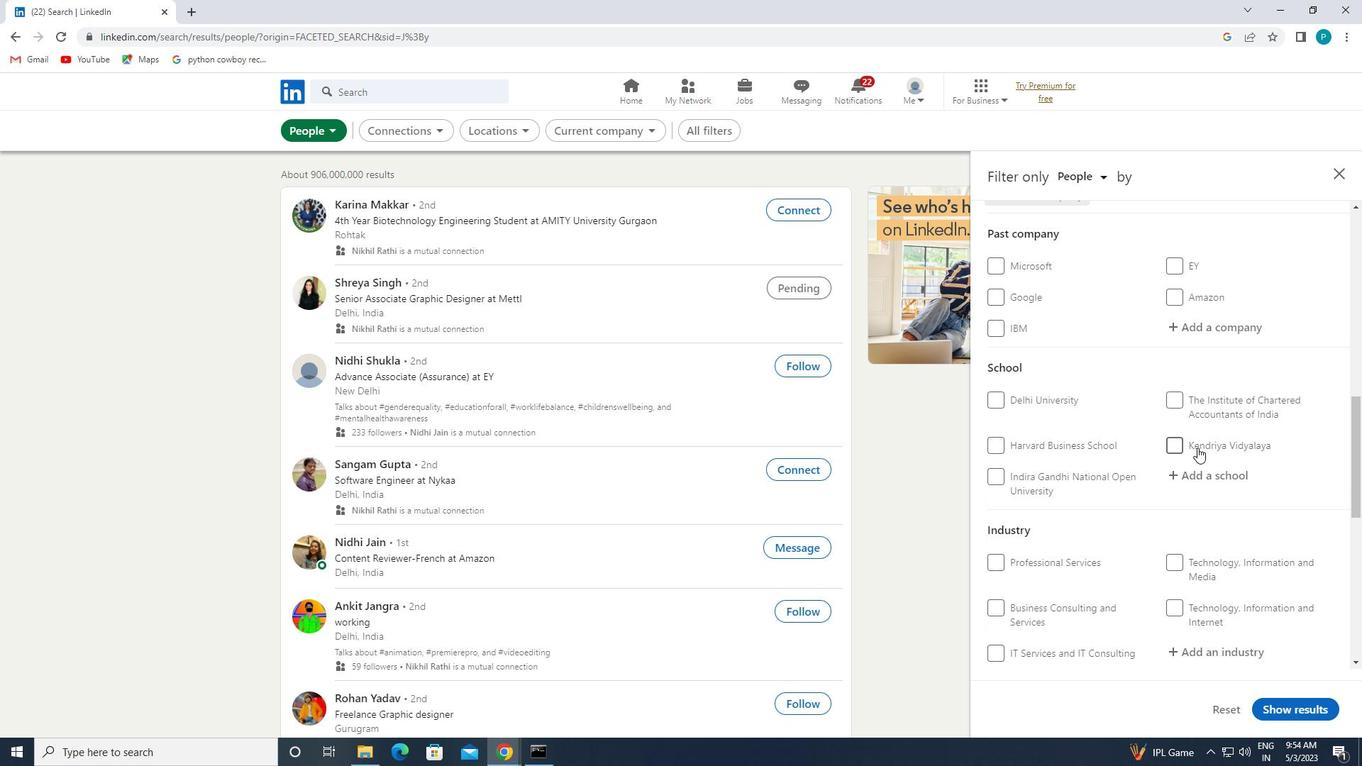 
Action: Mouse moved to (1202, 471)
Screenshot: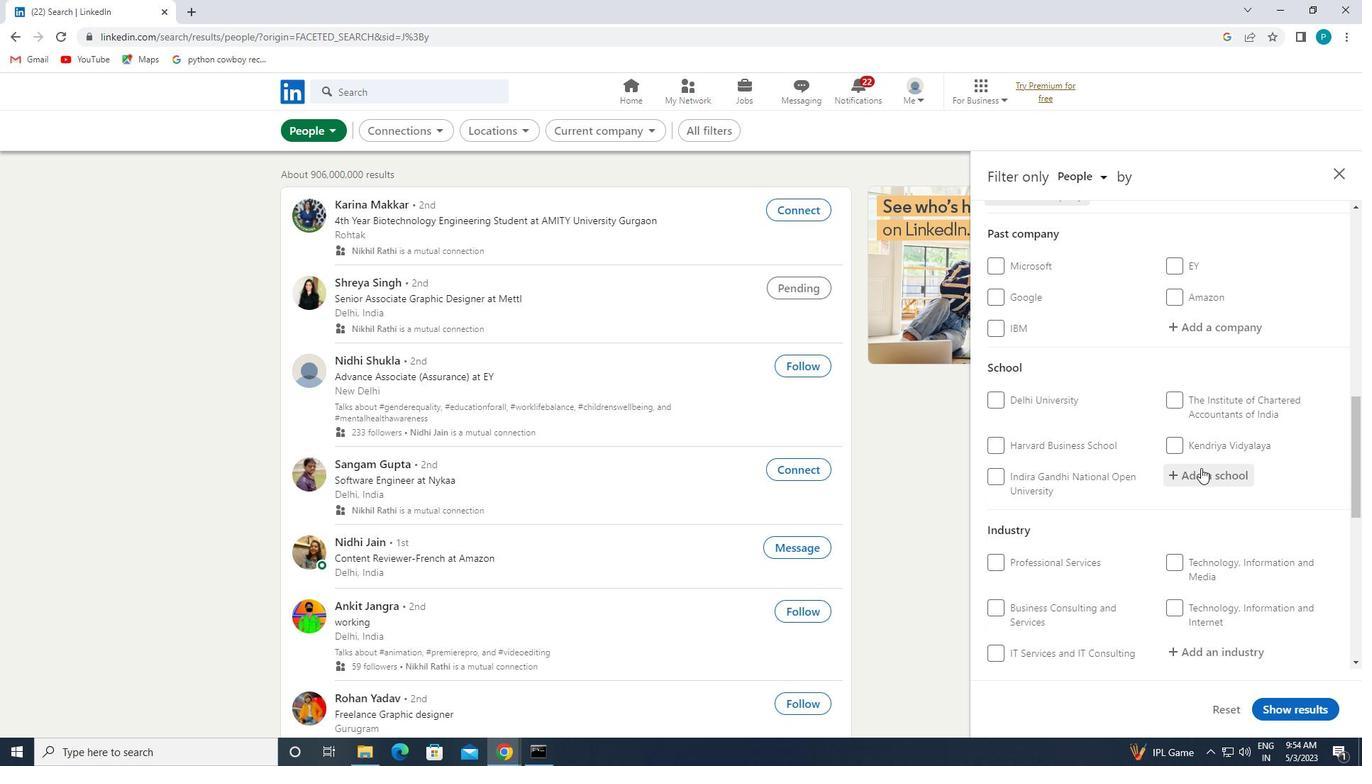
Action: Key pressed <Key.caps_lock><Key.caps_lock>D<Key.caps_lock>R.<Key.space><Key.caps_lock>H<Key.caps_lock>ARIS
Screenshot: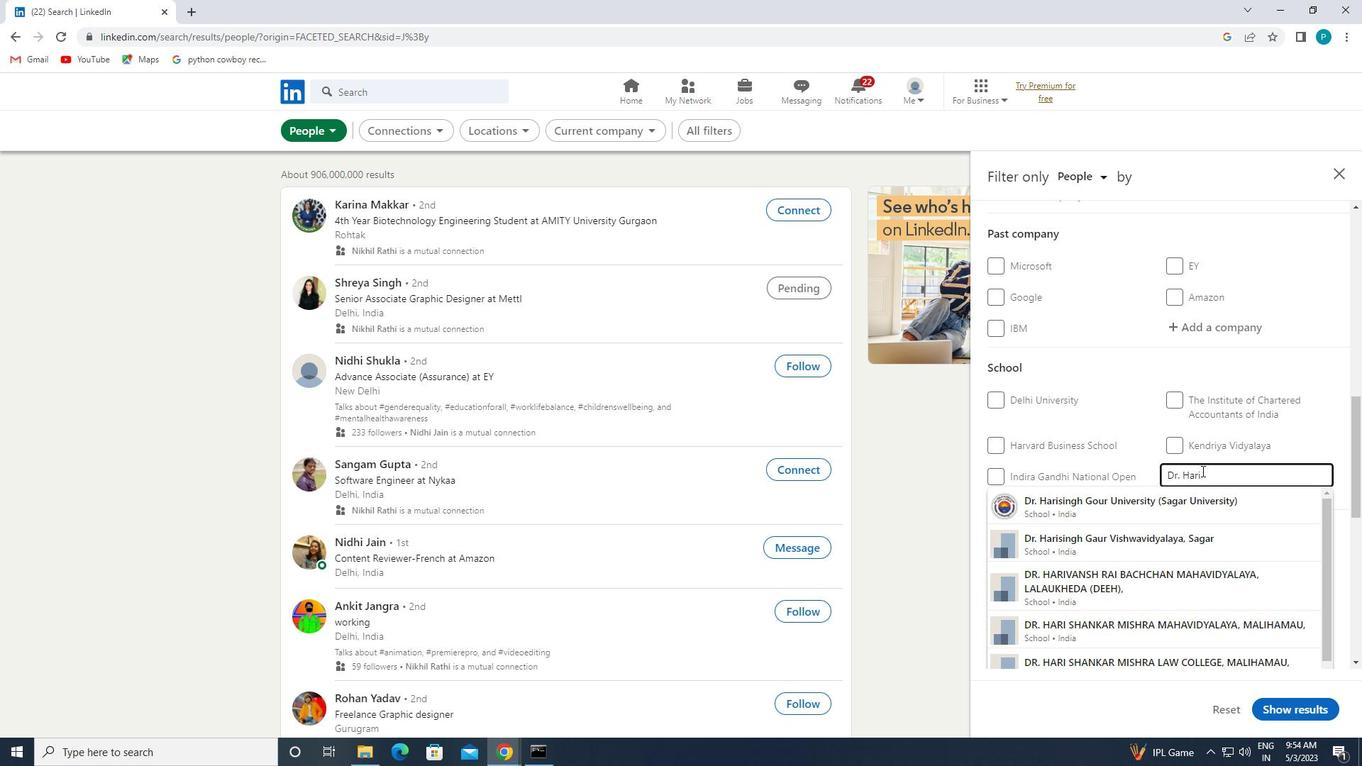 
Action: Mouse moved to (1205, 551)
Screenshot: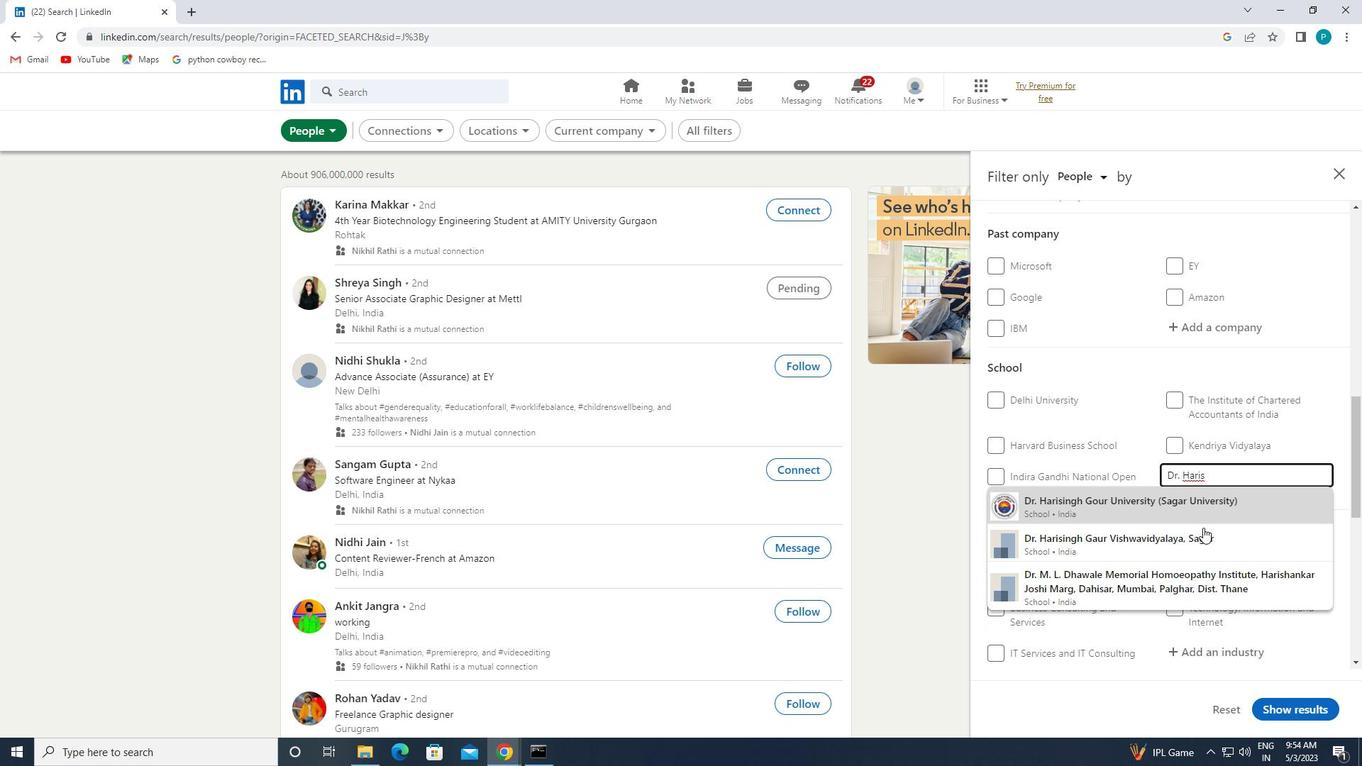 
Action: Mouse pressed left at (1205, 551)
Screenshot: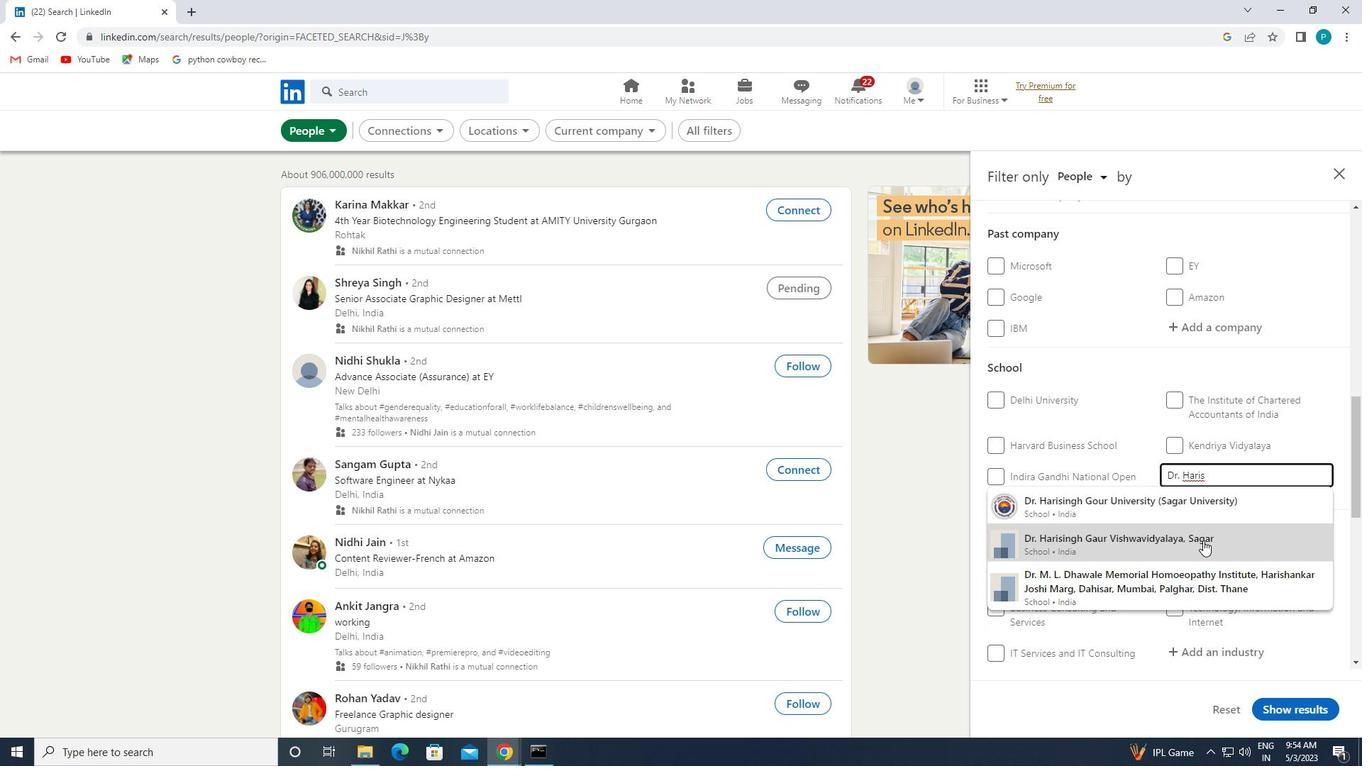 
Action: Mouse scrolled (1205, 550) with delta (0, 0)
Screenshot: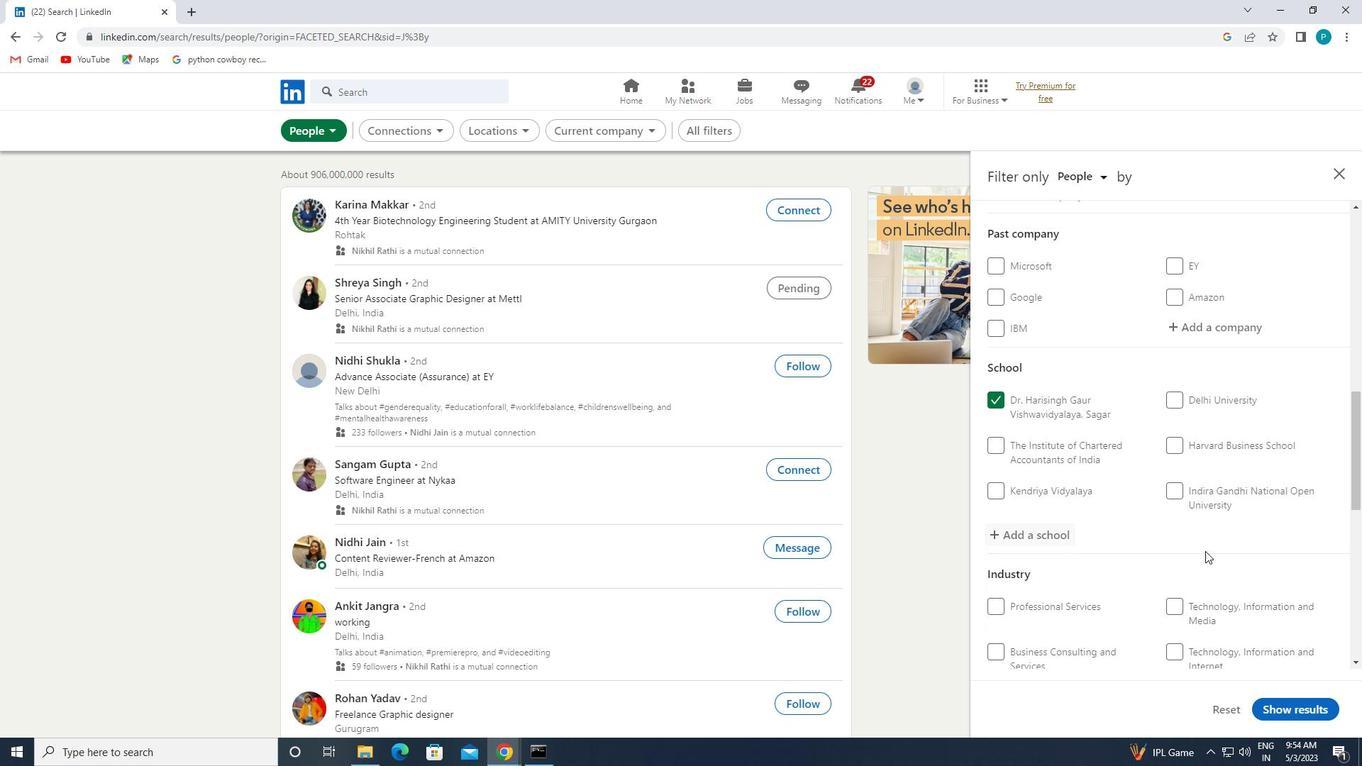 
Action: Mouse scrolled (1205, 550) with delta (0, 0)
Screenshot: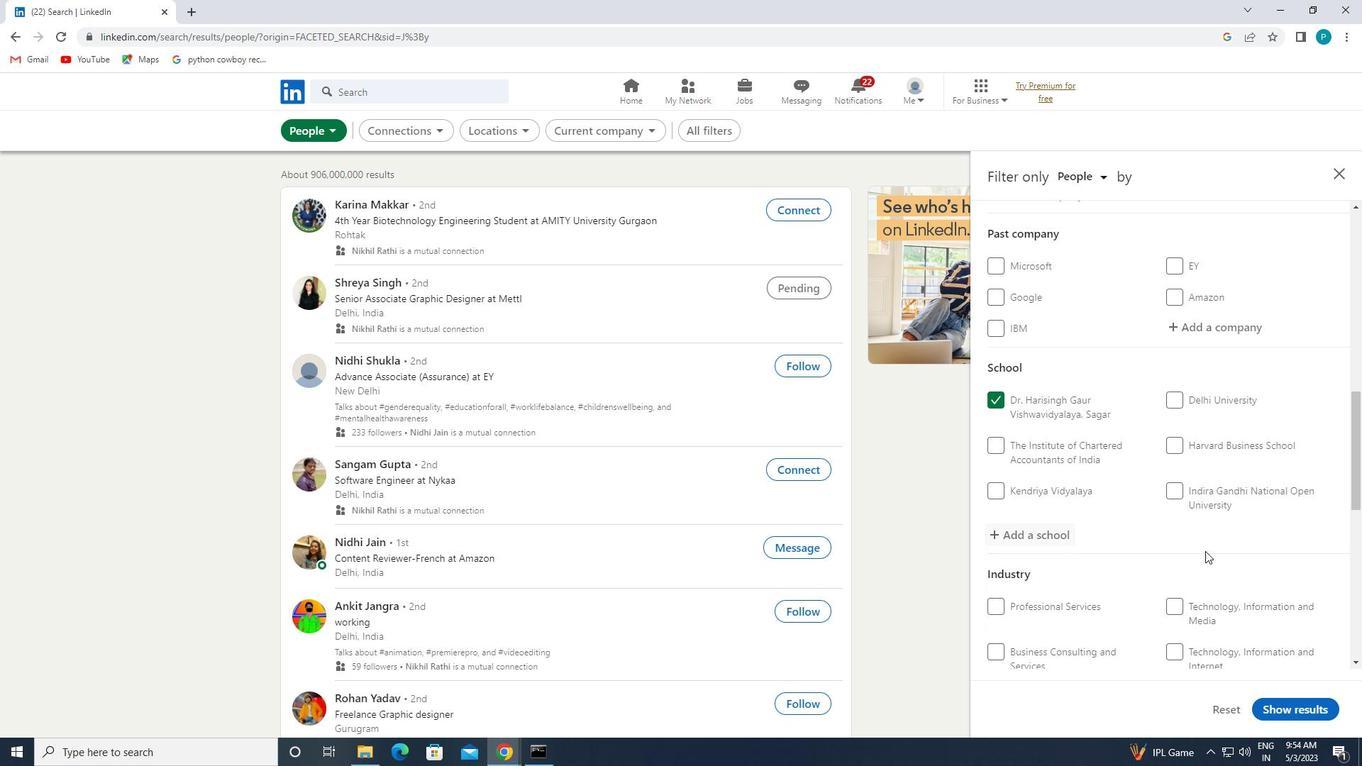 
Action: Mouse scrolled (1205, 550) with delta (0, 0)
Screenshot: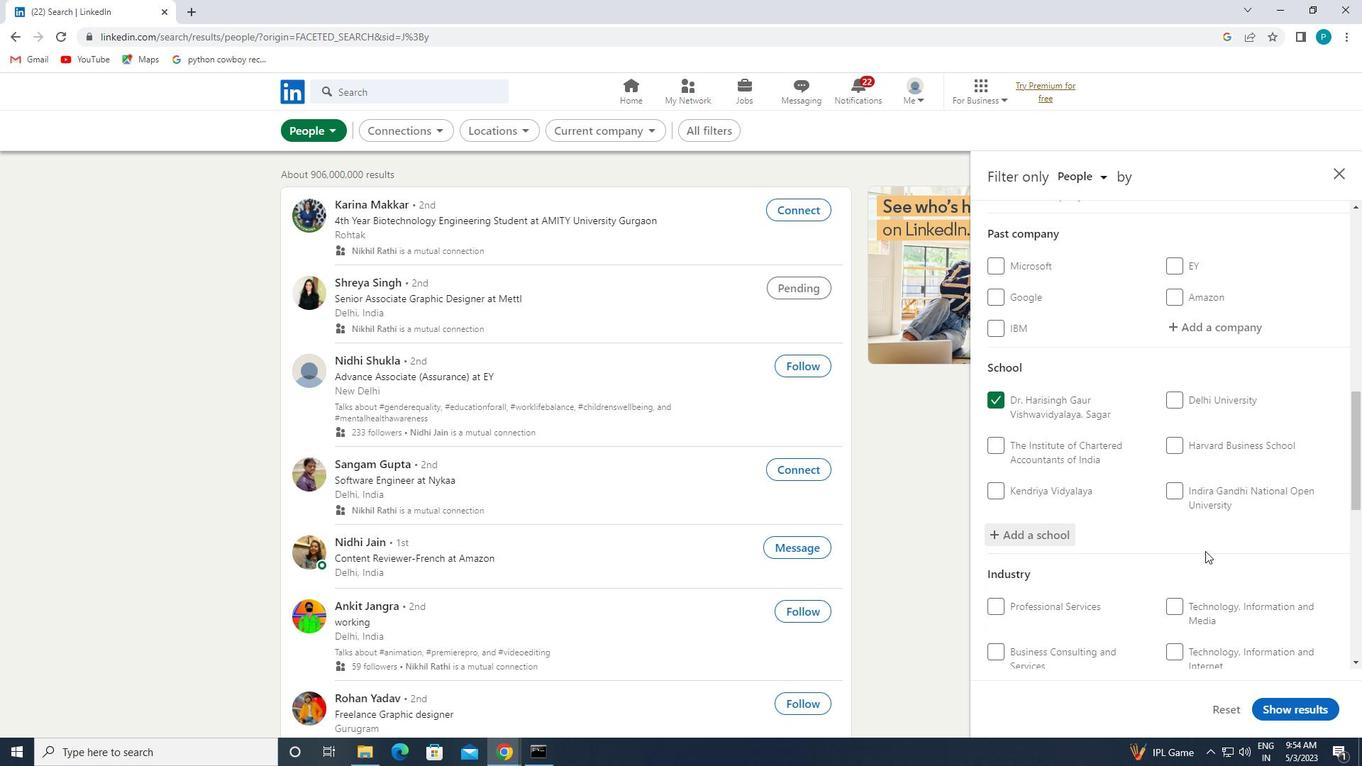 
Action: Mouse moved to (1200, 488)
Screenshot: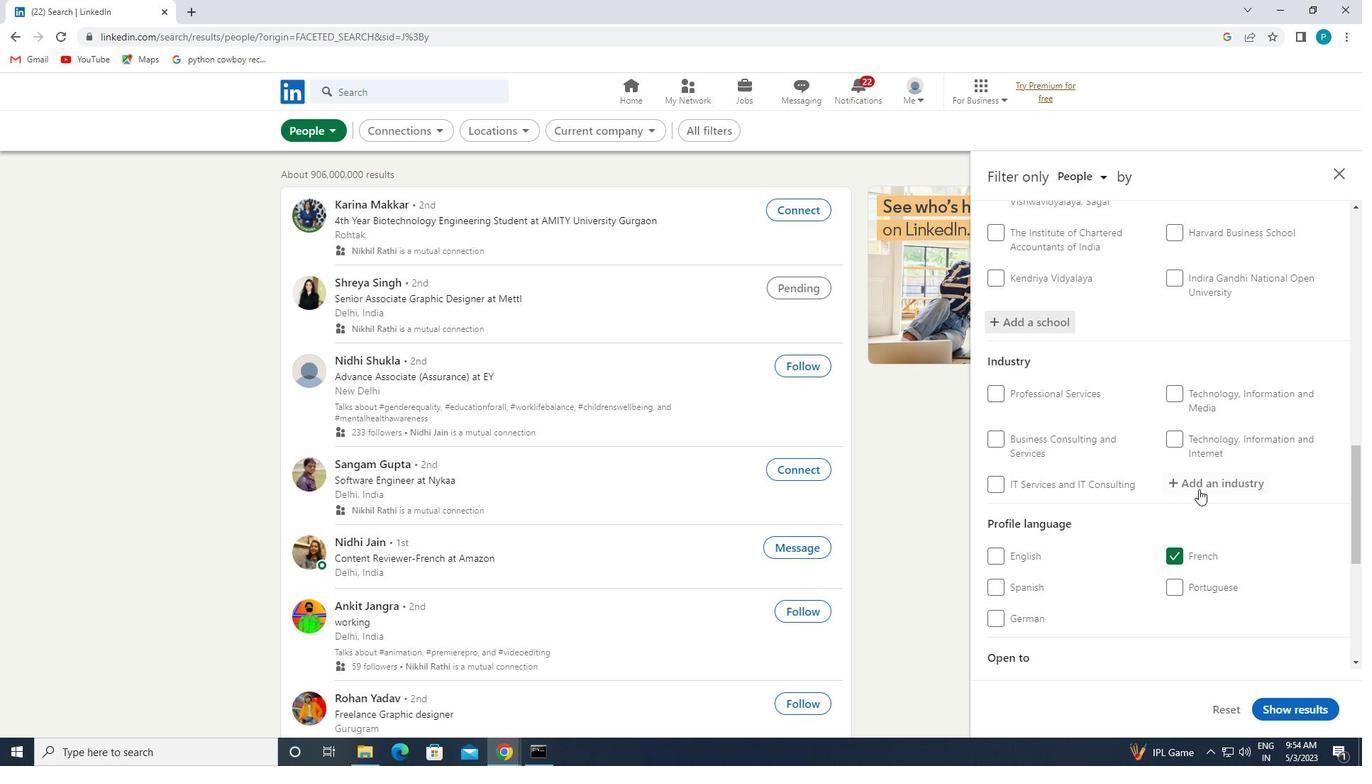 
Action: Mouse pressed left at (1200, 488)
Screenshot: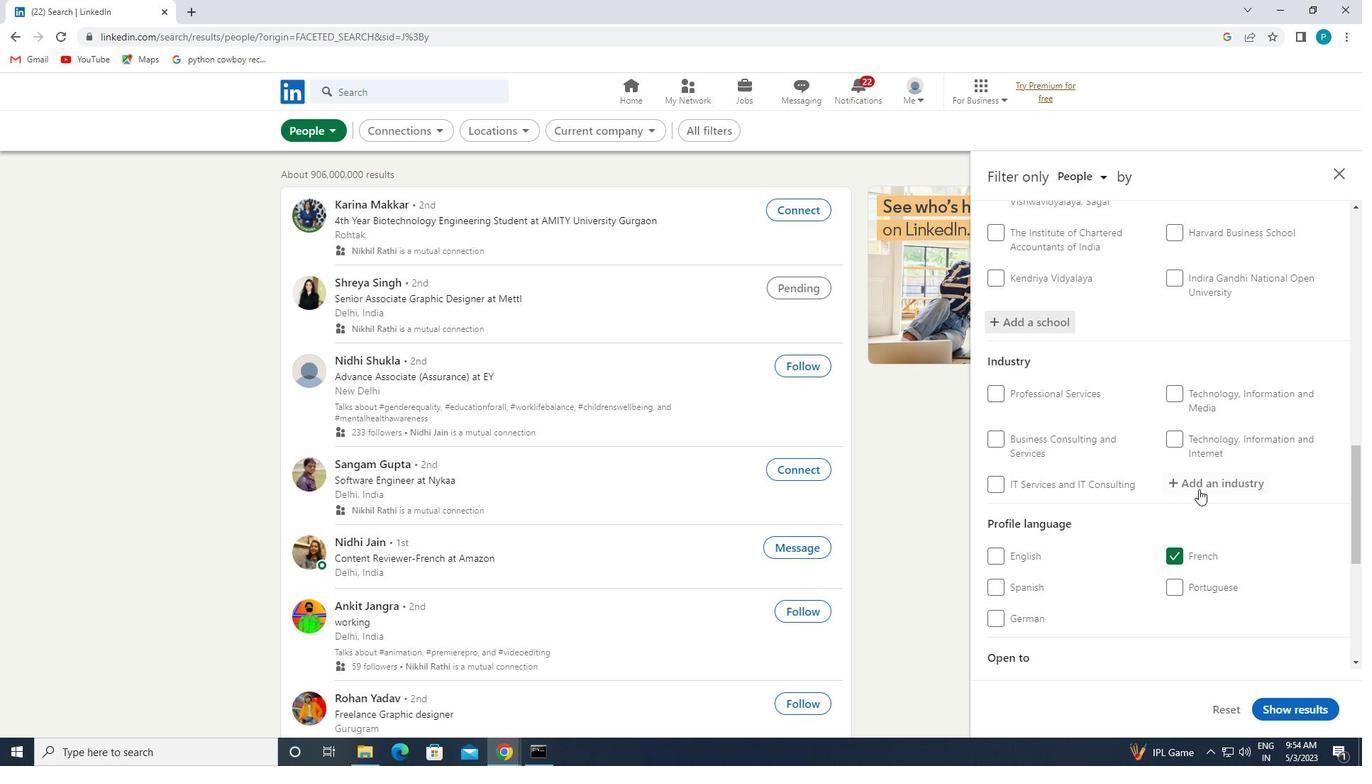 
Action: Key pressed <Key.caps_lock>E<Key.caps_lock>VENTS
Screenshot: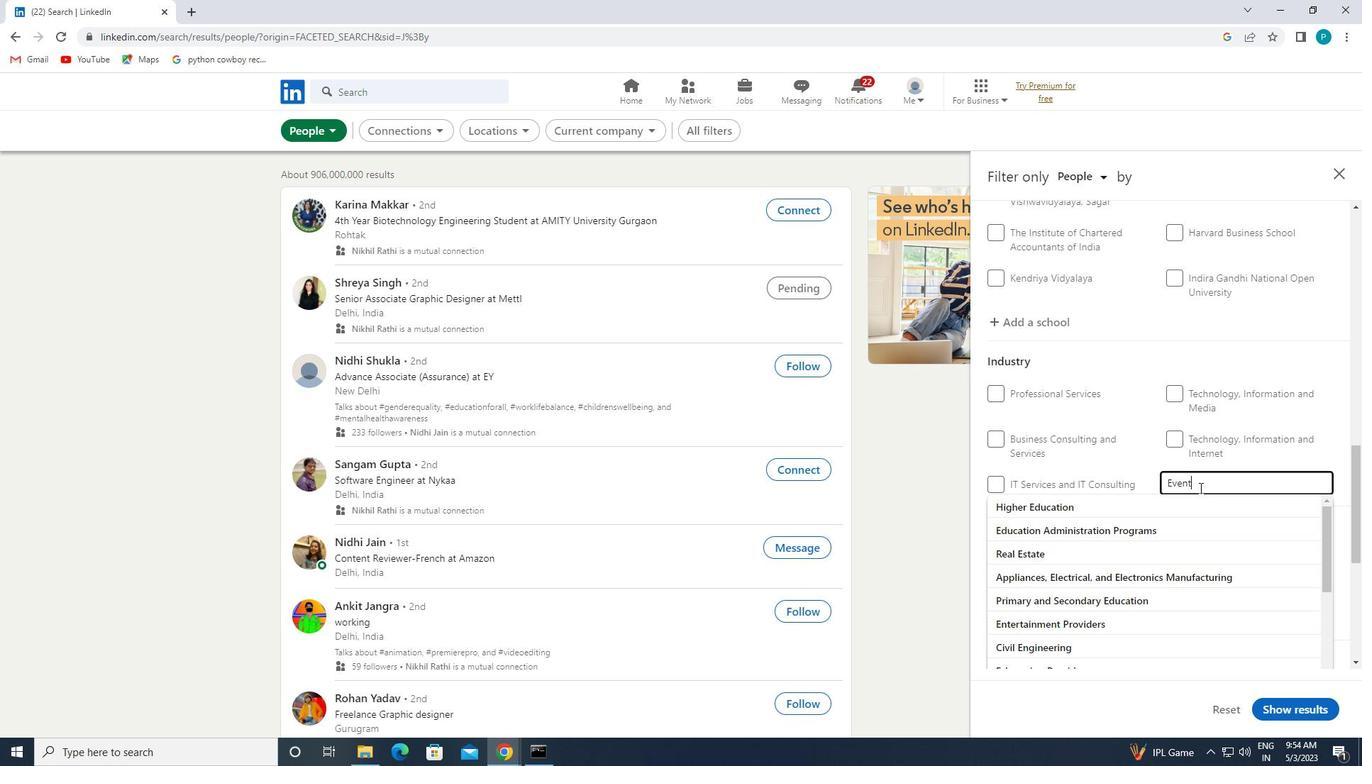 
Action: Mouse moved to (1168, 509)
Screenshot: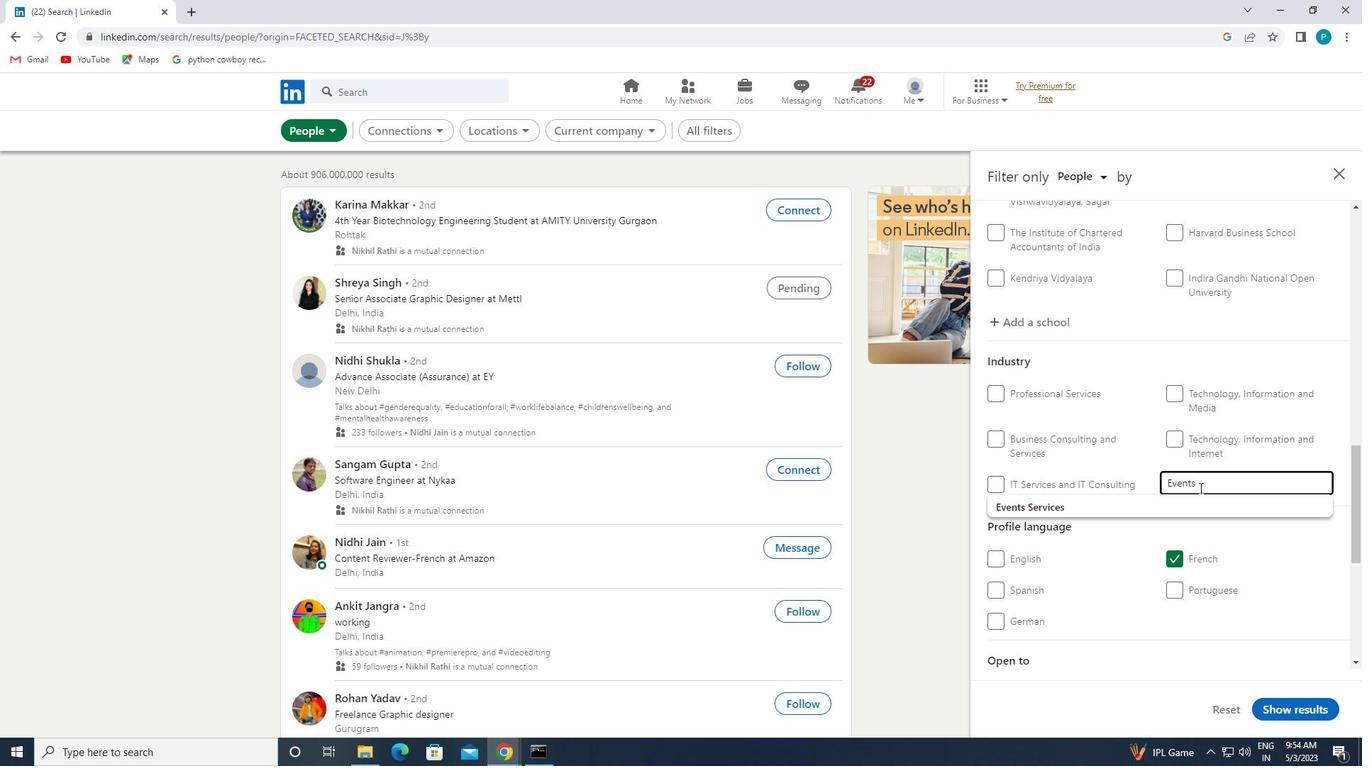 
Action: Mouse pressed left at (1168, 509)
Screenshot: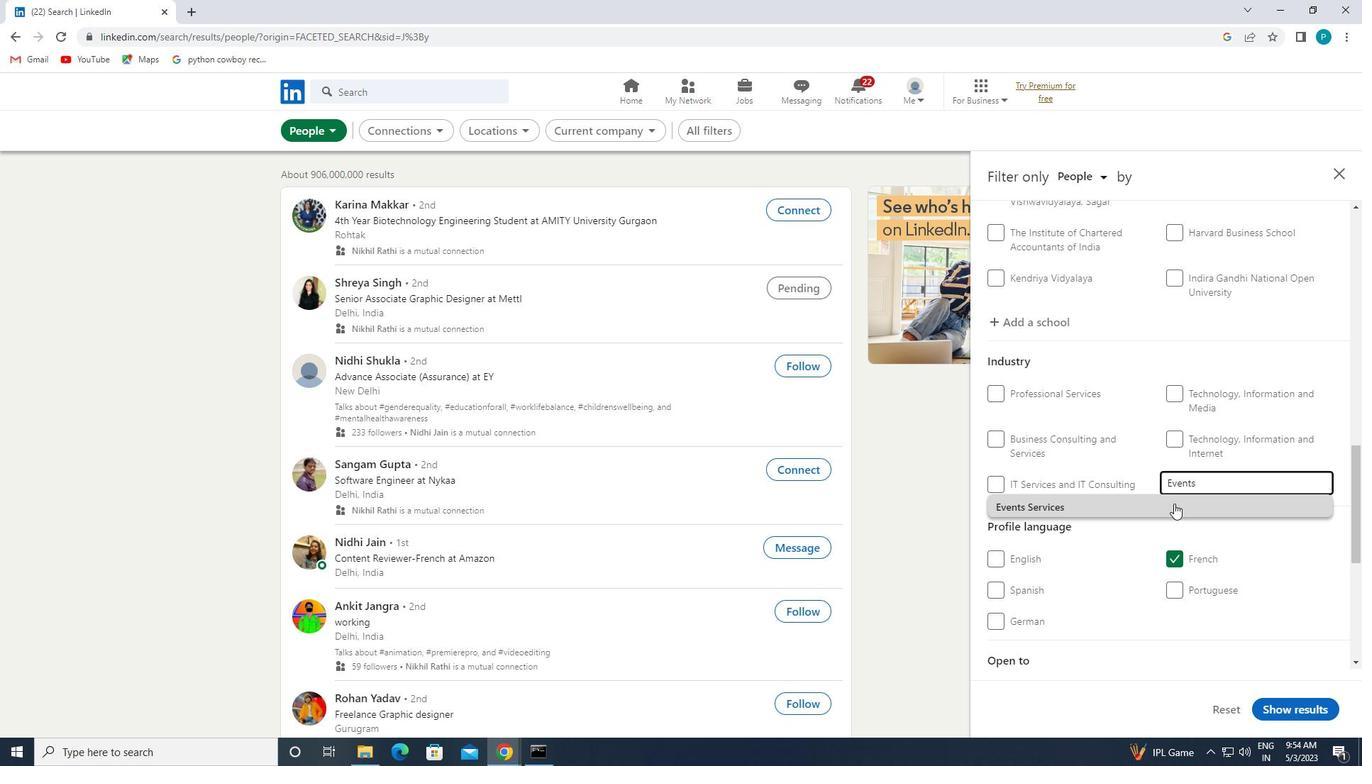 
Action: Mouse moved to (1168, 510)
Screenshot: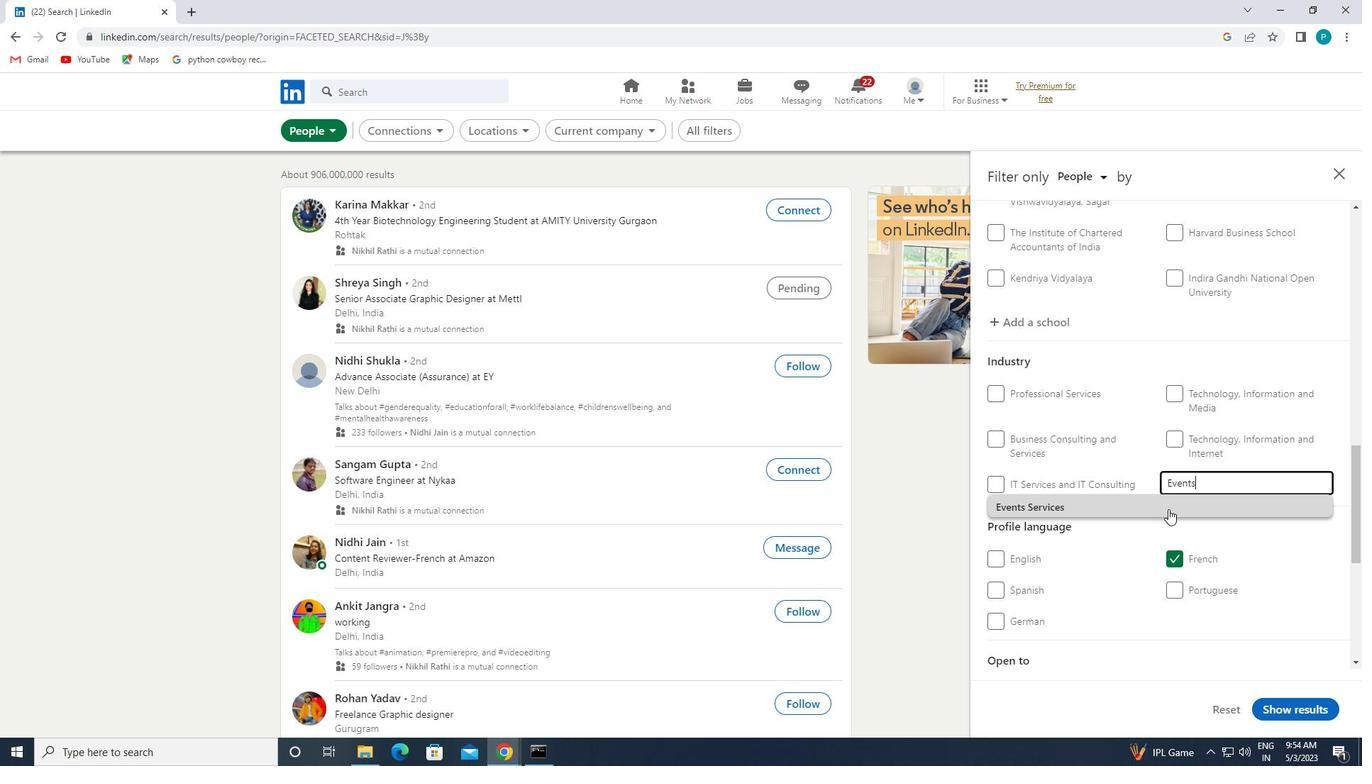 
Action: Mouse scrolled (1168, 510) with delta (0, 0)
Screenshot: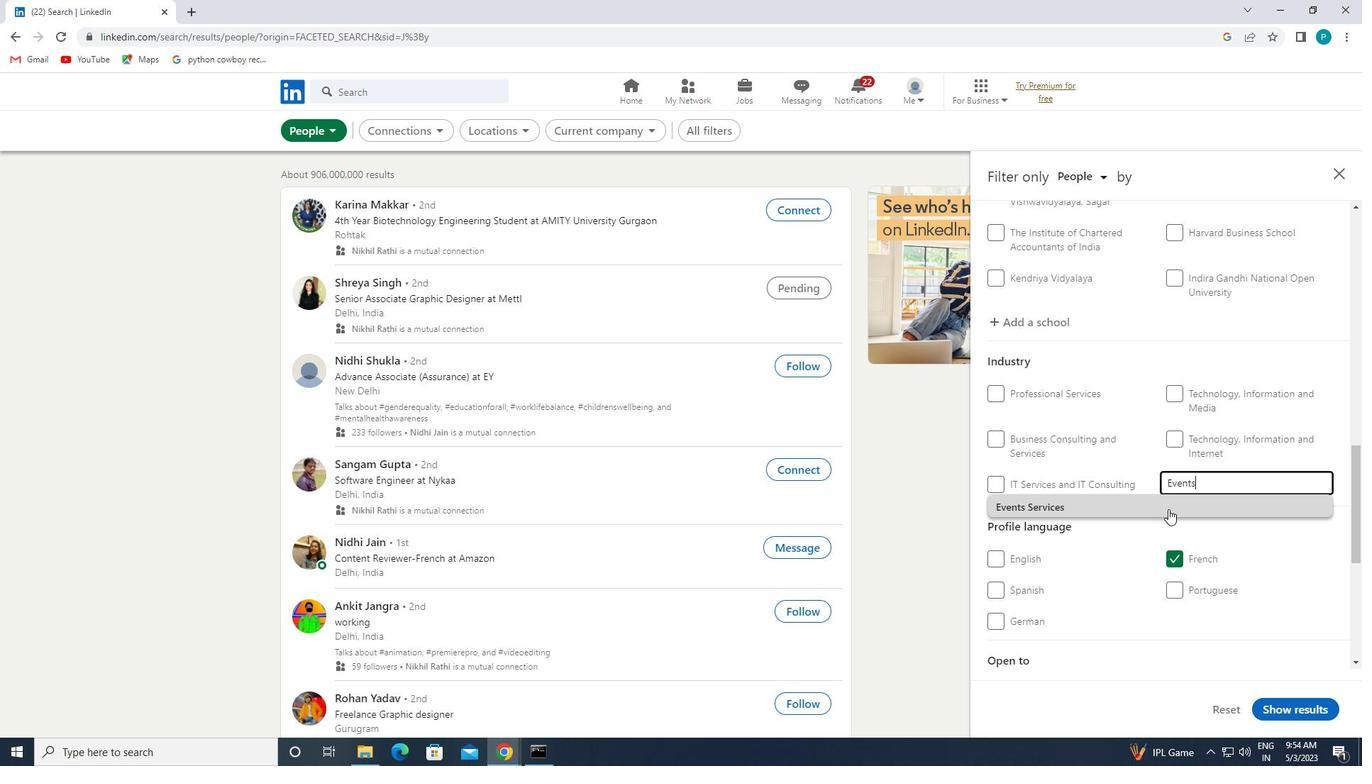 
Action: Mouse scrolled (1168, 510) with delta (0, 0)
Screenshot: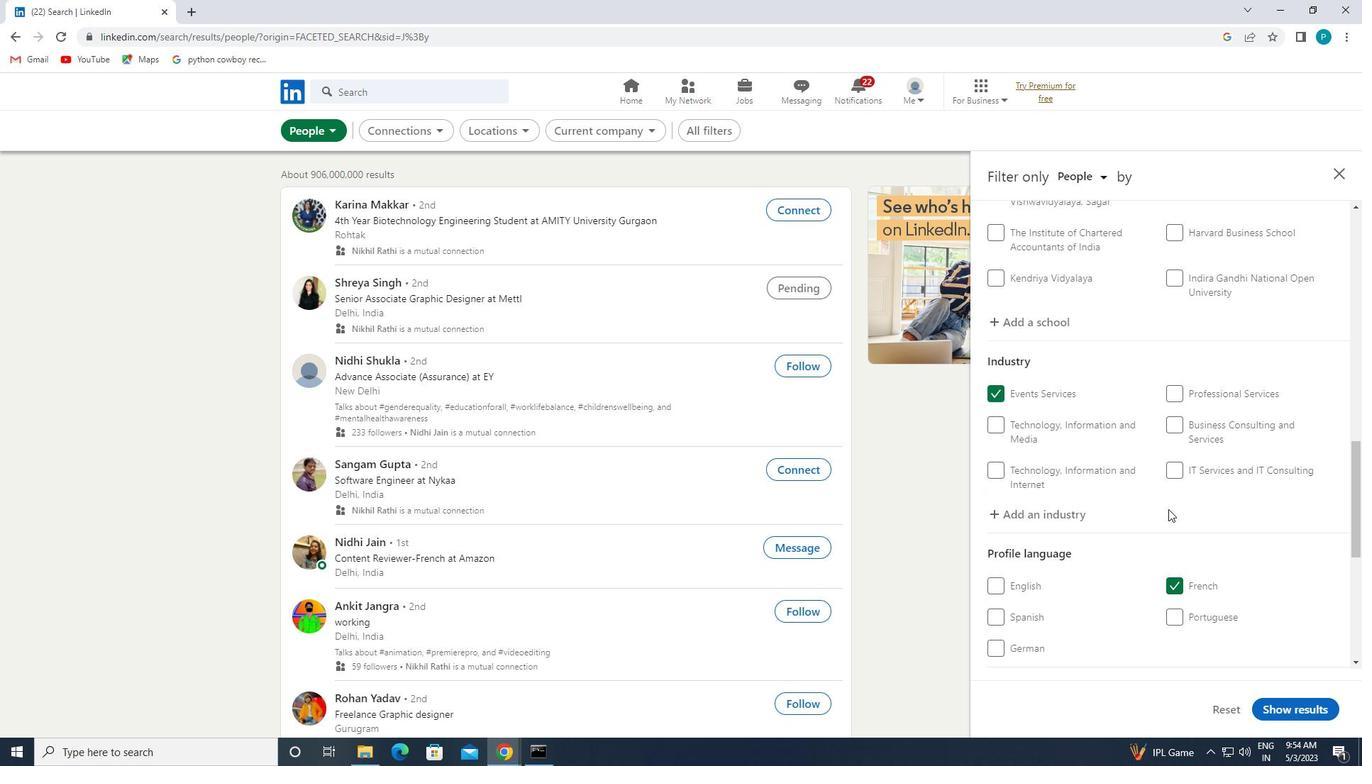 
Action: Mouse scrolled (1168, 510) with delta (0, 0)
Screenshot: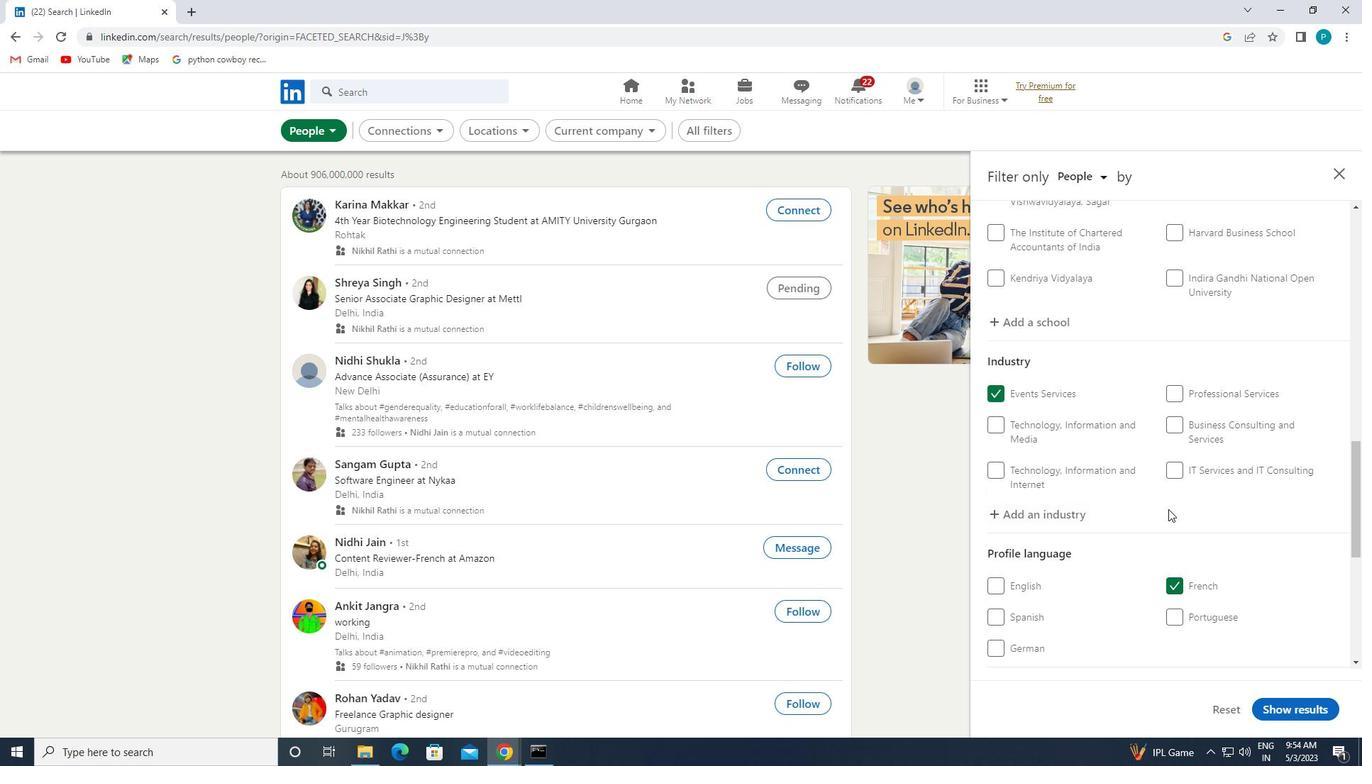 
Action: Mouse moved to (1172, 550)
Screenshot: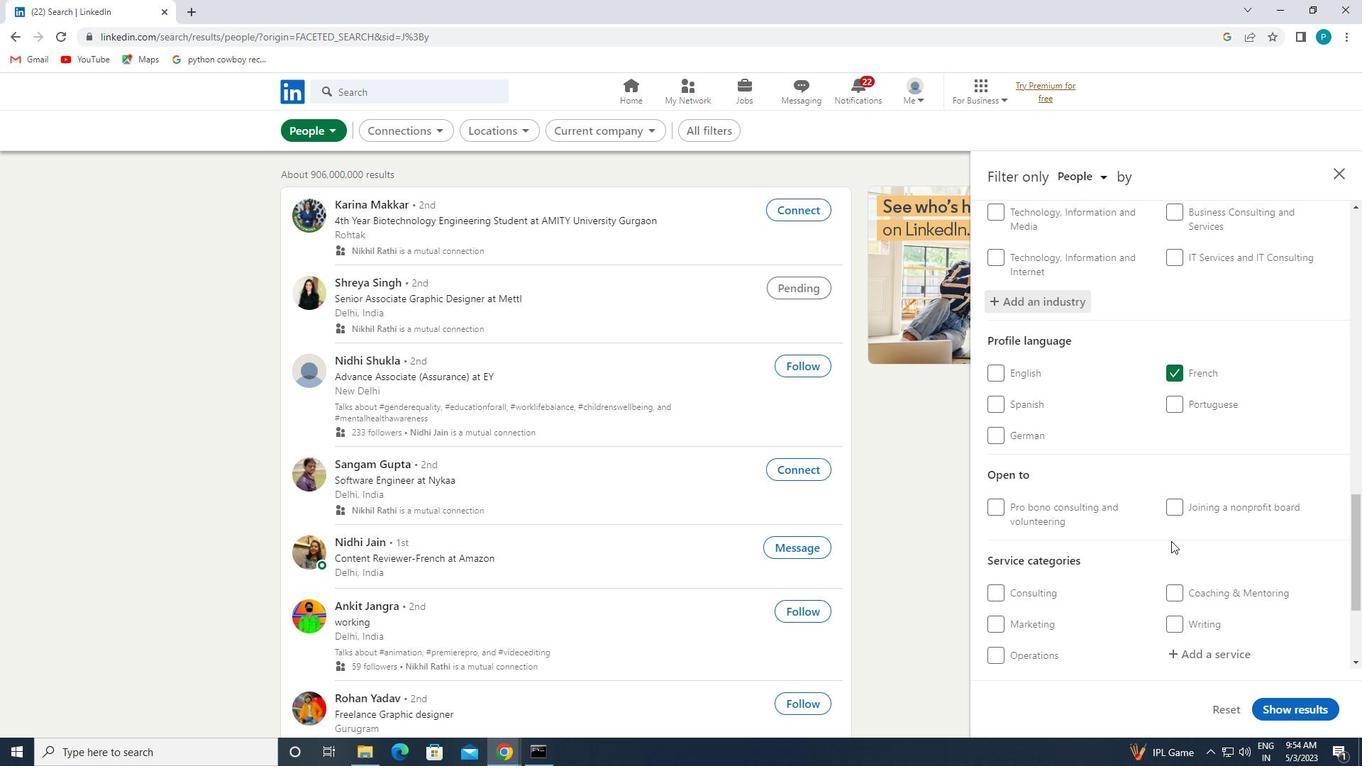 
Action: Mouse scrolled (1172, 550) with delta (0, 0)
Screenshot: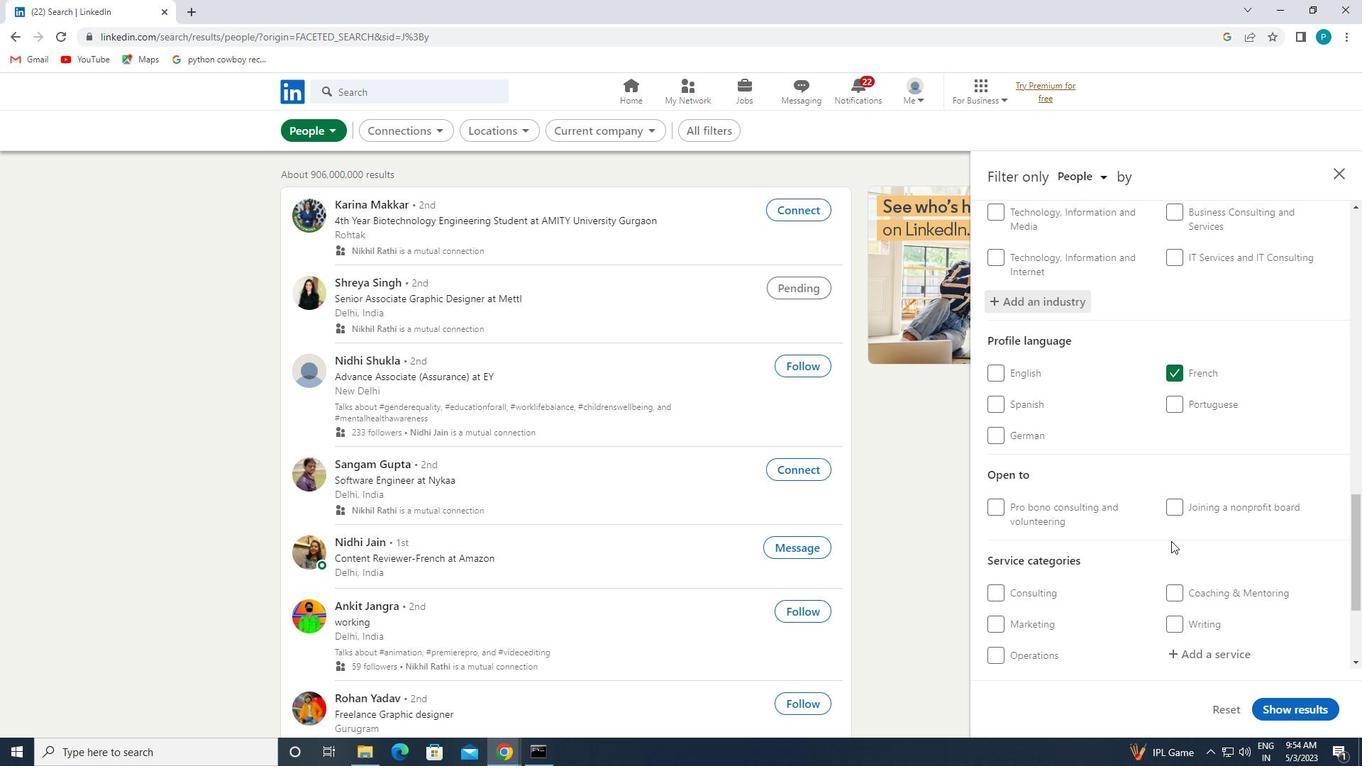
Action: Mouse moved to (1172, 551)
Screenshot: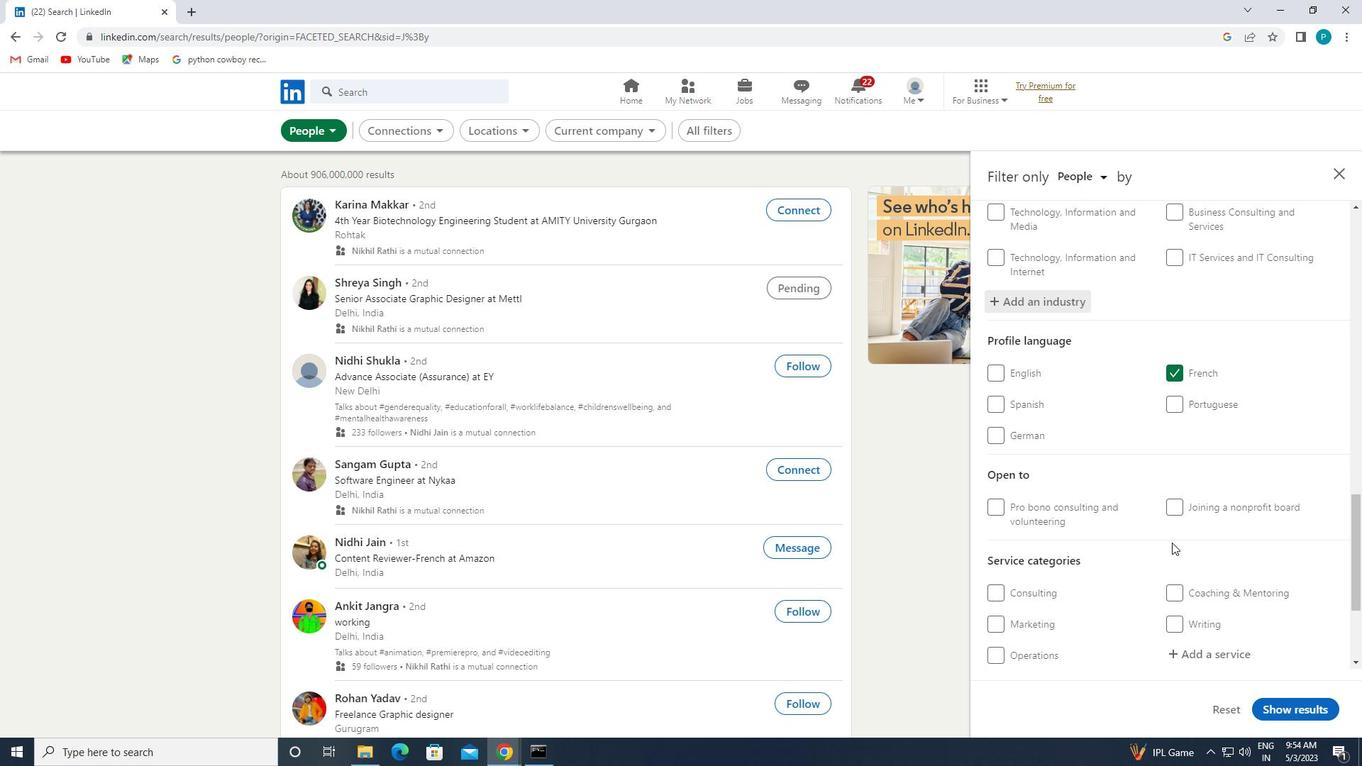 
Action: Mouse scrolled (1172, 550) with delta (0, 0)
Screenshot: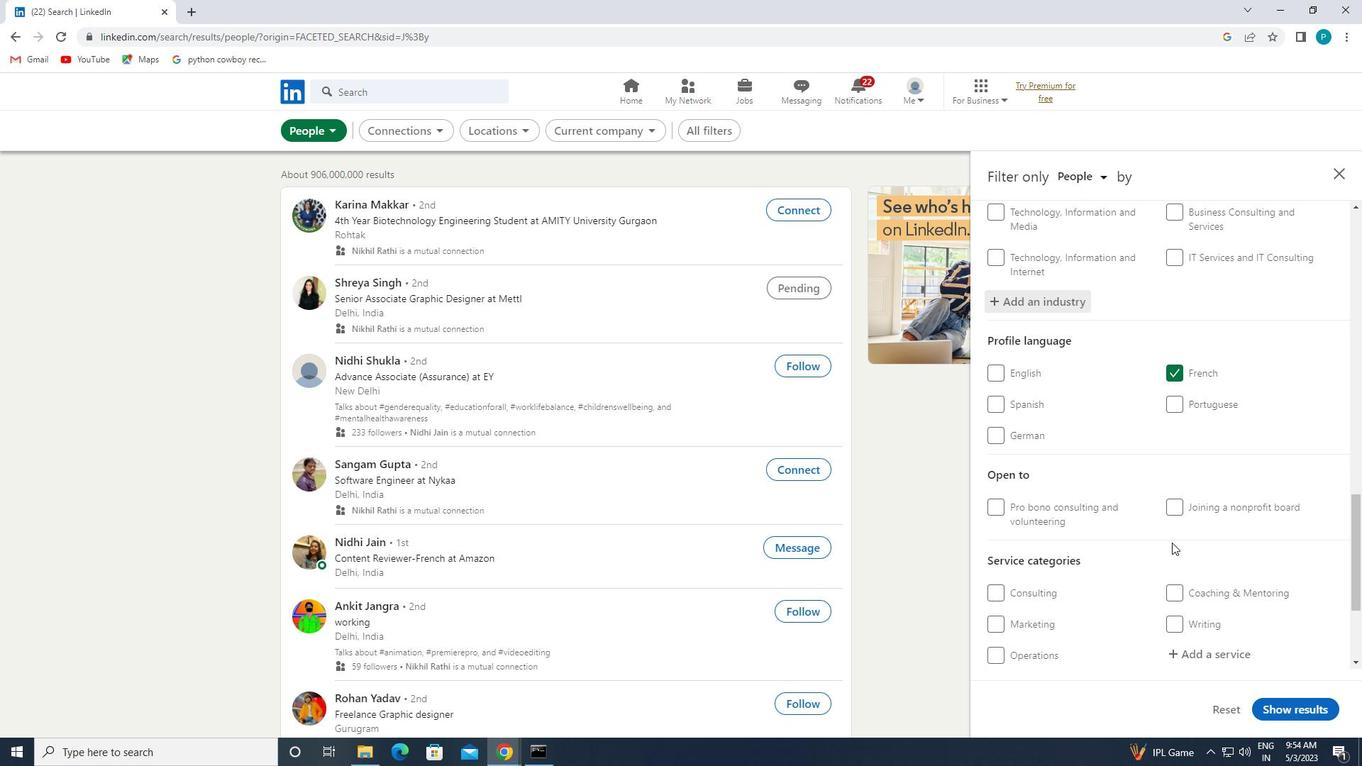 
Action: Mouse moved to (1192, 518)
Screenshot: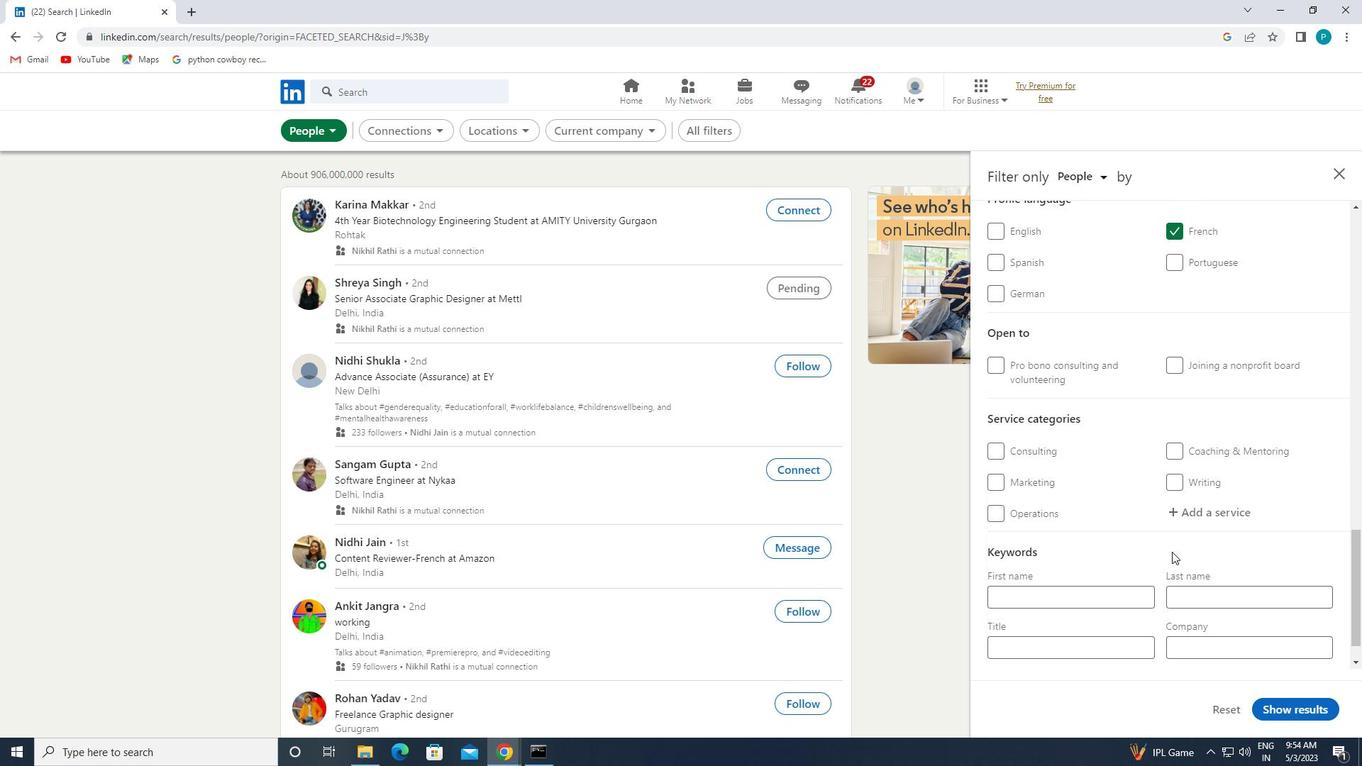 
Action: Mouse pressed left at (1192, 518)
Screenshot: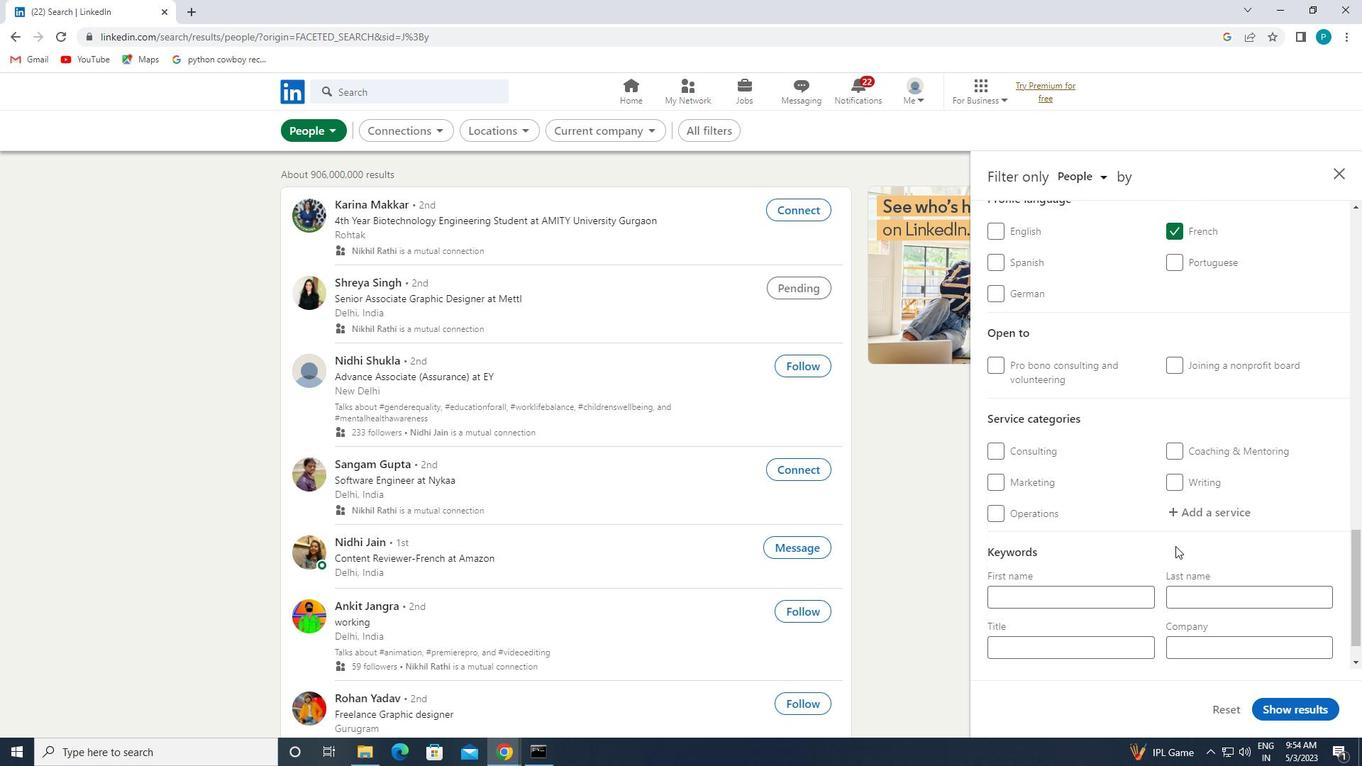 
Action: Key pressed <Key.caps_lock>F<Key.caps_lock>INANCIAL
Screenshot: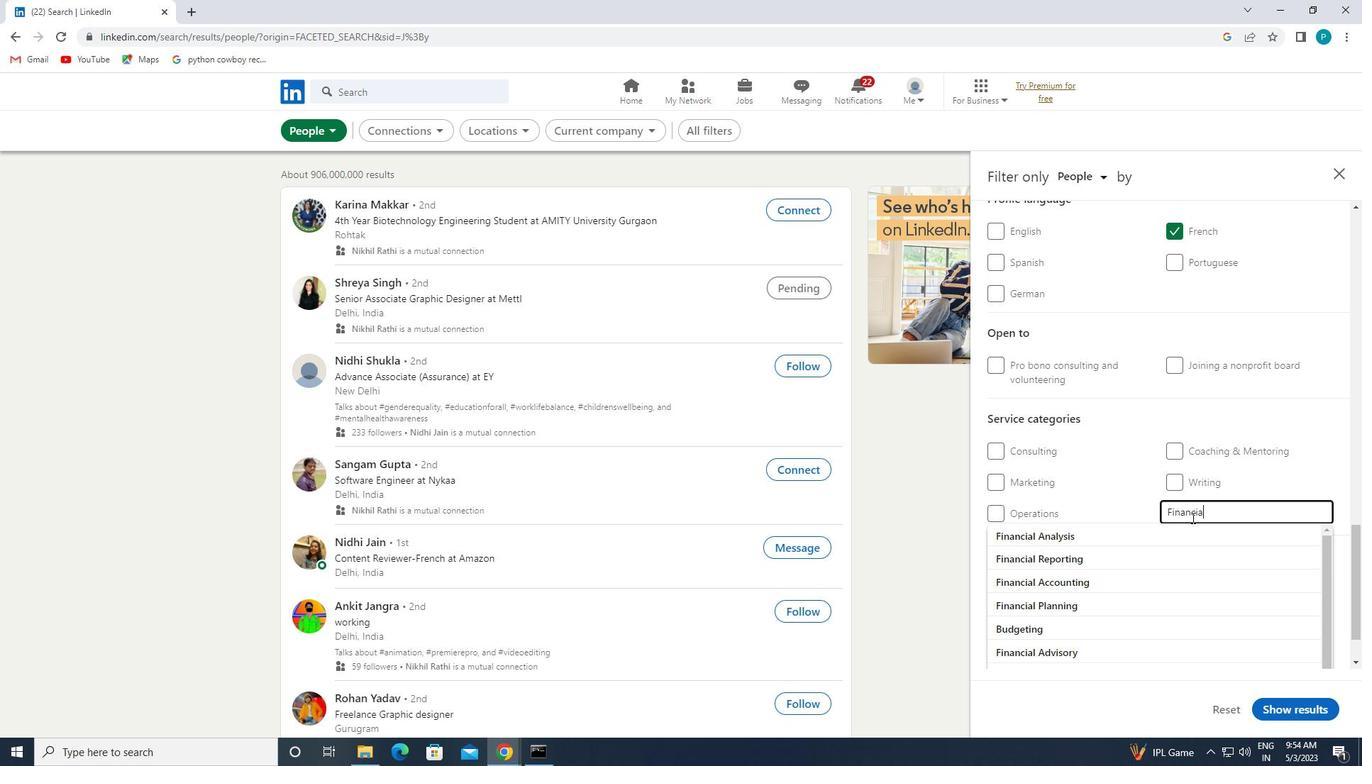 
Action: Mouse moved to (1173, 559)
Screenshot: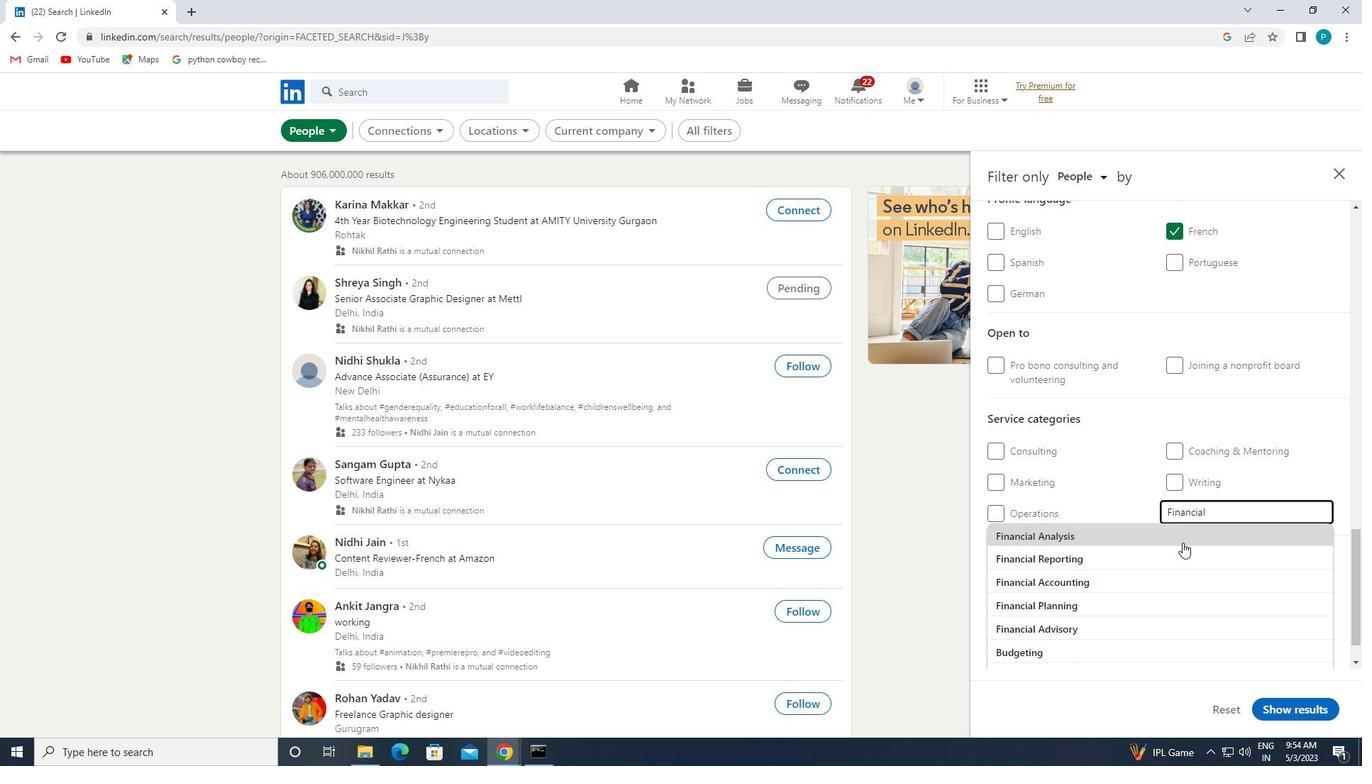 
Action: Mouse pressed left at (1173, 559)
Screenshot: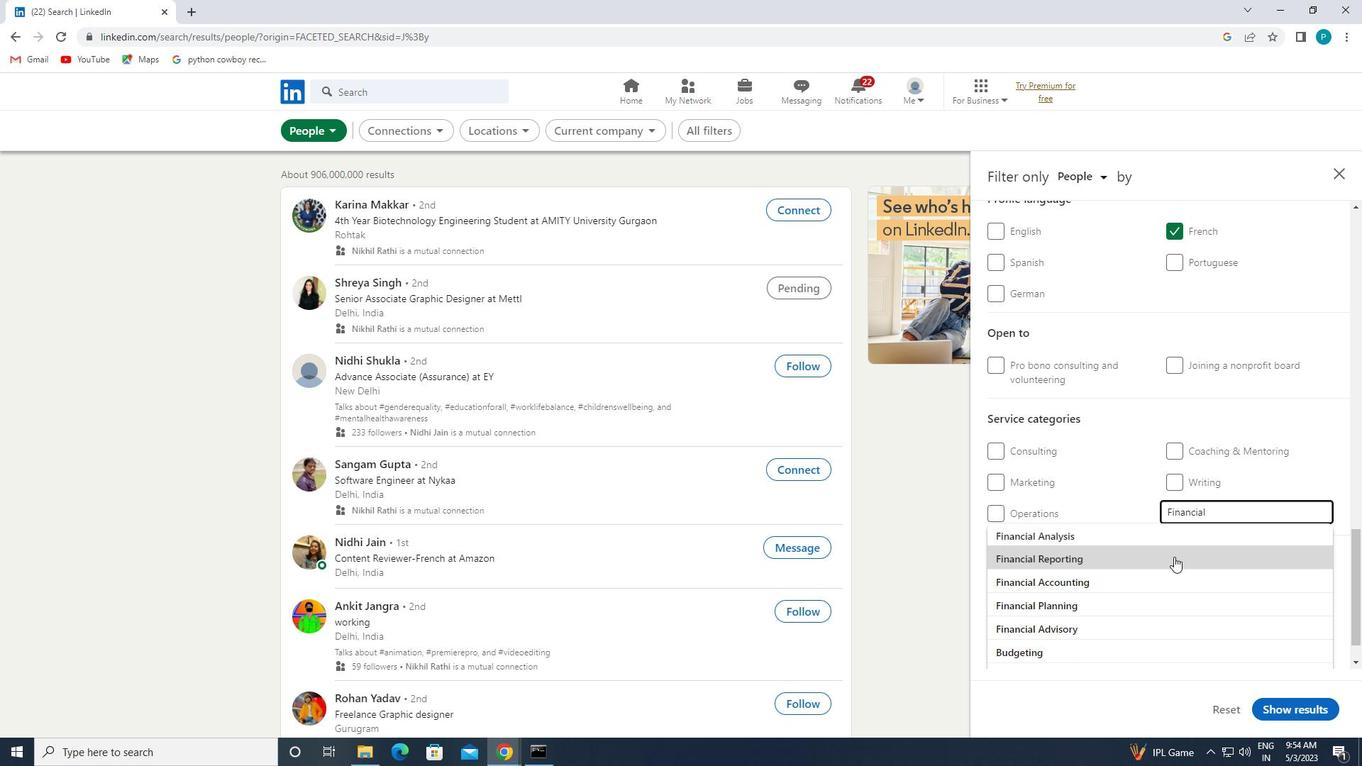 
Action: Mouse moved to (1173, 561)
Screenshot: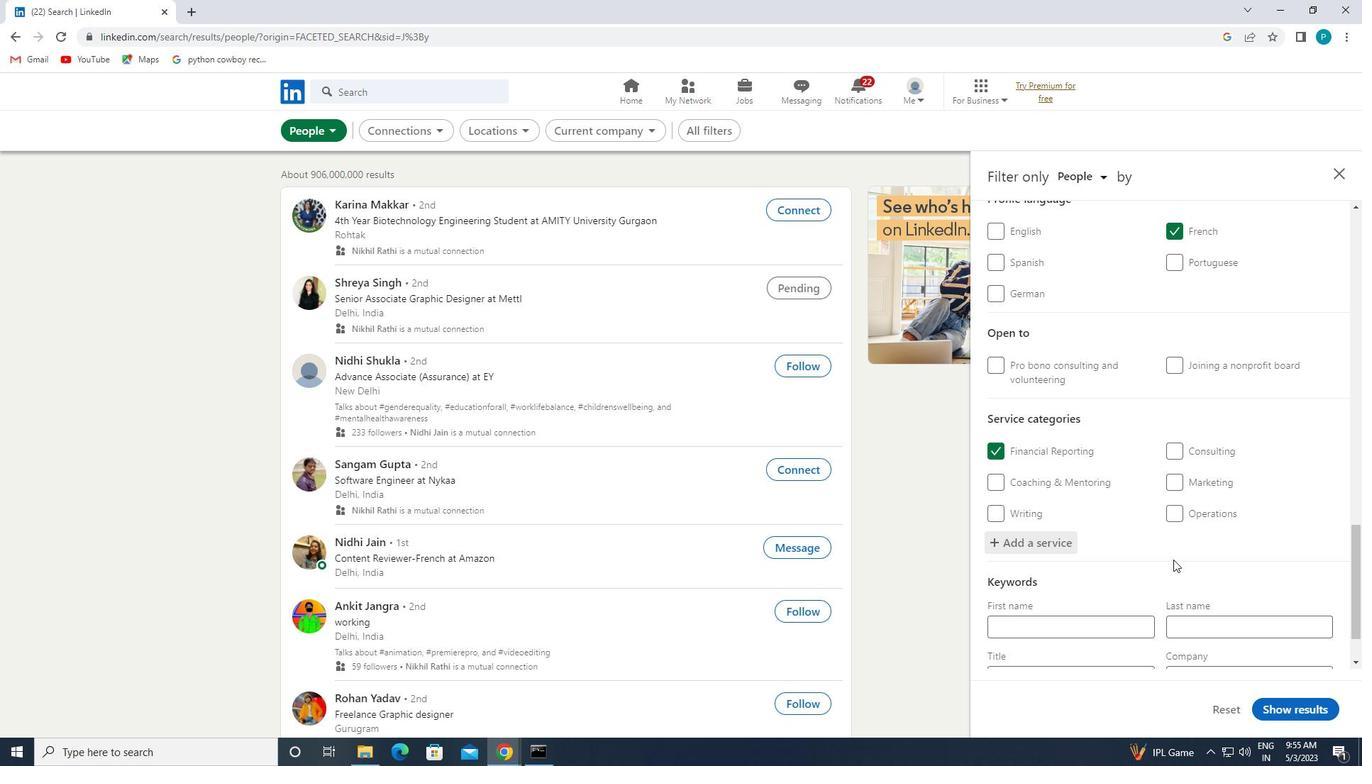 
Action: Mouse scrolled (1173, 560) with delta (0, 0)
Screenshot: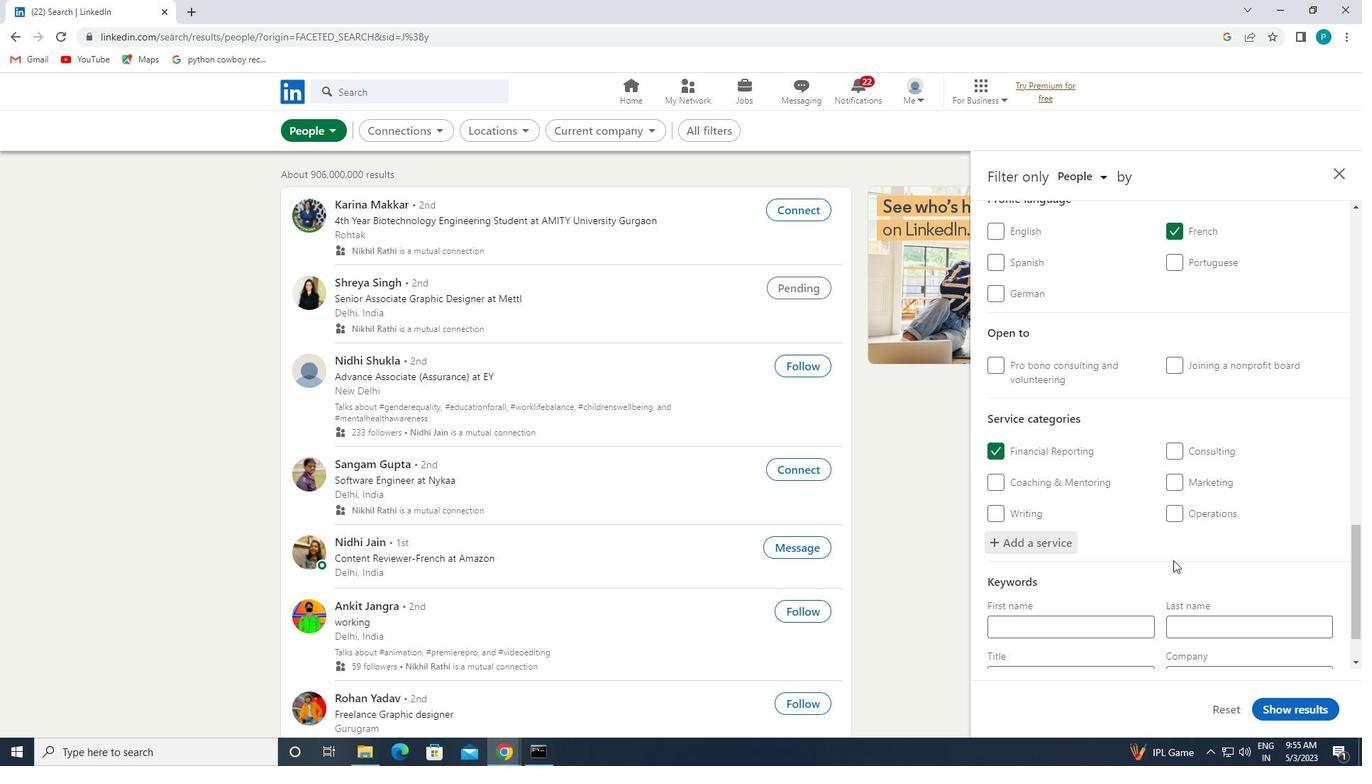 
Action: Mouse moved to (1174, 562)
Screenshot: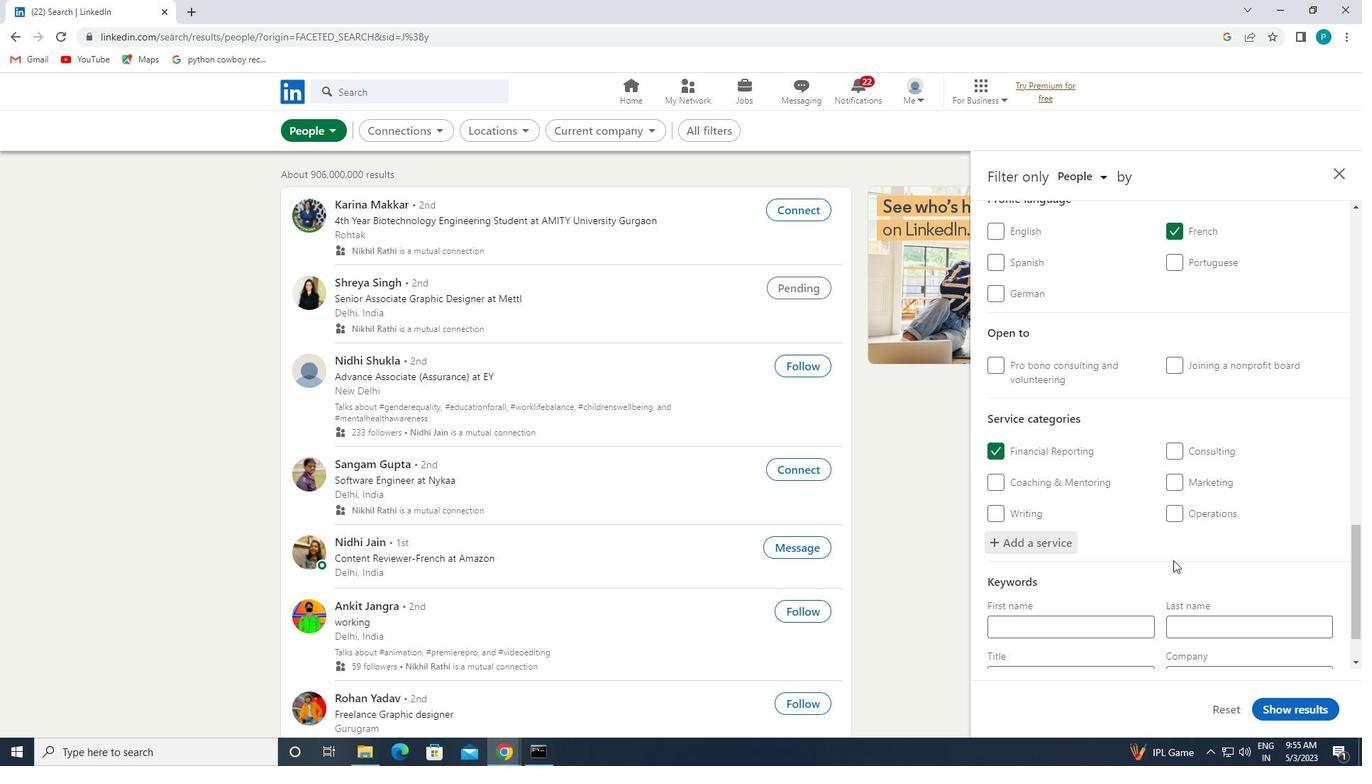 
Action: Mouse scrolled (1174, 561) with delta (0, 0)
Screenshot: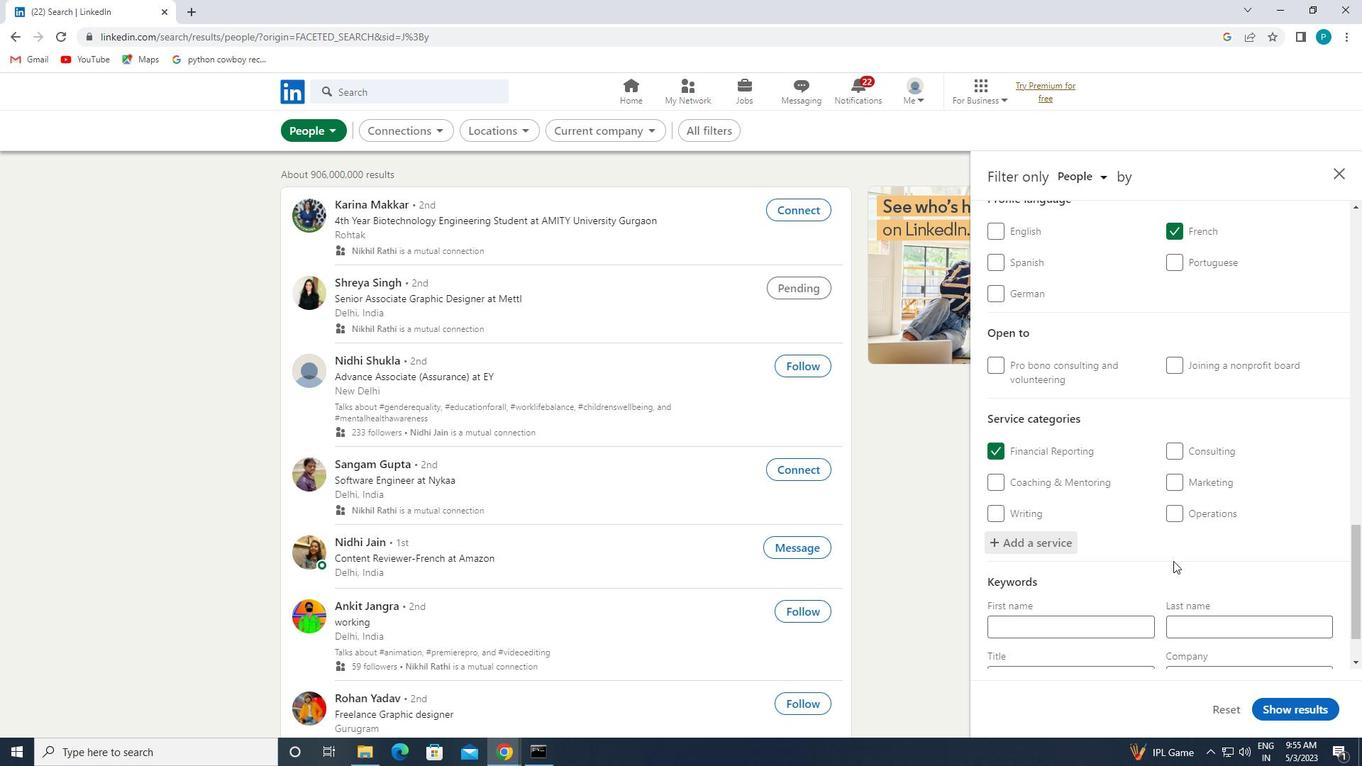 
Action: Mouse moved to (1053, 589)
Screenshot: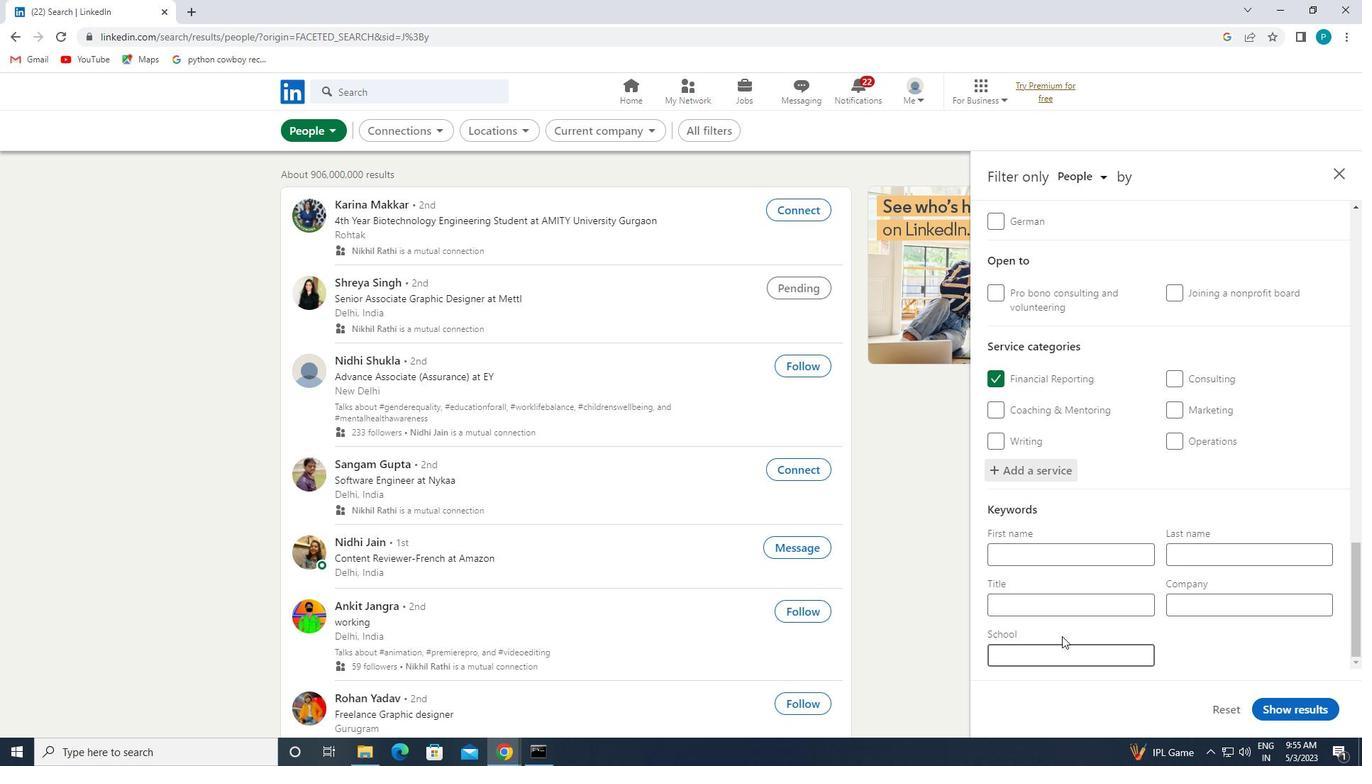 
Action: Mouse pressed left at (1053, 589)
Screenshot: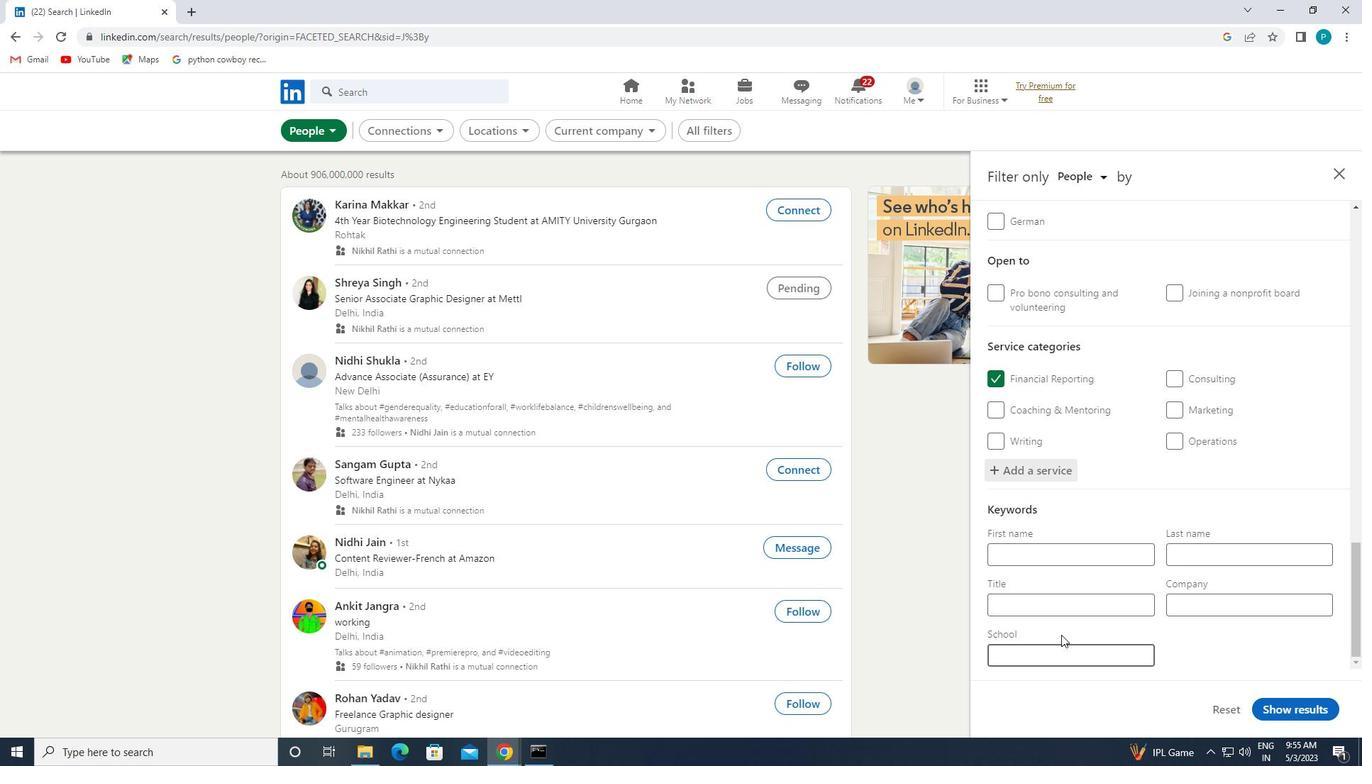 
Action: Mouse moved to (1053, 596)
Screenshot: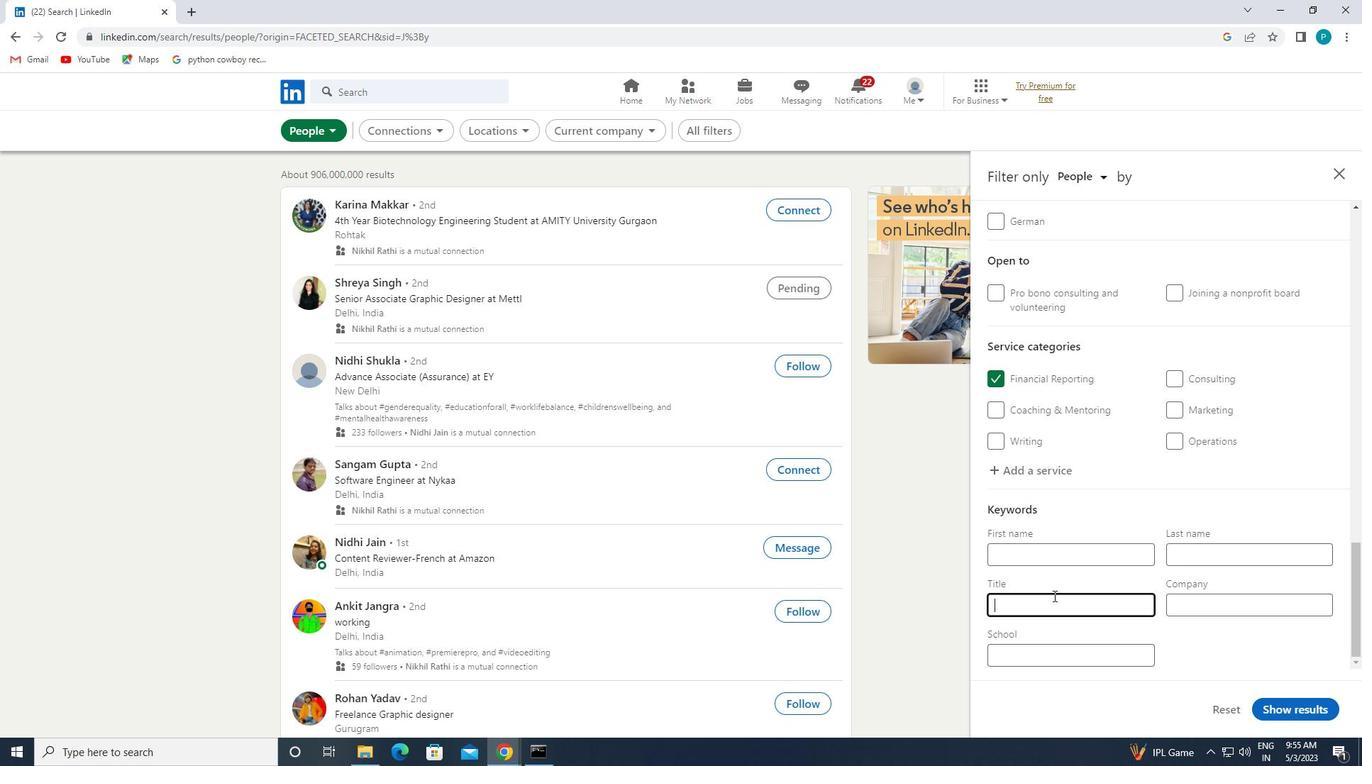 
Action: Key pressed <Key.caps_lock>S<Key.caps_lock>CRUM<Key.space><Key.caps_lock>M<Key.caps_lock>ASTER
Screenshot: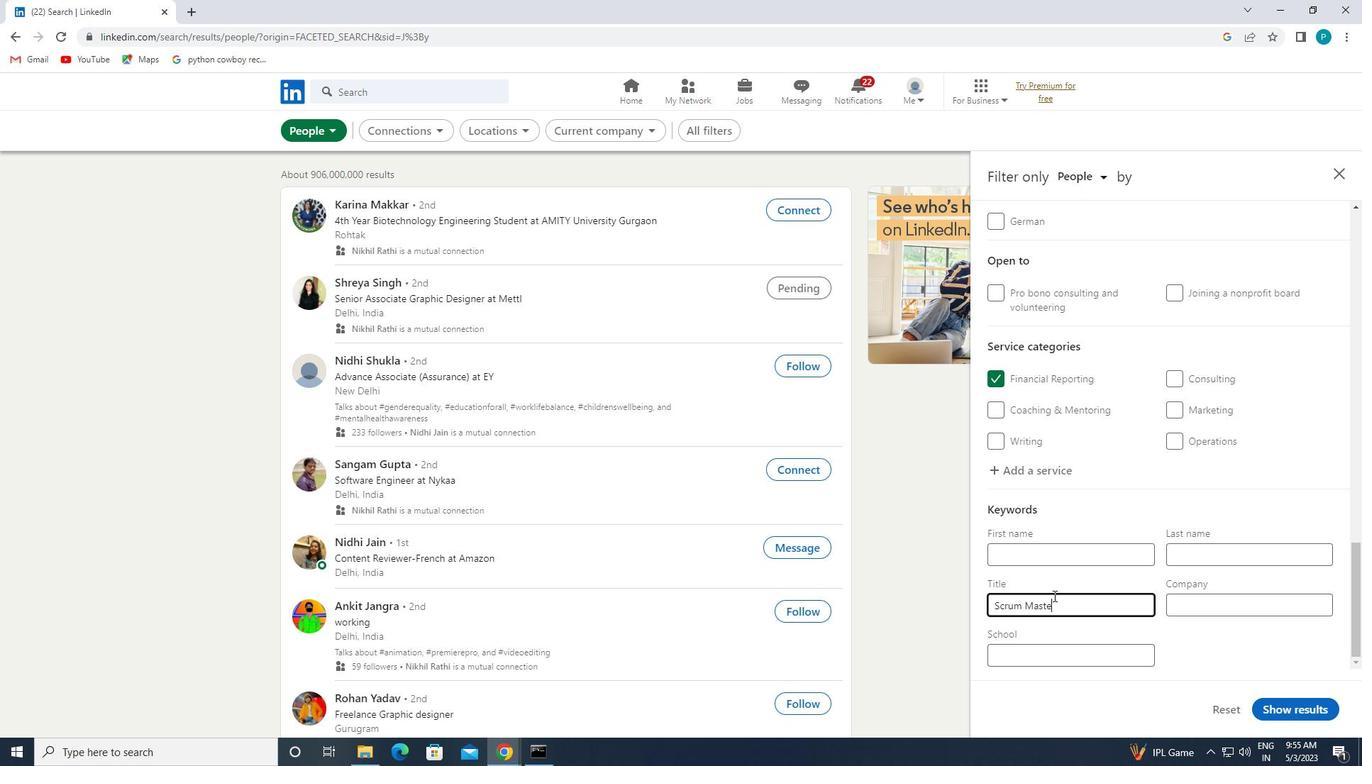 
Action: Mouse moved to (1278, 704)
Screenshot: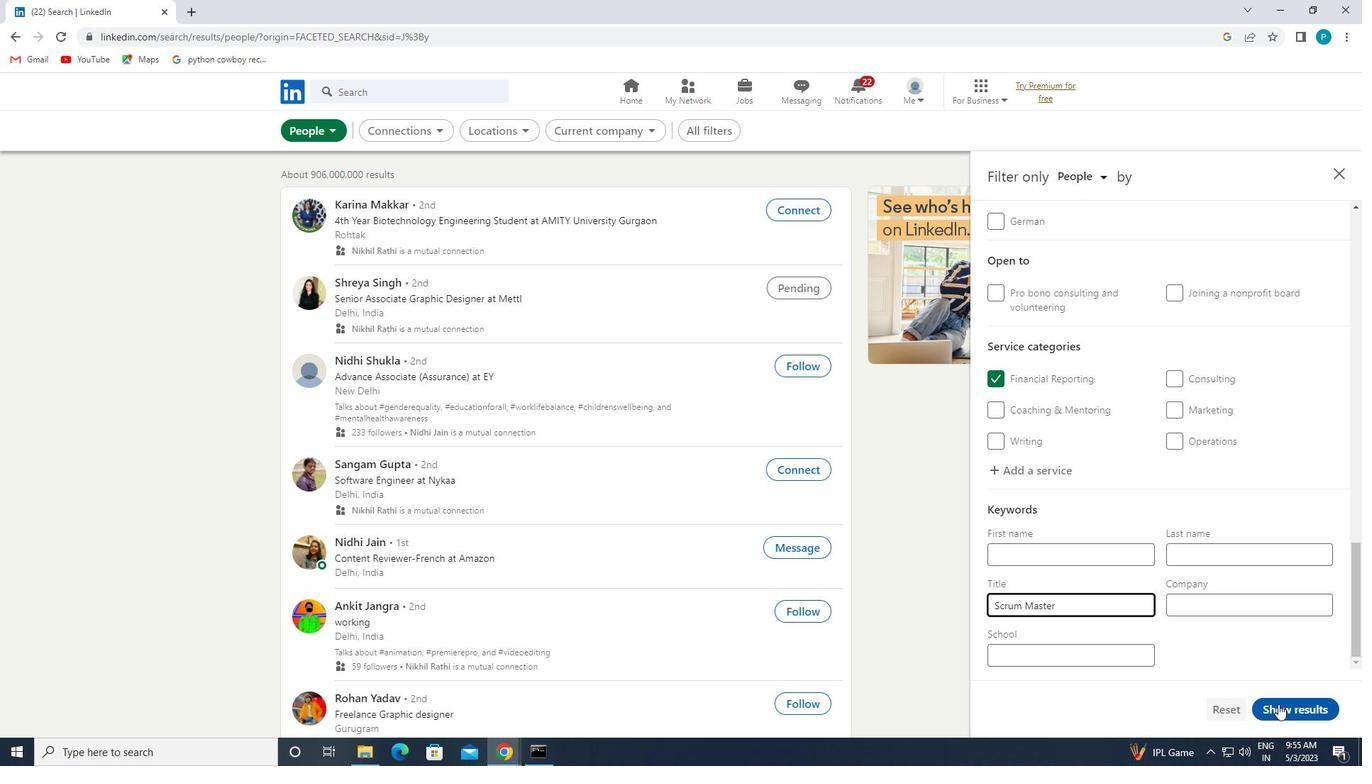 
Action: Mouse pressed left at (1278, 704)
Screenshot: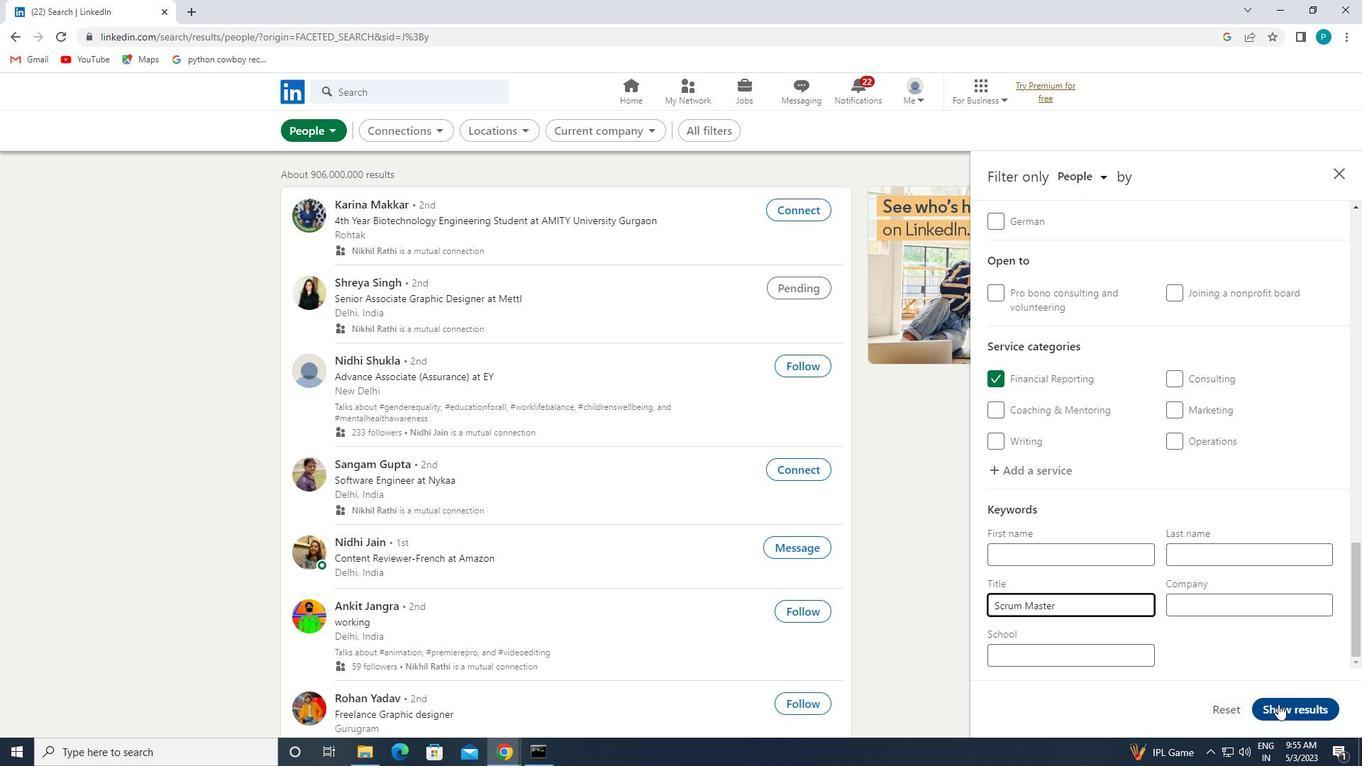 
